 Task:  Click on Football In the Sunday Gridiron Challenge click on  Pick Sheet Add name Eli Johnson Team name Marlton Giants and  Email softage.1@softage.net 10 Points New York Jets 9 Points Seattle Seahawks 8 Points Minnesota Vikings 7 Points Green Bay Packers 6 Points Los Angeles Rams 5 Points Los Angeles Chargers 4 Points Pittsburgh Steelers 3 Points Baltimore Ravens 2 Points Cincinnati Bengals 1 Points Buffalo Bills Submit pick sheet
Action: Mouse moved to (538, 270)
Screenshot: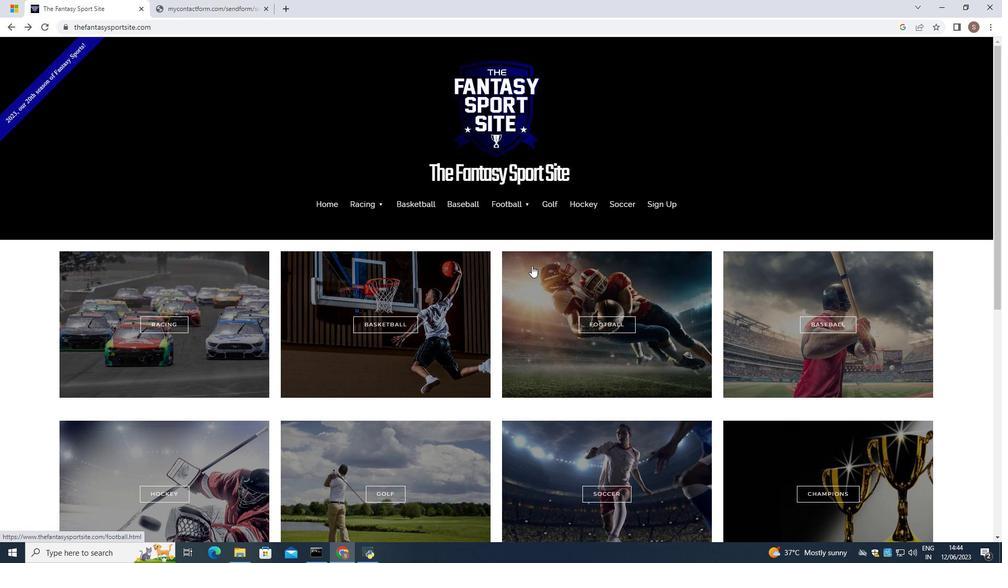
Action: Mouse pressed left at (538, 270)
Screenshot: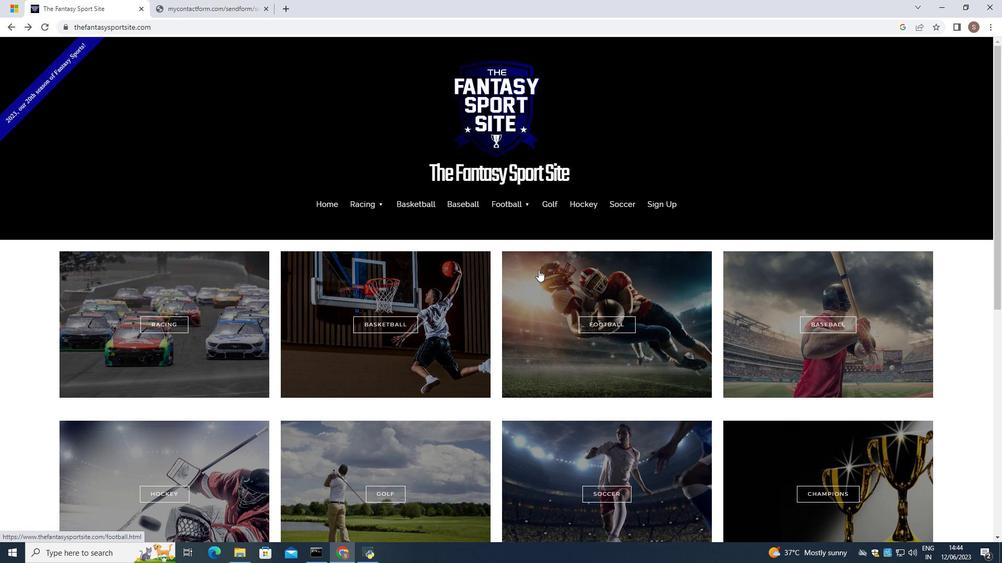 
Action: Mouse scrolled (538, 269) with delta (0, 0)
Screenshot: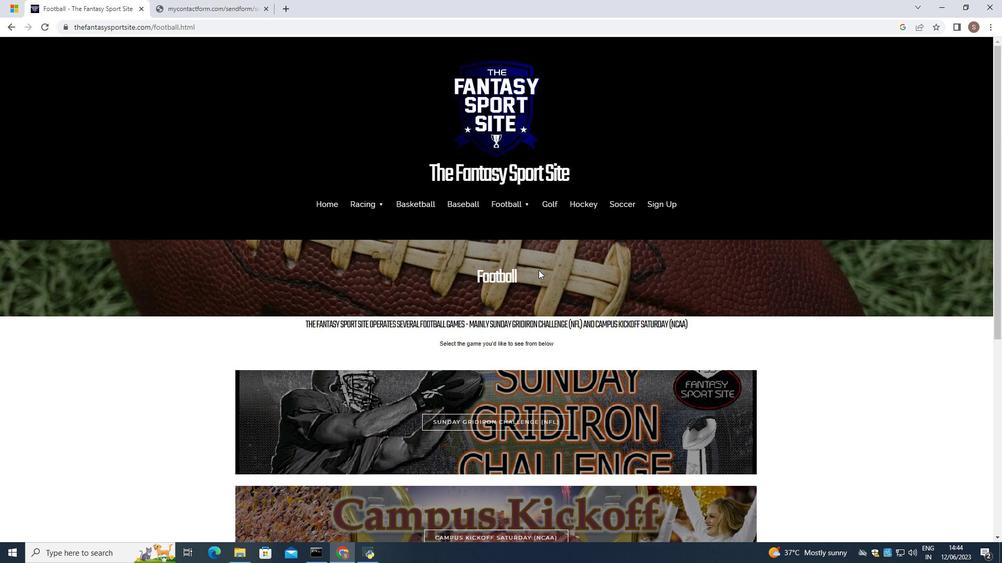 
Action: Mouse scrolled (538, 269) with delta (0, 0)
Screenshot: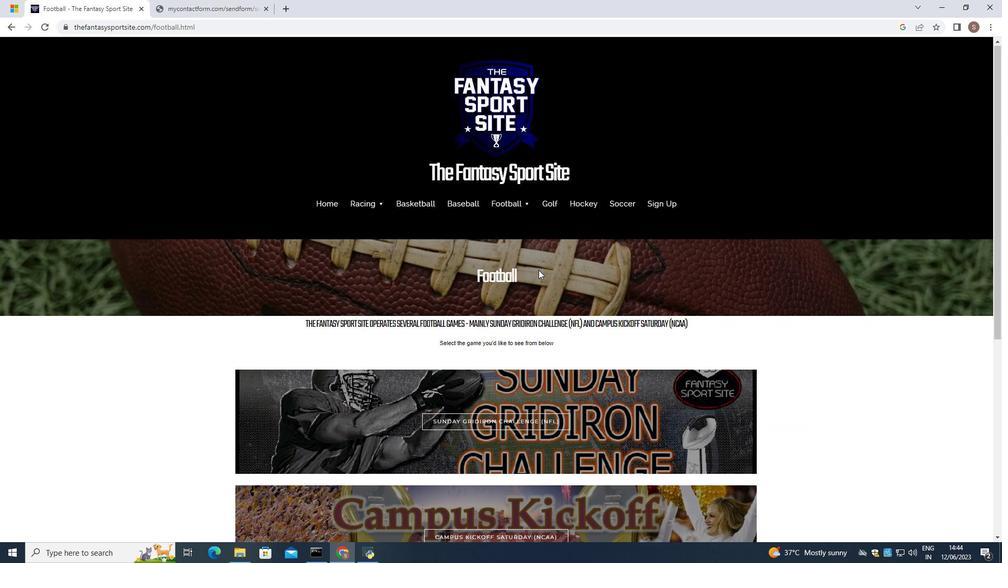 
Action: Mouse scrolled (538, 269) with delta (0, 0)
Screenshot: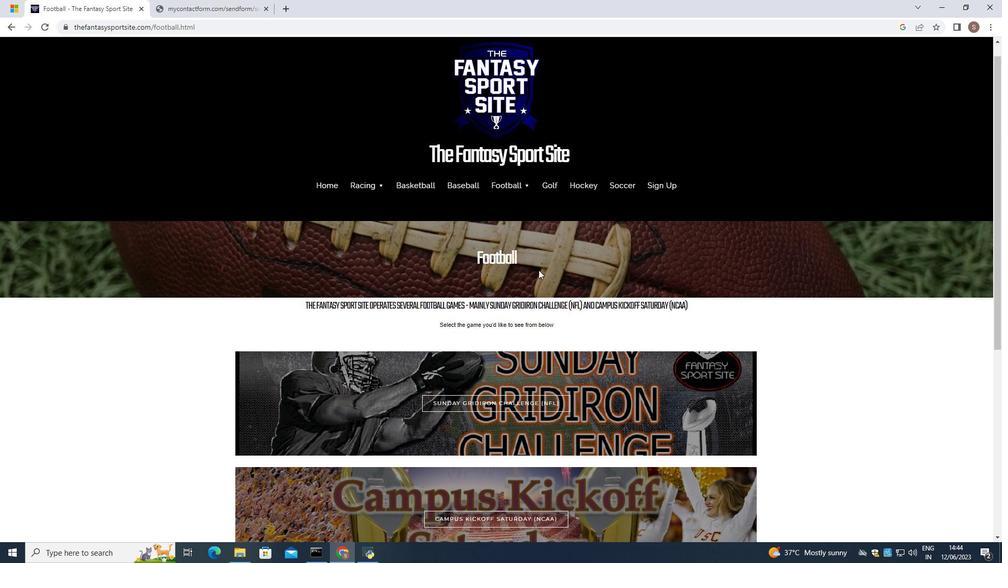 
Action: Mouse scrolled (538, 269) with delta (0, 0)
Screenshot: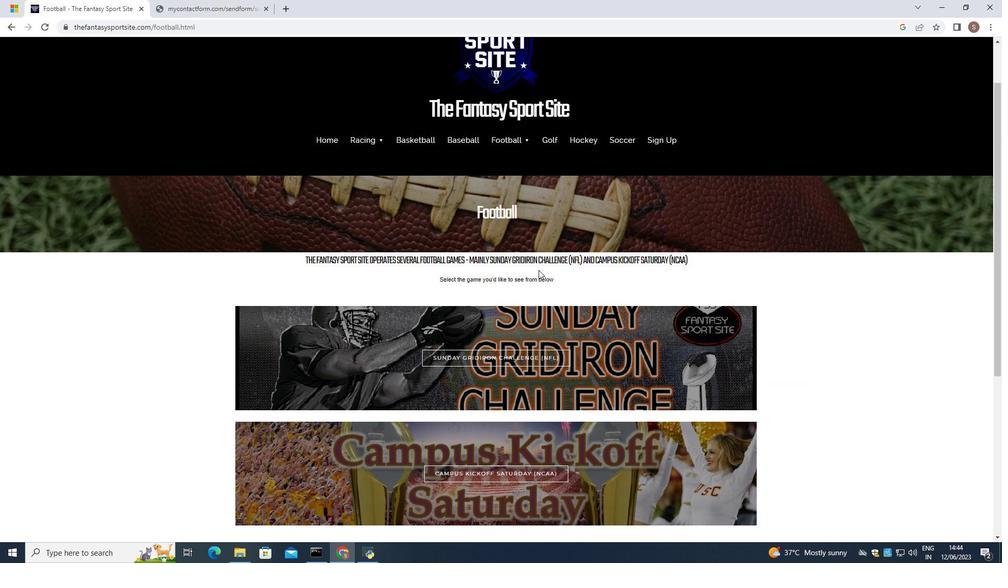 
Action: Mouse scrolled (538, 269) with delta (0, 0)
Screenshot: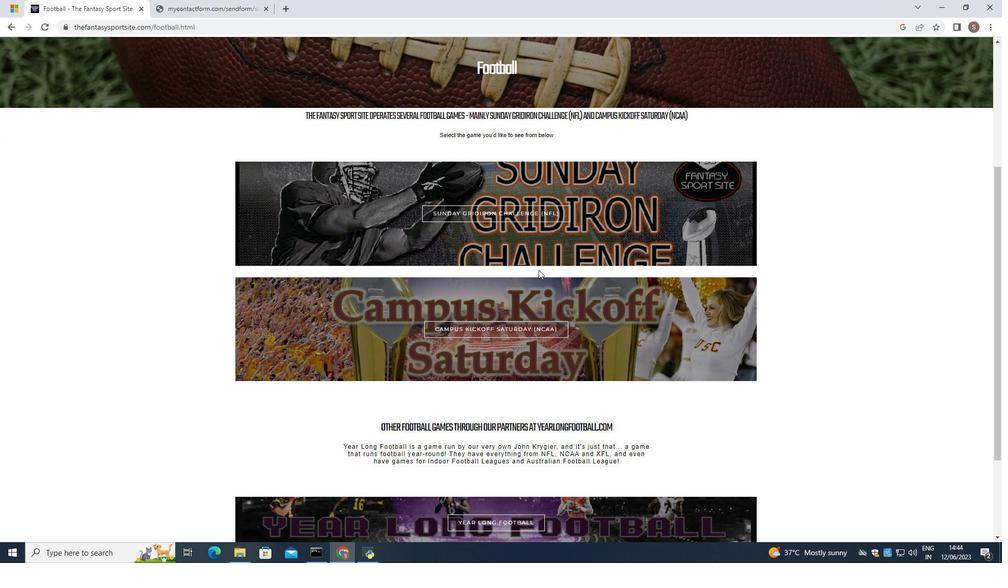 
Action: Mouse moved to (532, 161)
Screenshot: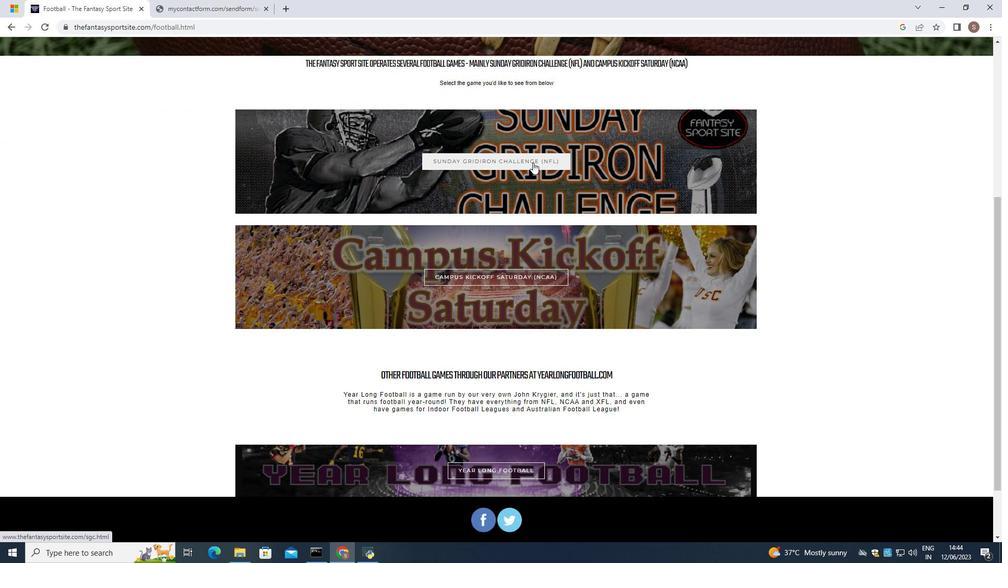 
Action: Mouse pressed left at (532, 161)
Screenshot: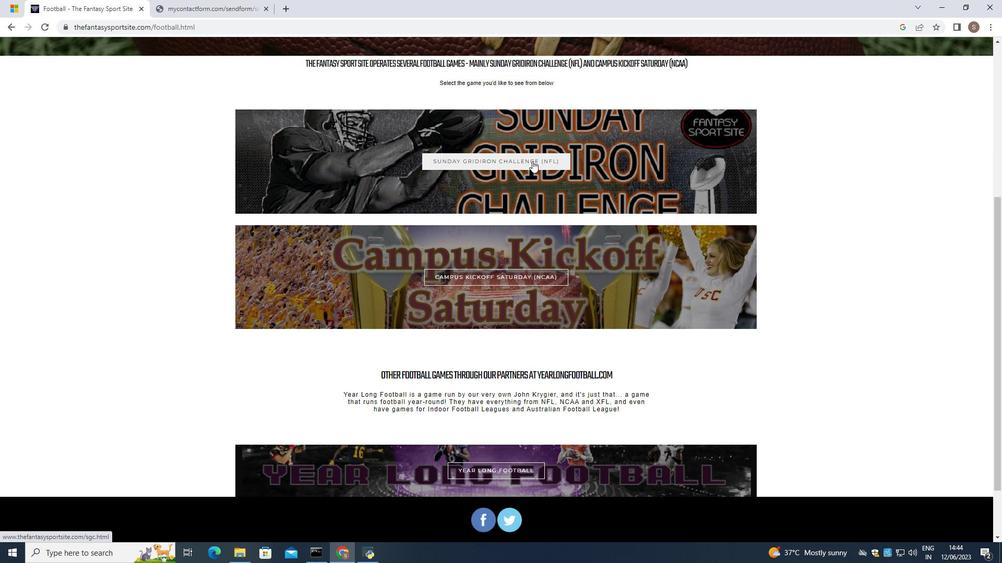 
Action: Mouse moved to (302, 461)
Screenshot: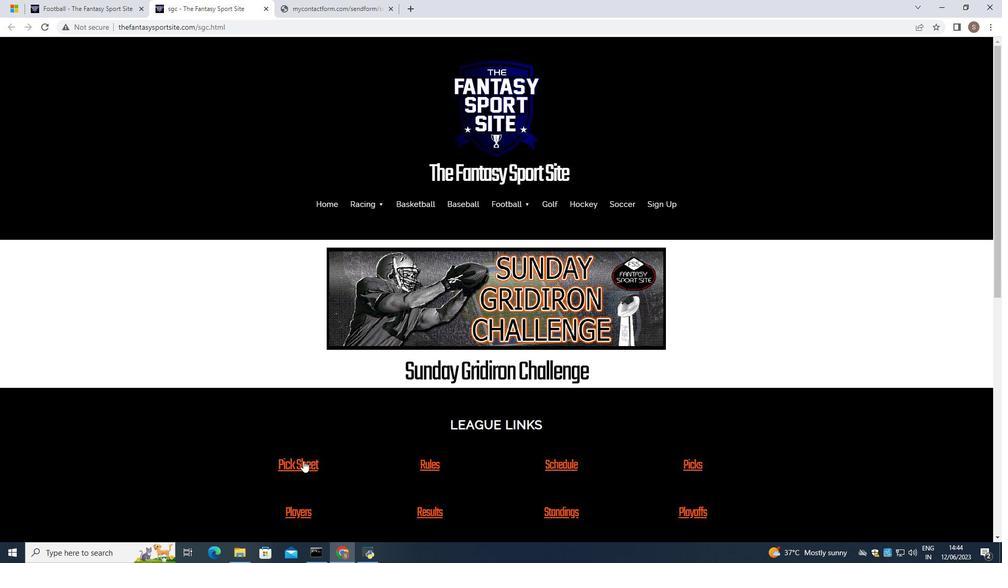 
Action: Mouse pressed left at (302, 461)
Screenshot: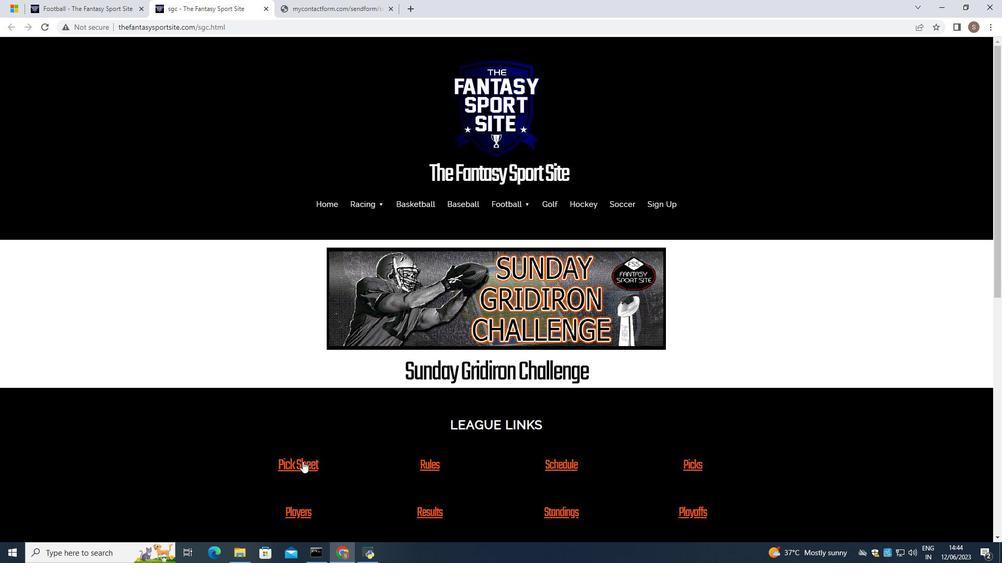 
Action: Mouse moved to (404, 387)
Screenshot: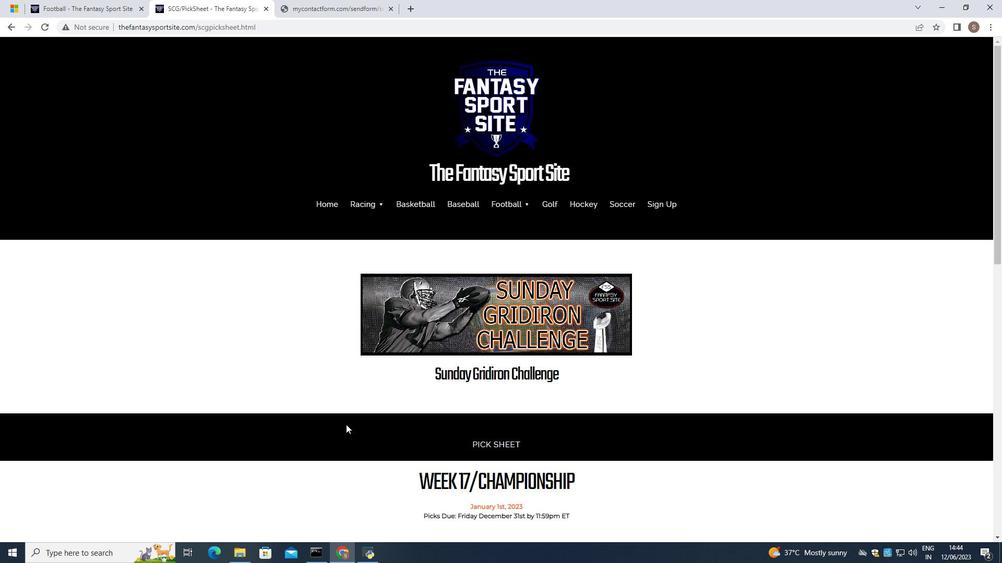
Action: Mouse scrolled (404, 386) with delta (0, 0)
Screenshot: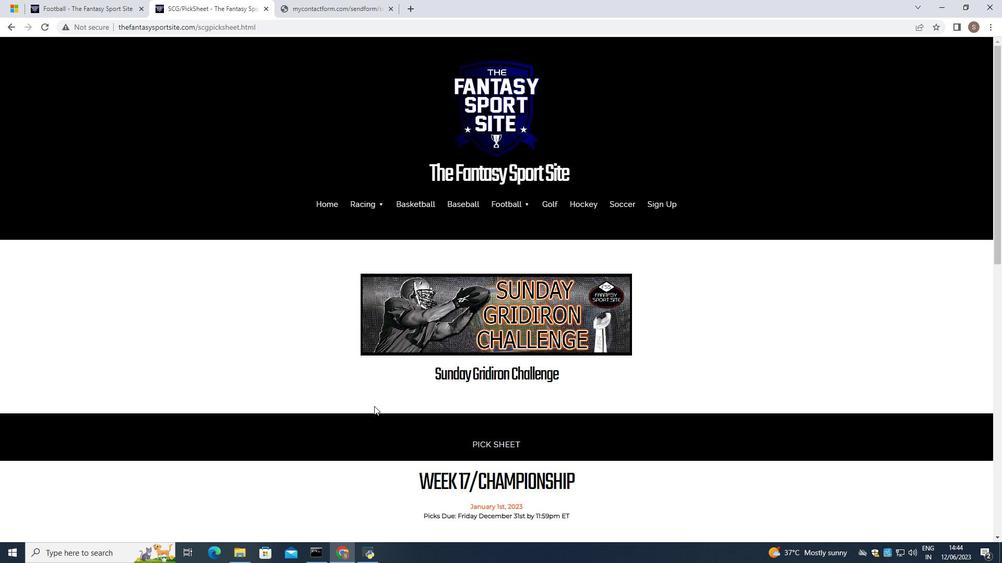
Action: Mouse scrolled (404, 386) with delta (0, 0)
Screenshot: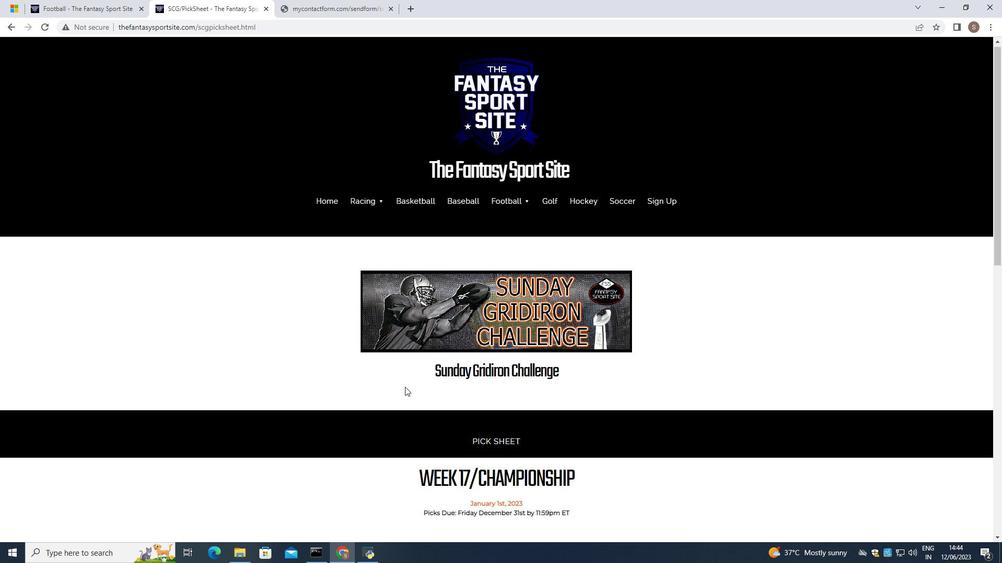 
Action: Mouse scrolled (404, 386) with delta (0, 0)
Screenshot: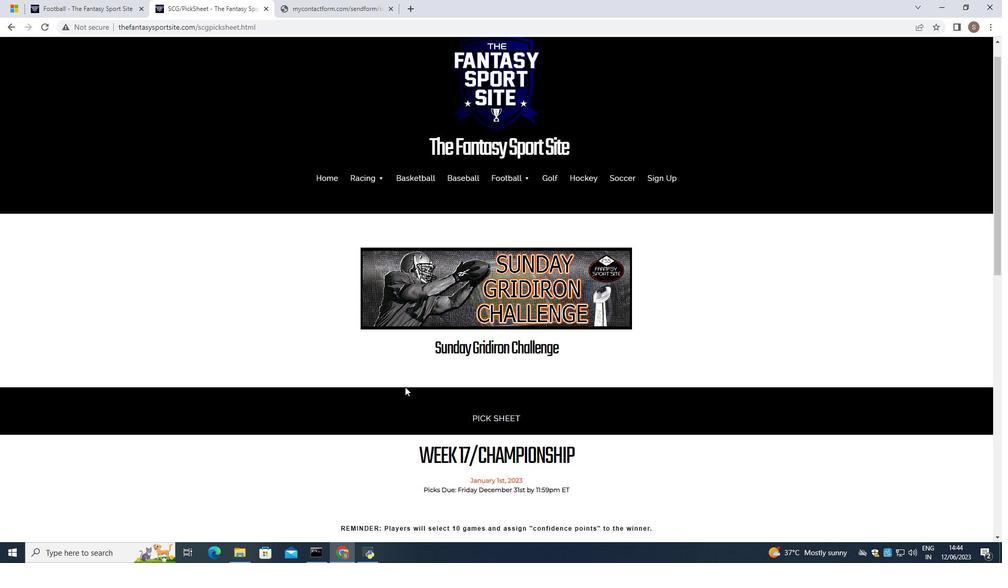 
Action: Mouse scrolled (404, 386) with delta (0, 0)
Screenshot: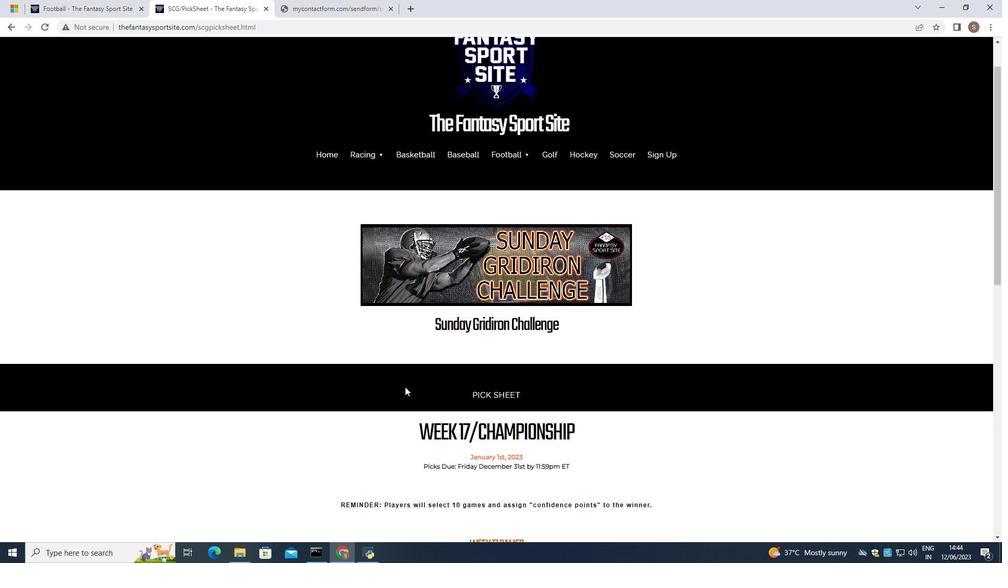
Action: Mouse scrolled (404, 386) with delta (0, 0)
Screenshot: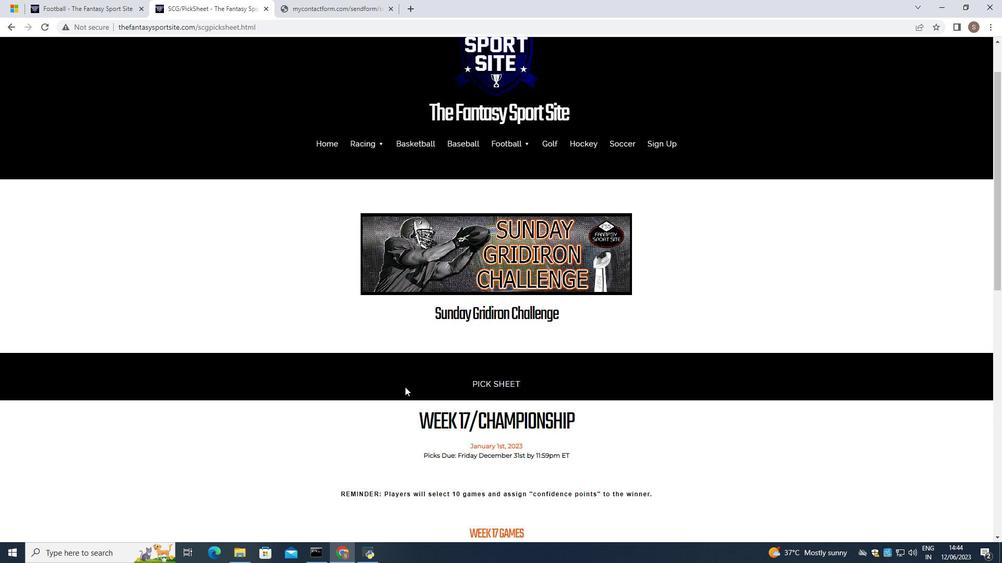 
Action: Mouse scrolled (404, 386) with delta (0, 0)
Screenshot: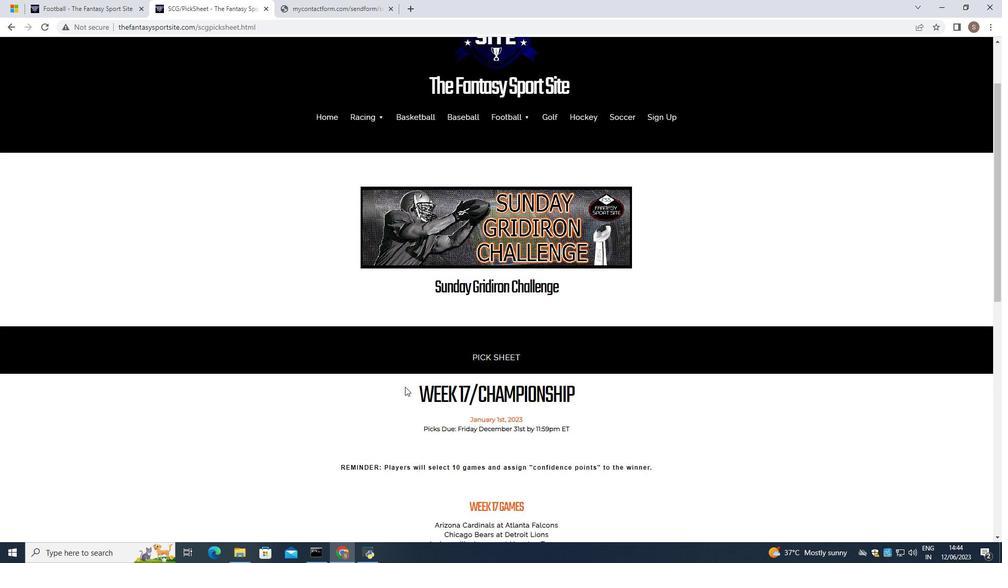 
Action: Mouse moved to (409, 382)
Screenshot: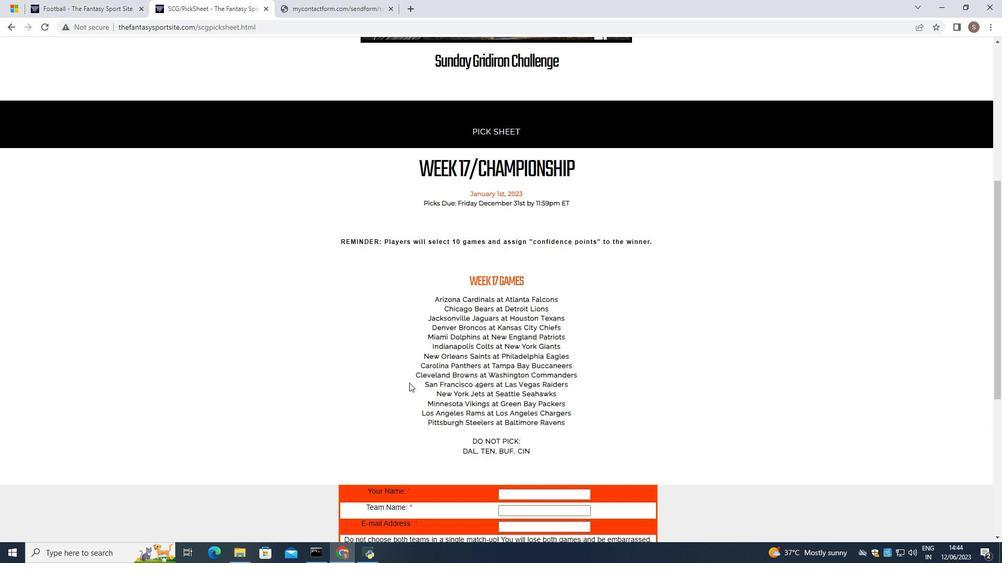 
Action: Mouse scrolled (409, 382) with delta (0, 0)
Screenshot: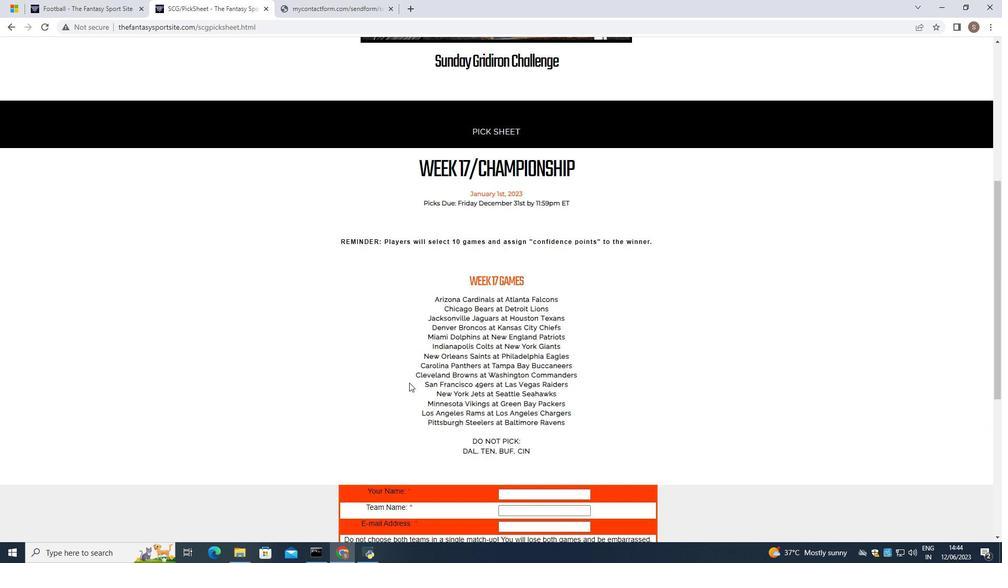 
Action: Mouse scrolled (409, 382) with delta (0, 0)
Screenshot: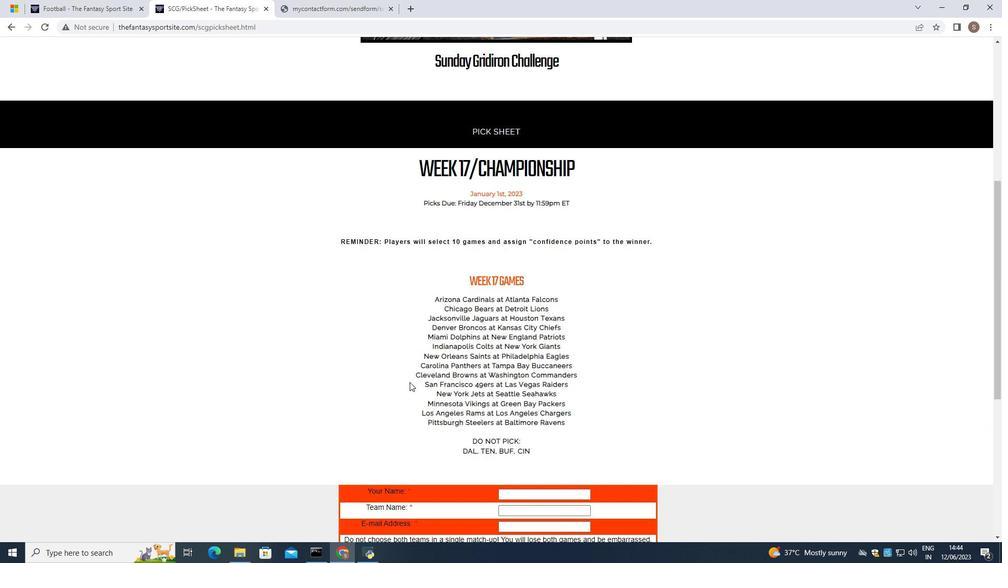 
Action: Mouse scrolled (409, 382) with delta (0, 0)
Screenshot: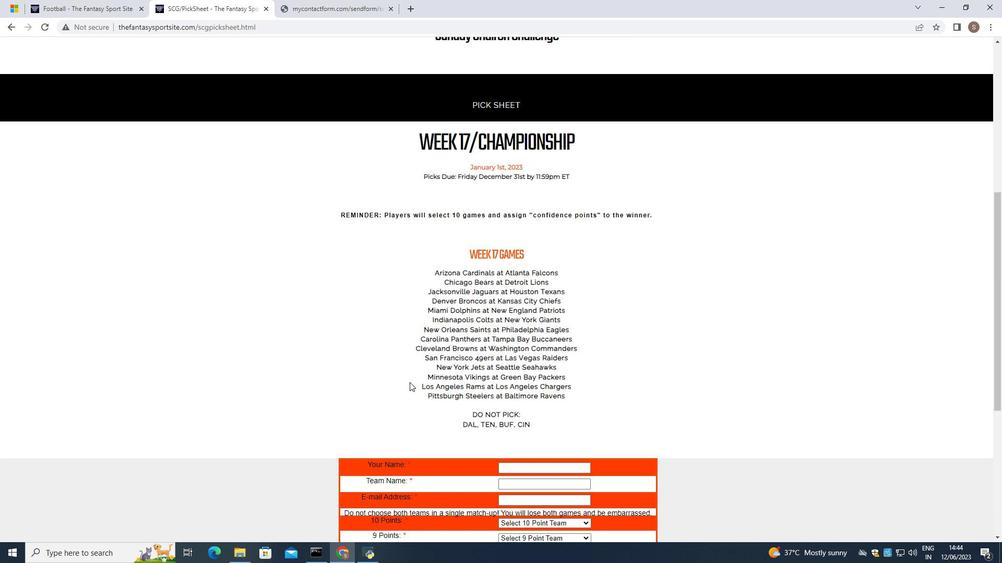 
Action: Mouse scrolled (409, 382) with delta (0, 0)
Screenshot: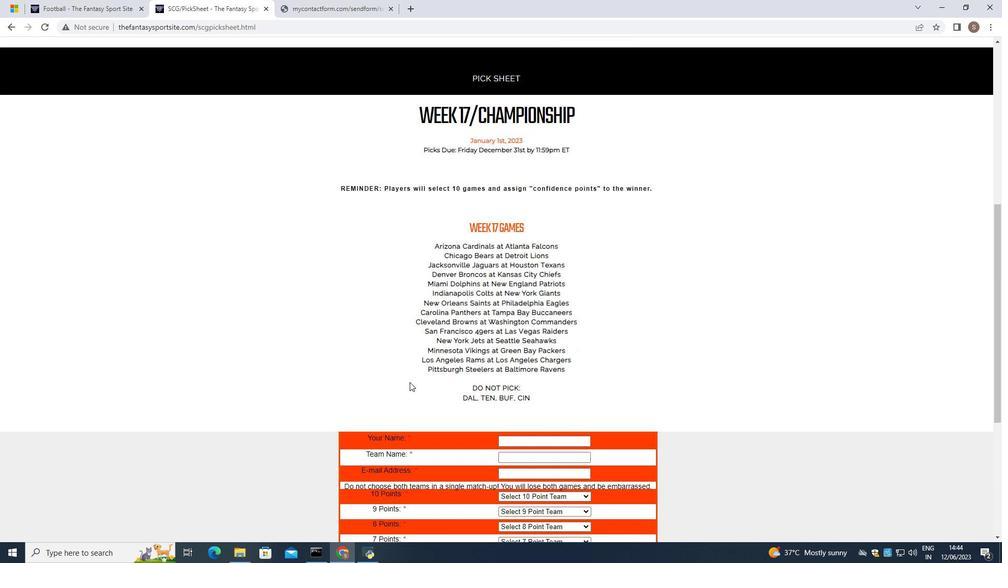 
Action: Mouse scrolled (409, 382) with delta (0, 0)
Screenshot: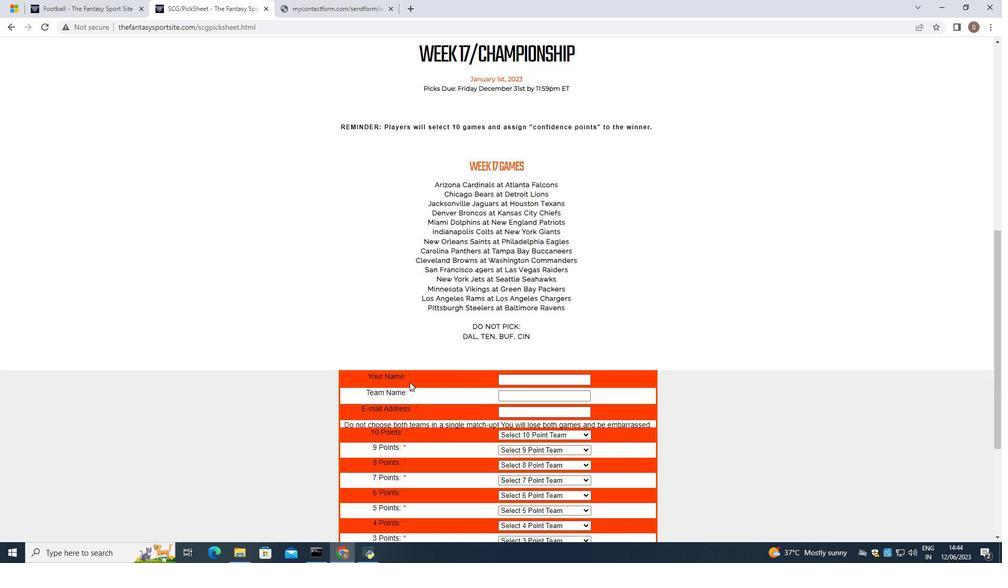 
Action: Mouse moved to (556, 237)
Screenshot: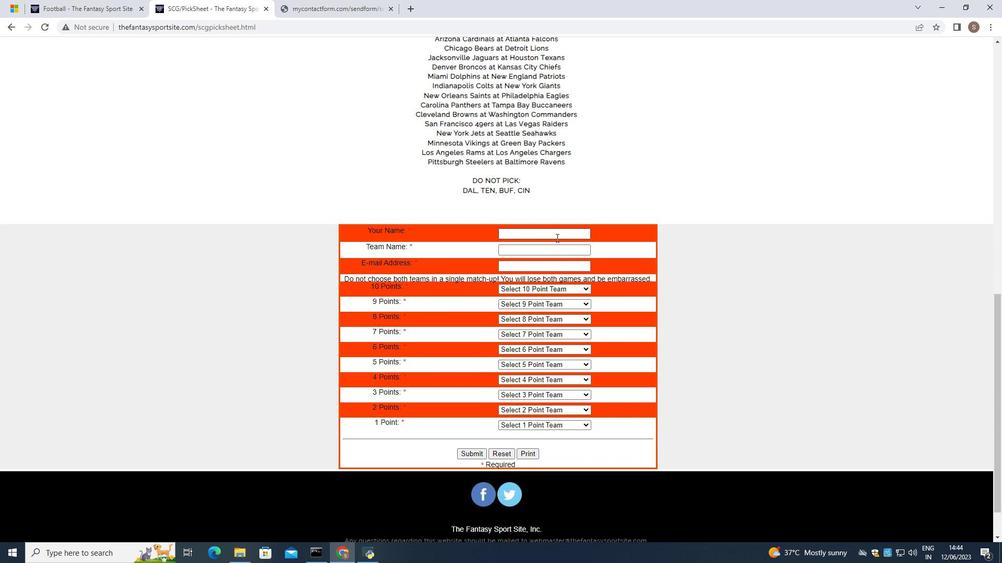 
Action: Mouse pressed left at (556, 237)
Screenshot: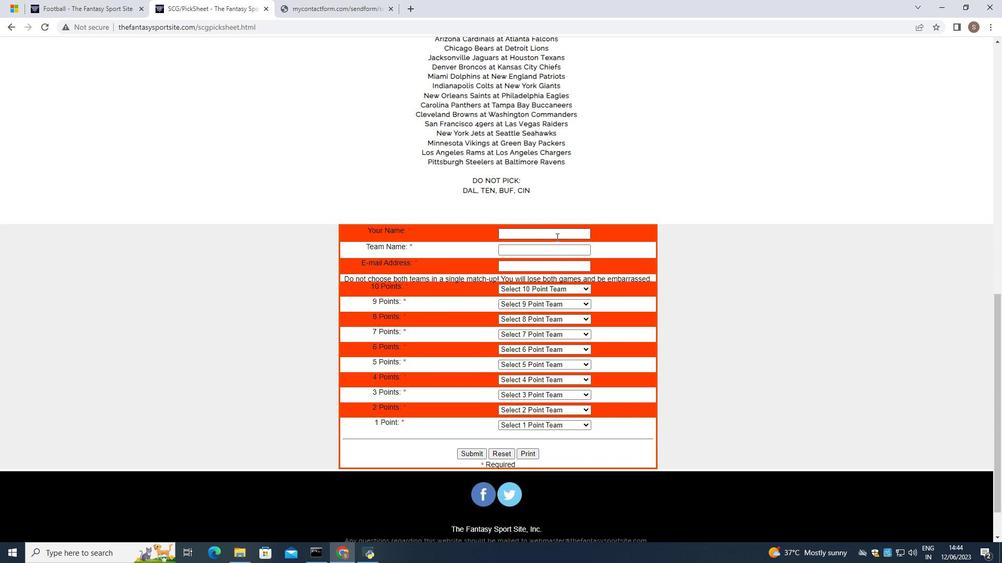 
Action: Key pressed <Key.shift><Key.shift><Key.shift><Key.shift>Eli<Key.space><Key.shift>Johnson
Screenshot: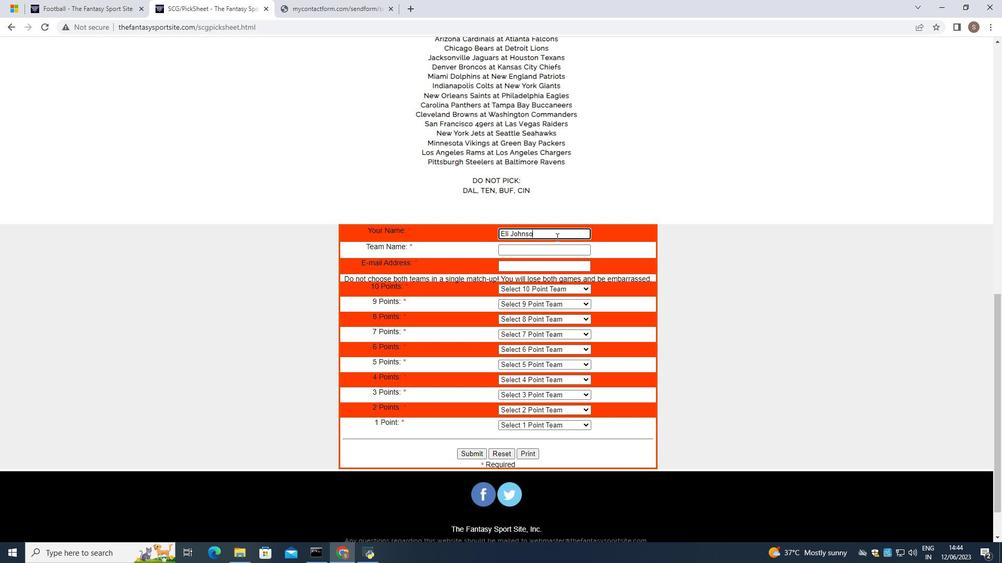 
Action: Mouse moved to (551, 248)
Screenshot: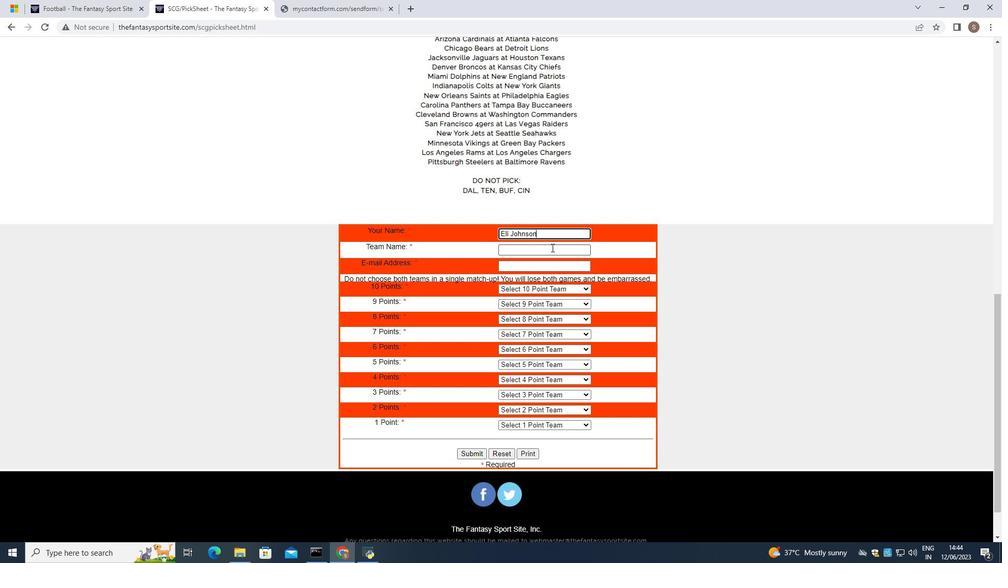 
Action: Mouse pressed left at (551, 248)
Screenshot: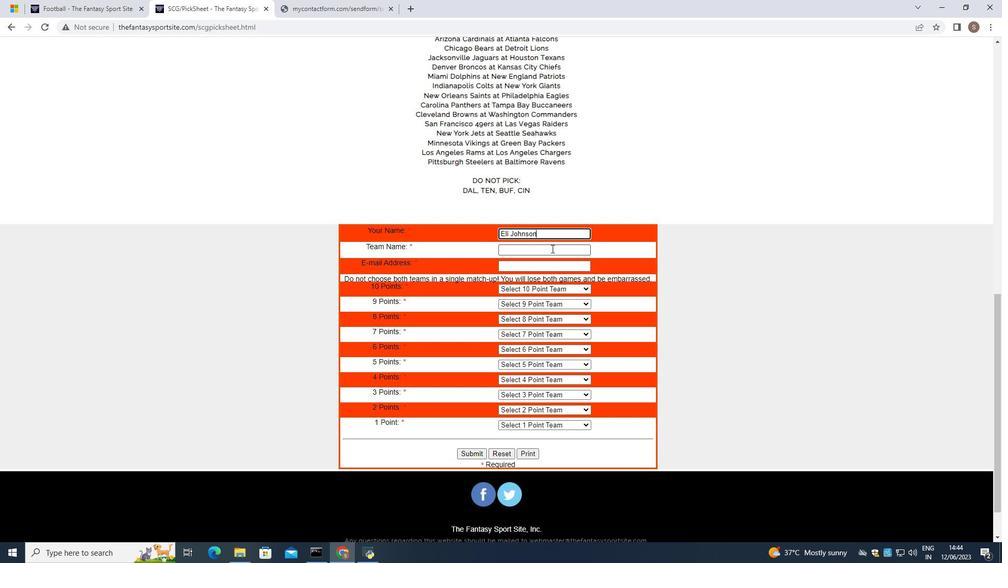 
Action: Key pressed <Key.shift>Marlton<Key.space><Key.shift>Giants
Screenshot: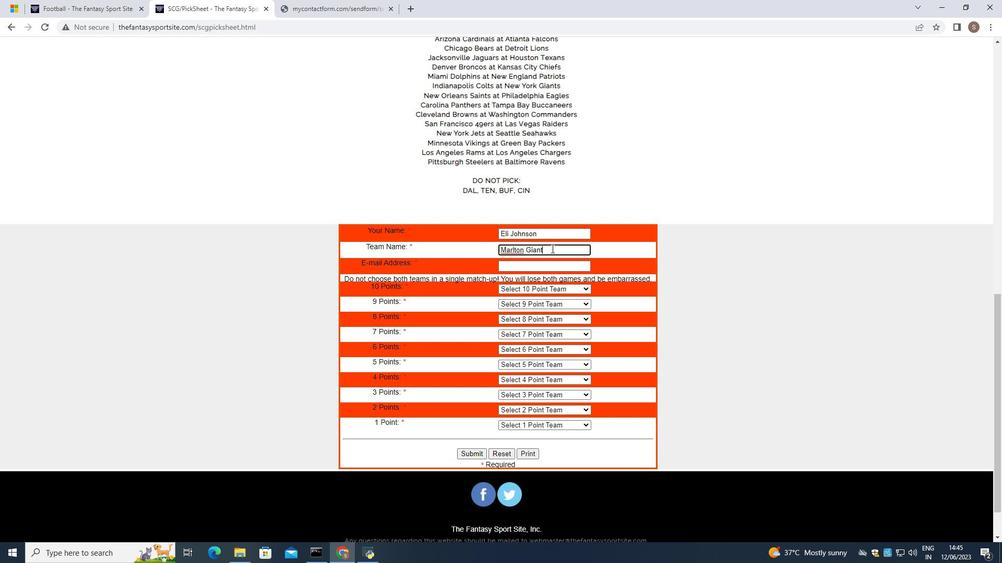 
Action: Mouse moved to (563, 269)
Screenshot: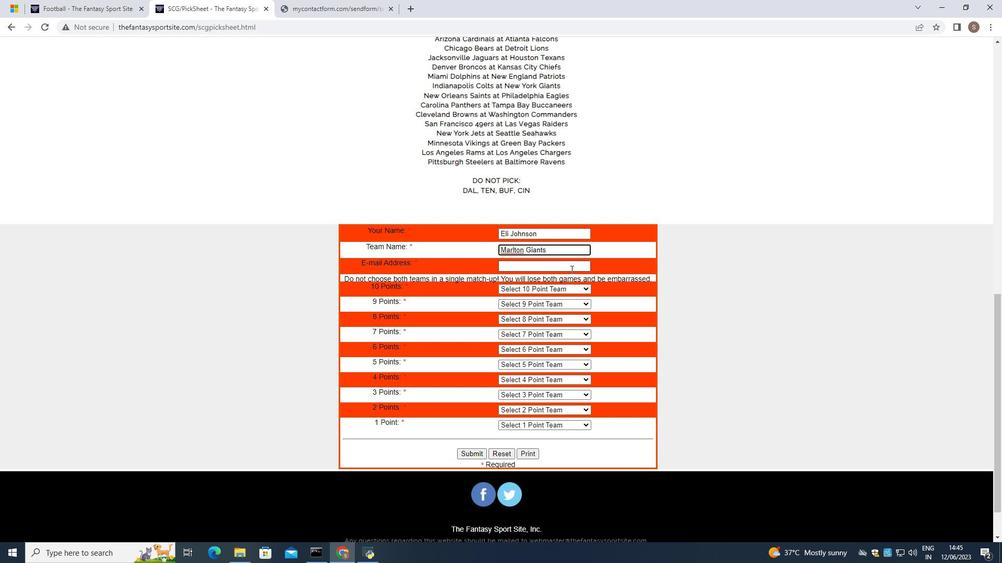 
Action: Mouse pressed left at (563, 269)
Screenshot: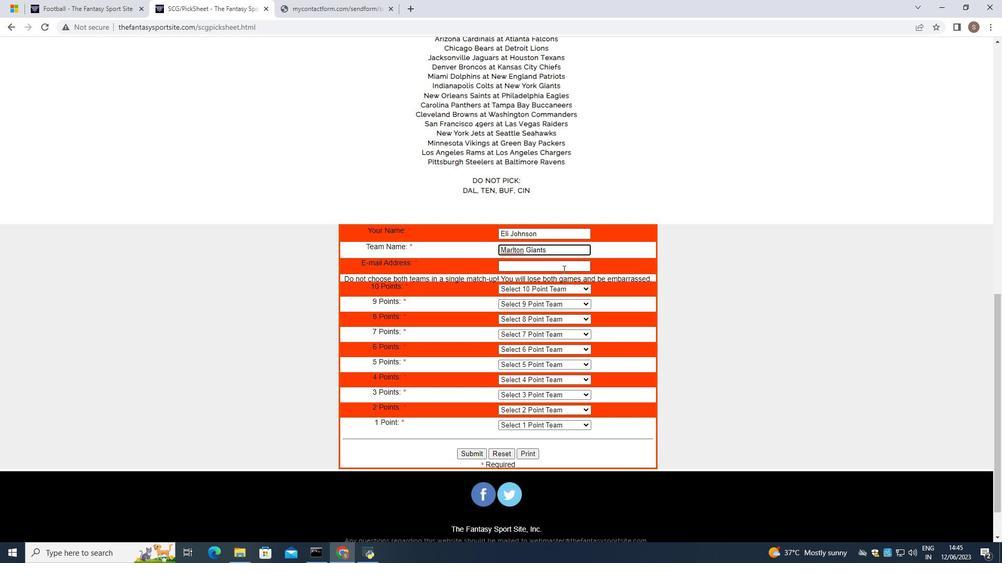 
Action: Key pressed softage.1
Screenshot: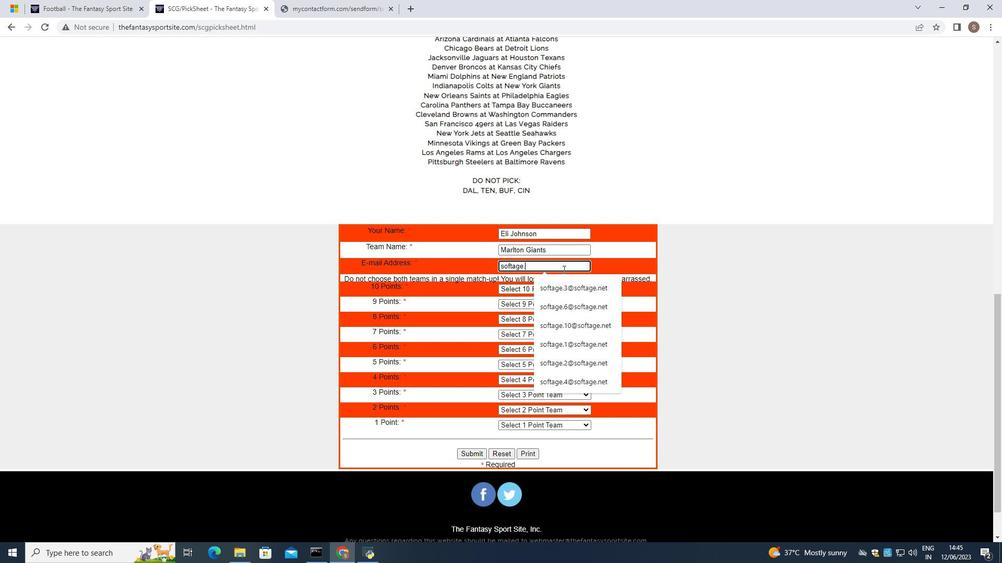 
Action: Mouse moved to (559, 307)
Screenshot: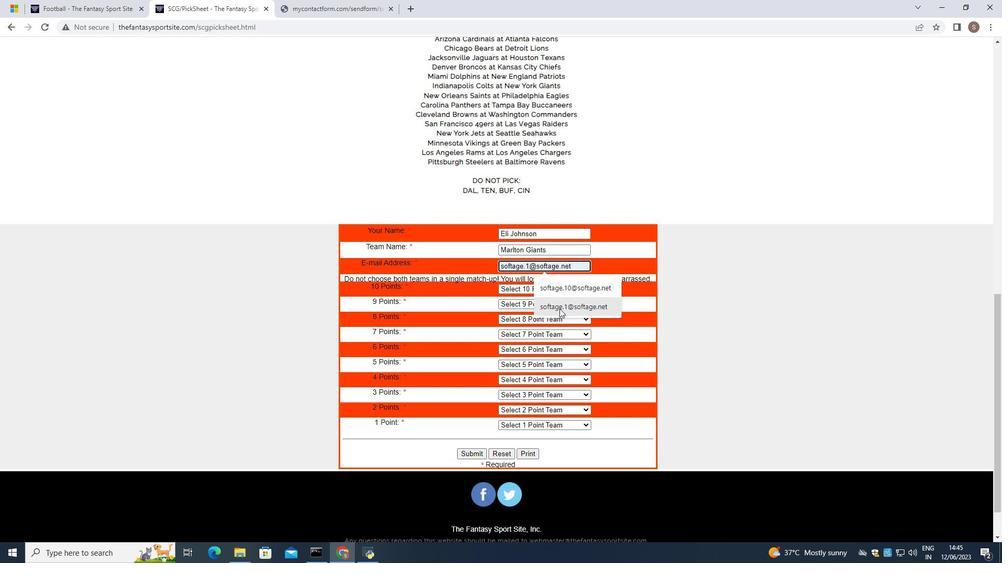 
Action: Mouse pressed left at (559, 307)
Screenshot: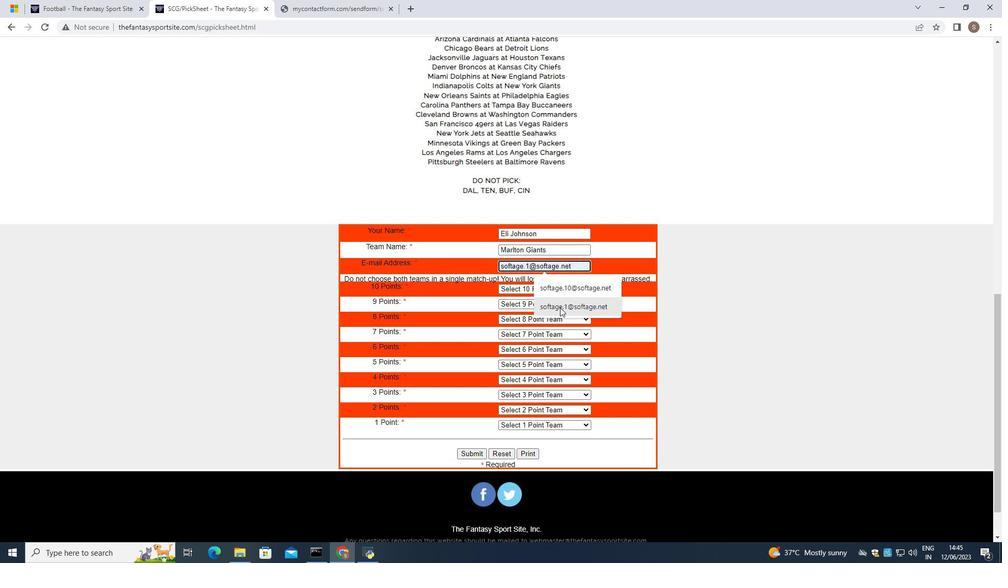 
Action: Mouse moved to (580, 292)
Screenshot: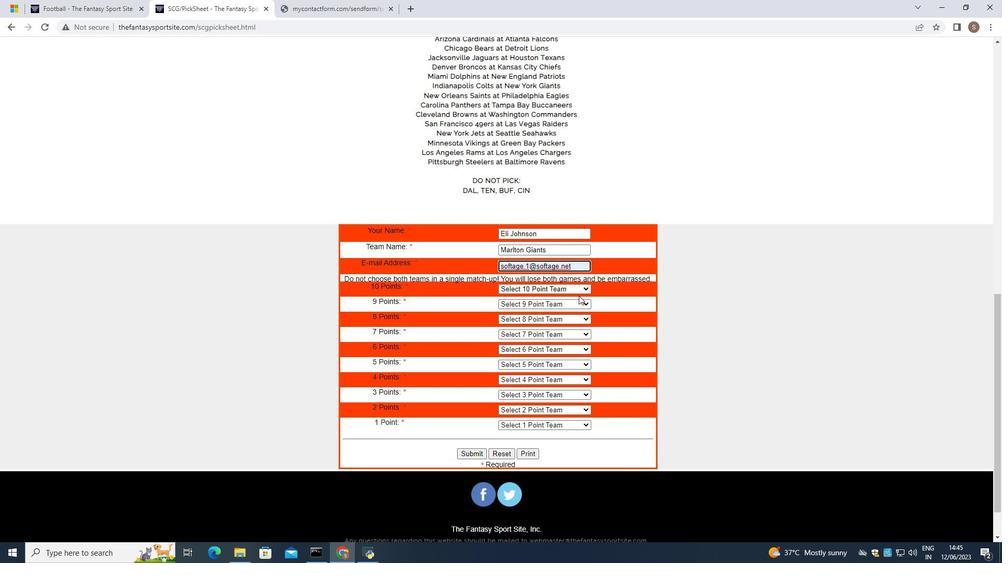 
Action: Mouse pressed left at (580, 292)
Screenshot: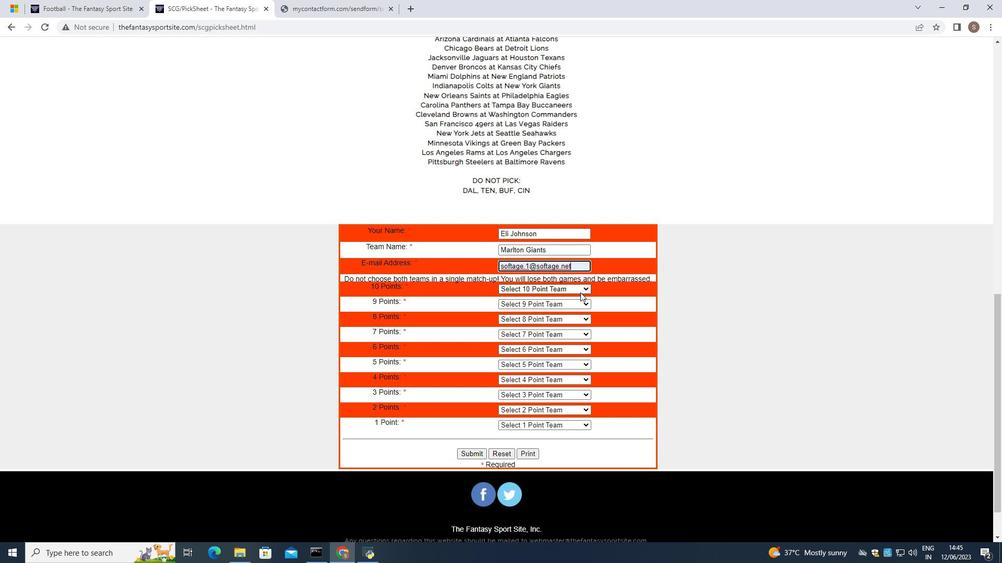 
Action: Mouse moved to (545, 461)
Screenshot: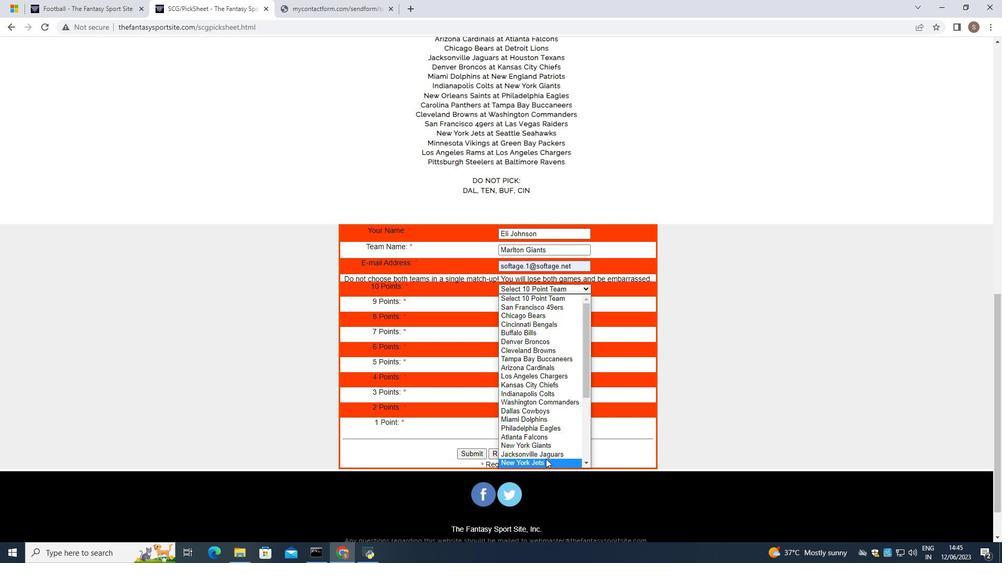 
Action: Mouse pressed left at (545, 461)
Screenshot: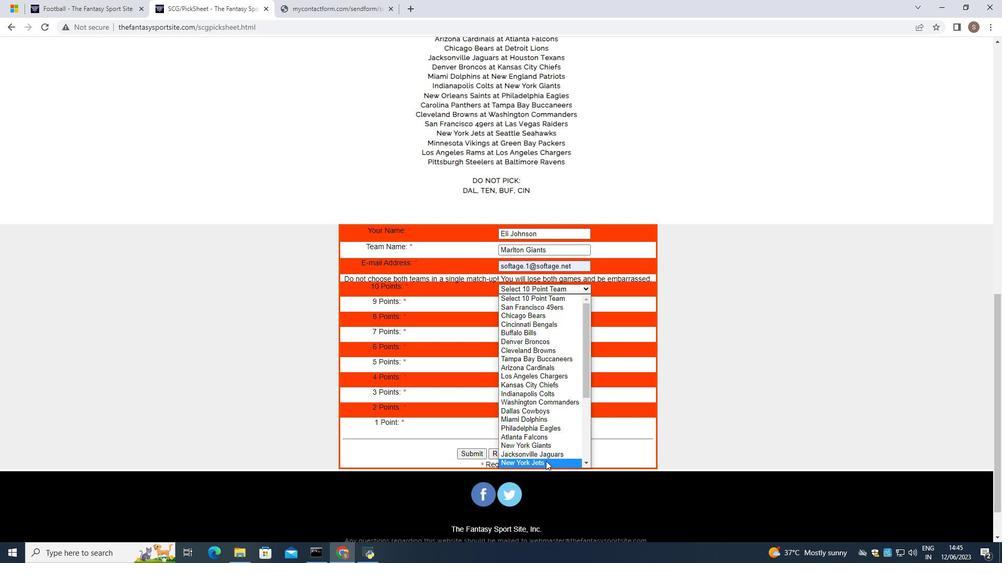 
Action: Mouse moved to (580, 305)
Screenshot: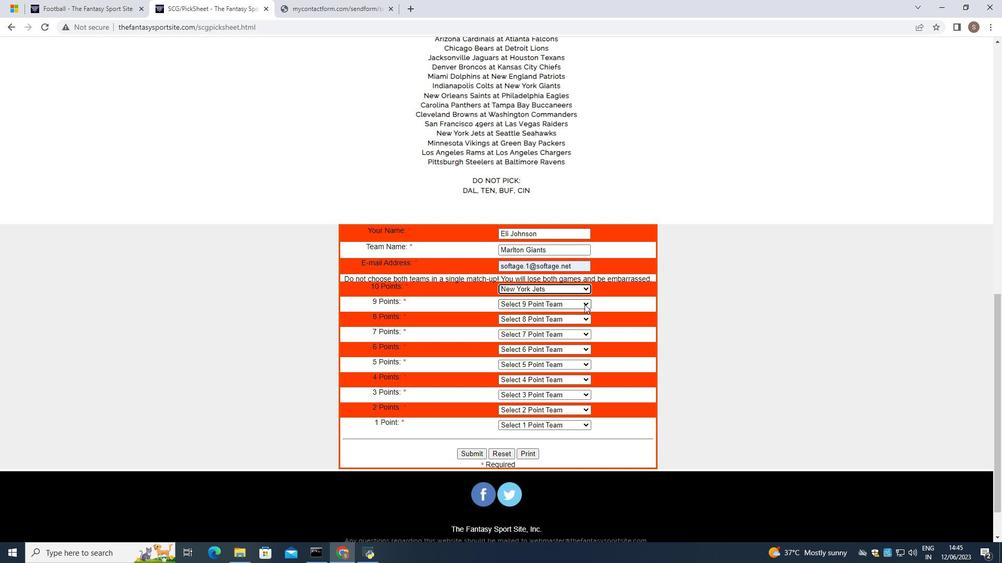 
Action: Mouse pressed left at (580, 305)
Screenshot: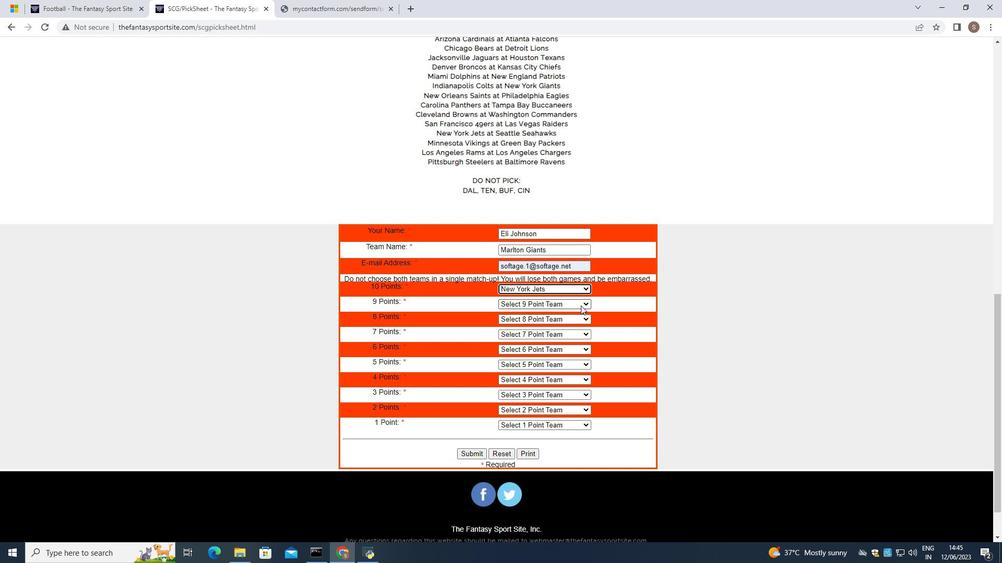 
Action: Mouse moved to (573, 395)
Screenshot: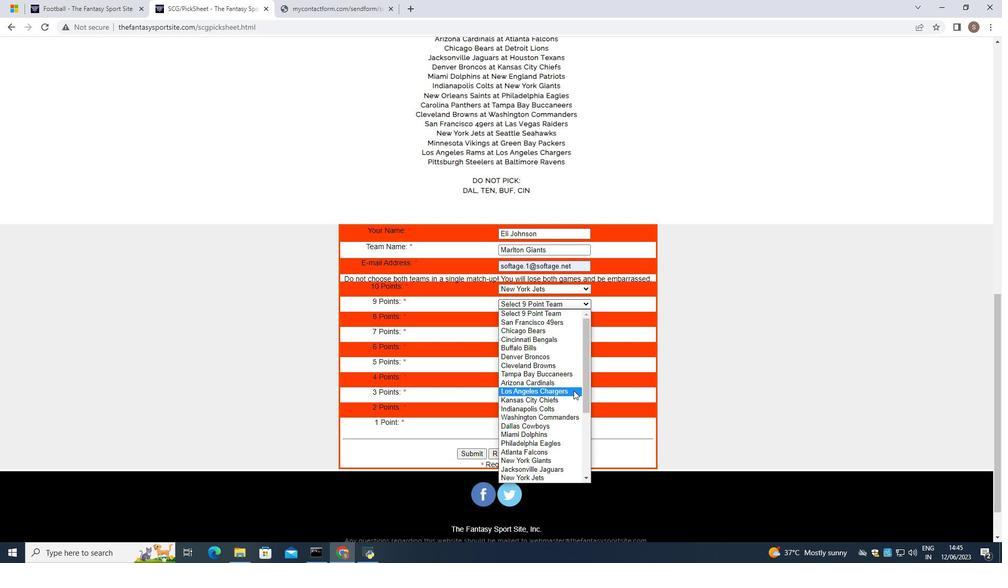
Action: Mouse scrolled (573, 394) with delta (0, 0)
Screenshot: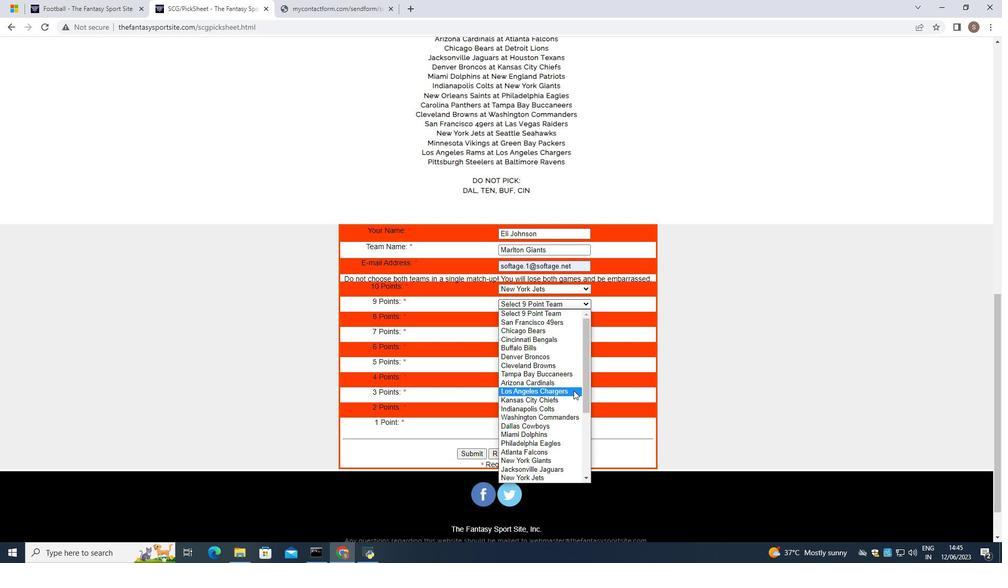 
Action: Mouse moved to (573, 397)
Screenshot: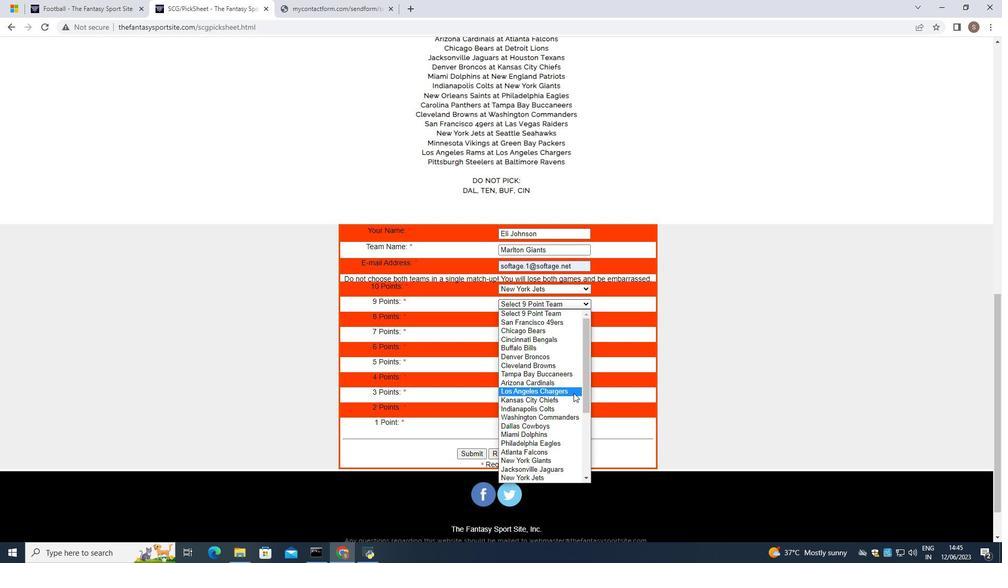 
Action: Mouse scrolled (573, 396) with delta (0, 0)
Screenshot: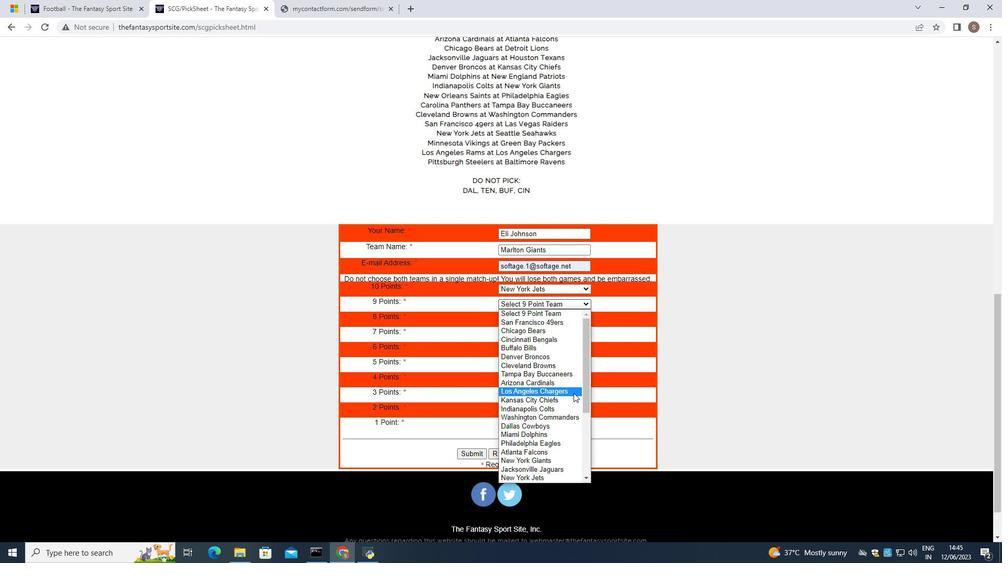 
Action: Mouse scrolled (573, 396) with delta (0, 0)
Screenshot: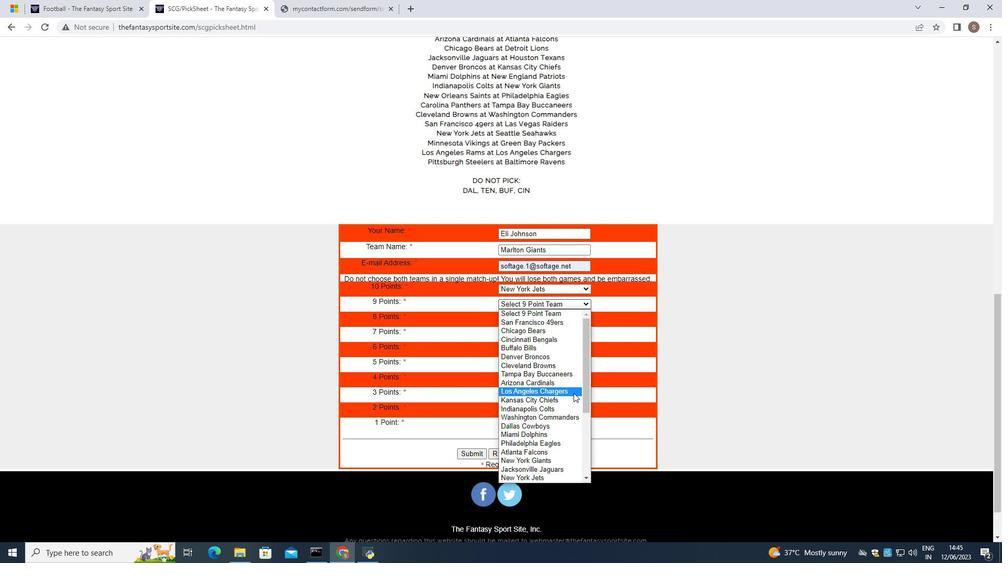 
Action: Mouse scrolled (573, 396) with delta (0, 0)
Screenshot: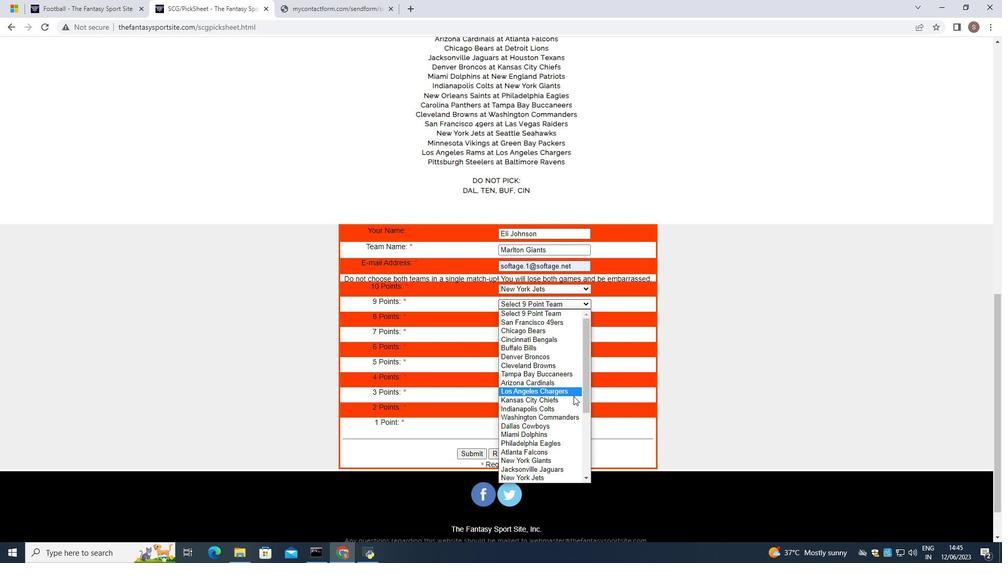 
Action: Mouse scrolled (573, 396) with delta (0, 0)
Screenshot: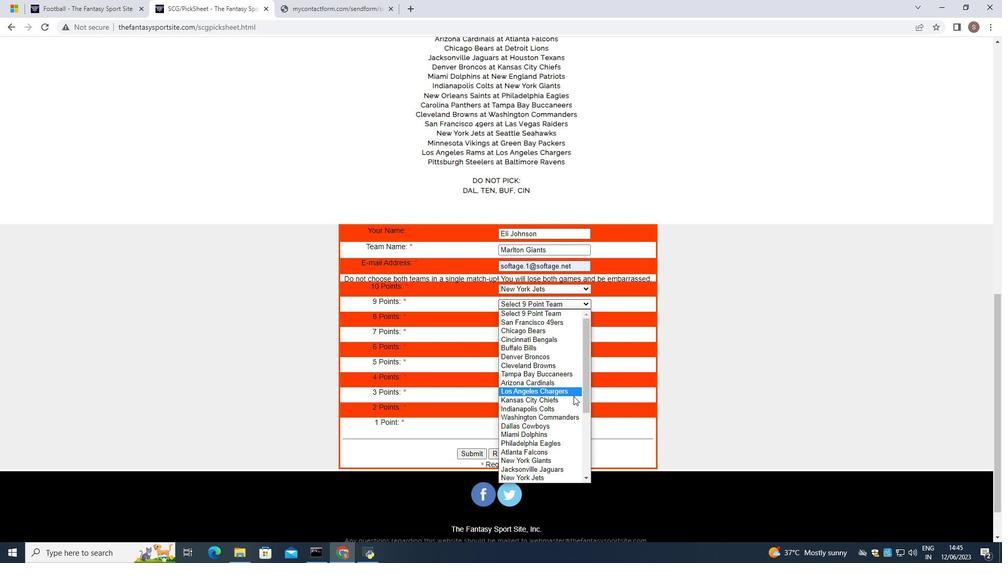 
Action: Mouse scrolled (573, 396) with delta (0, 0)
Screenshot: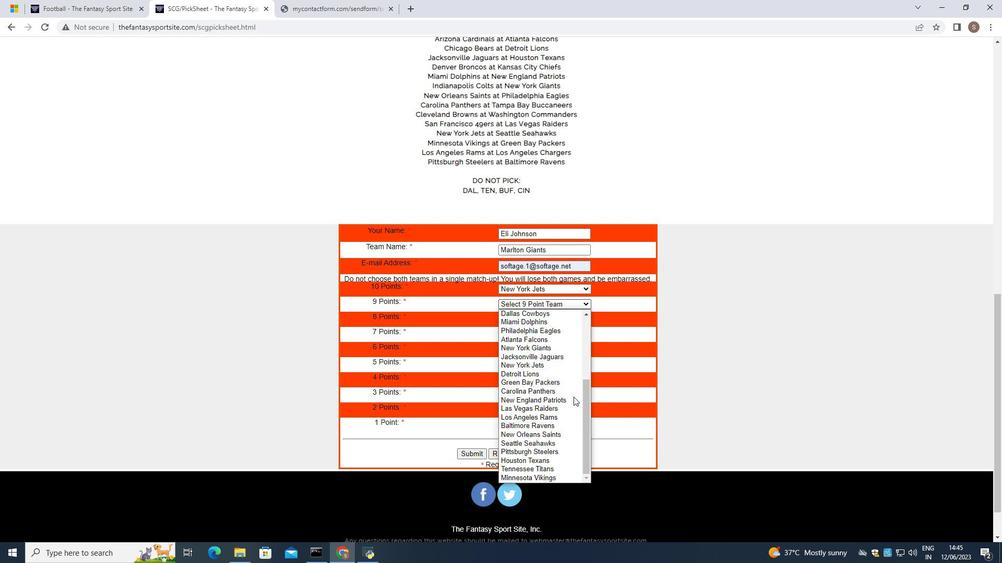 
Action: Mouse moved to (536, 444)
Screenshot: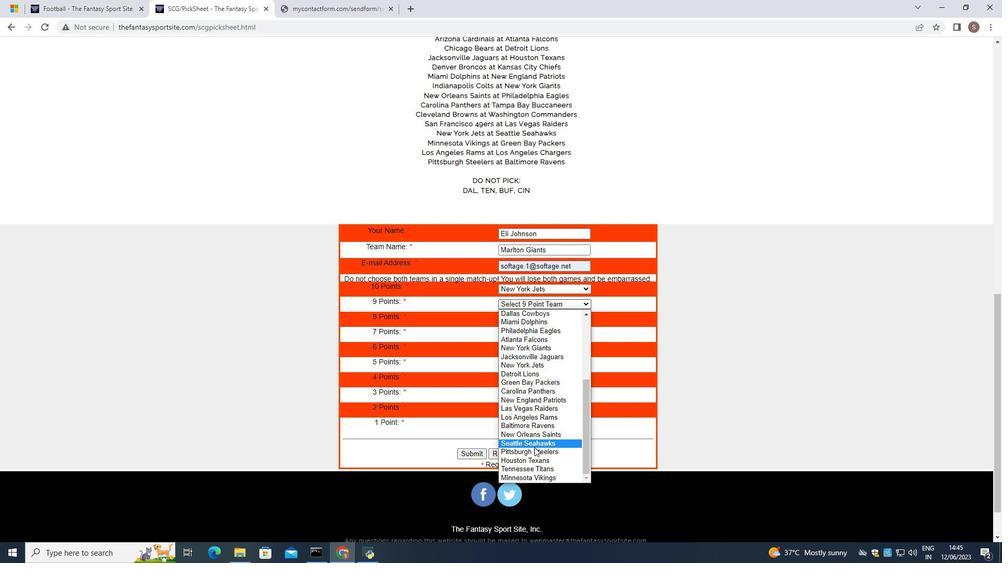 
Action: Mouse pressed left at (536, 444)
Screenshot: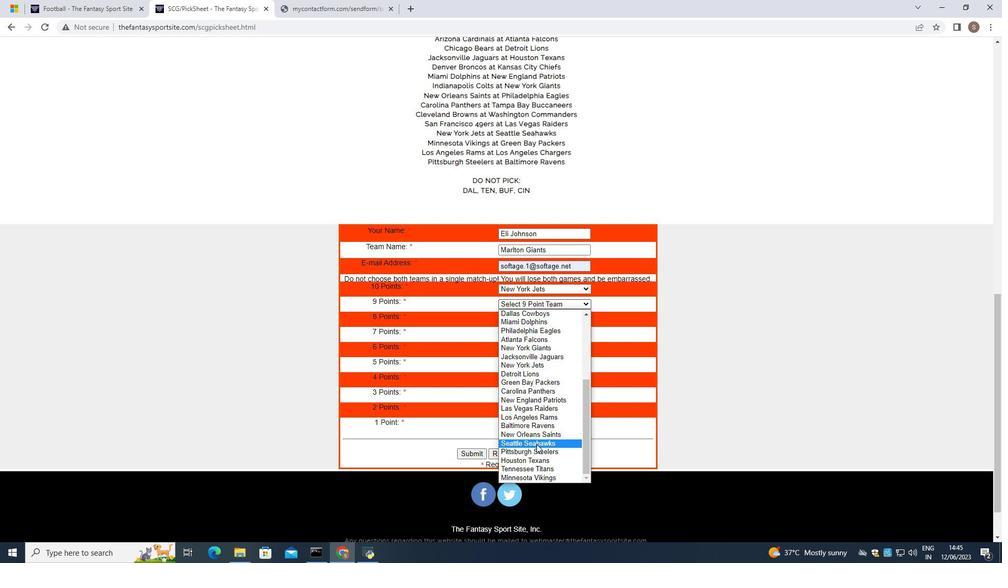 
Action: Mouse moved to (569, 319)
Screenshot: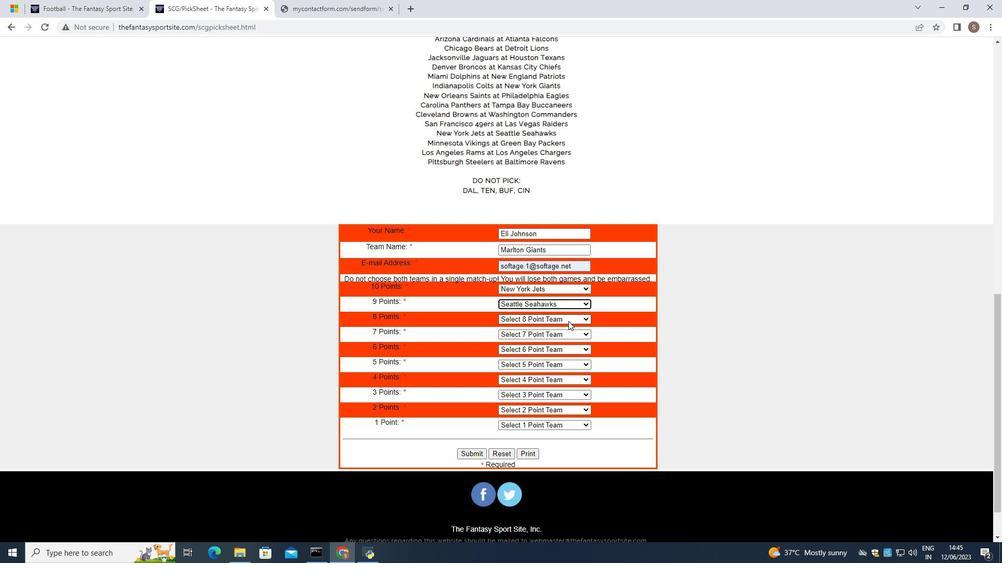 
Action: Mouse pressed left at (569, 319)
Screenshot: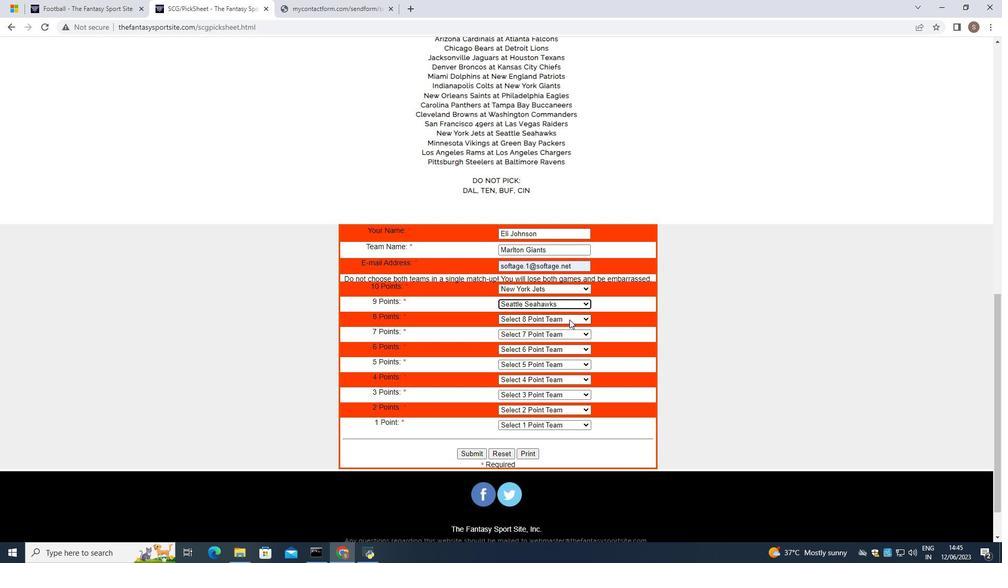 
Action: Mouse moved to (560, 400)
Screenshot: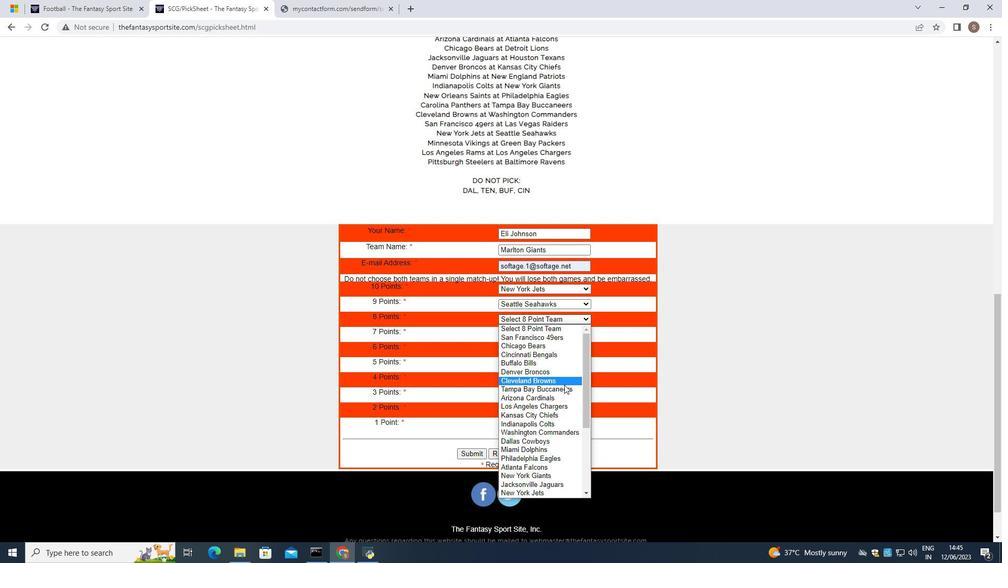 
Action: Mouse scrolled (560, 399) with delta (0, 0)
Screenshot: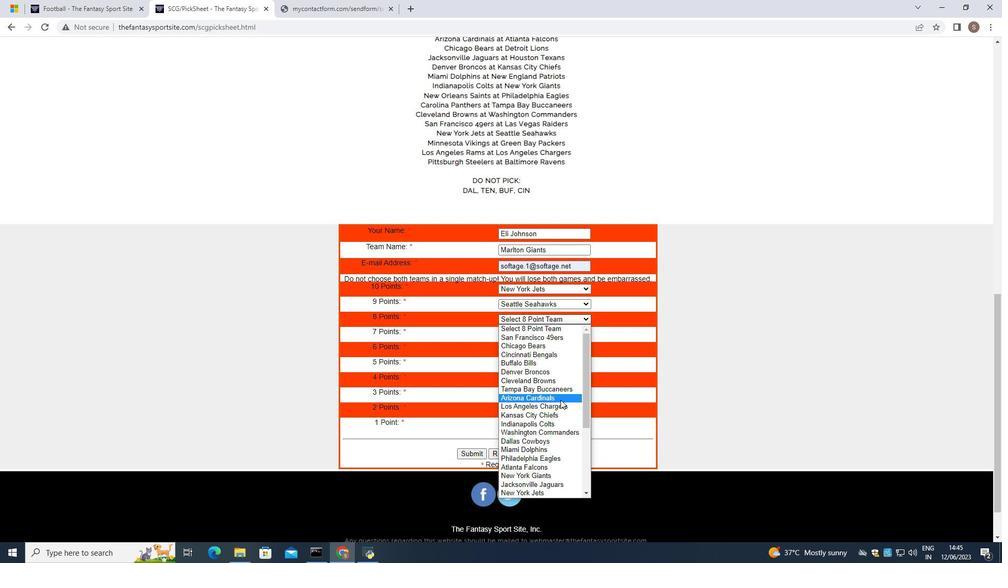 
Action: Mouse scrolled (560, 399) with delta (0, 0)
Screenshot: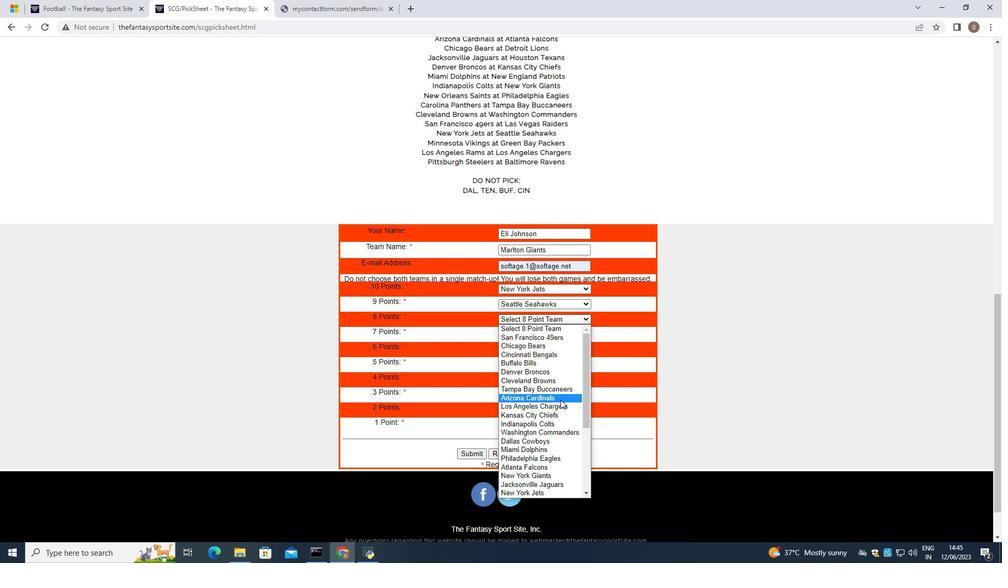 
Action: Mouse moved to (560, 400)
Screenshot: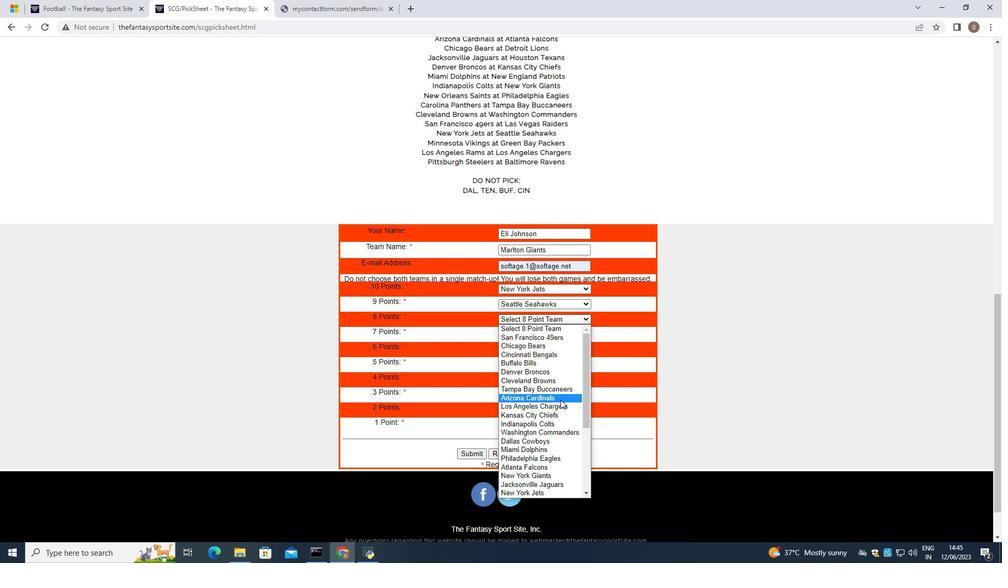 
Action: Mouse scrolled (560, 399) with delta (0, 0)
Screenshot: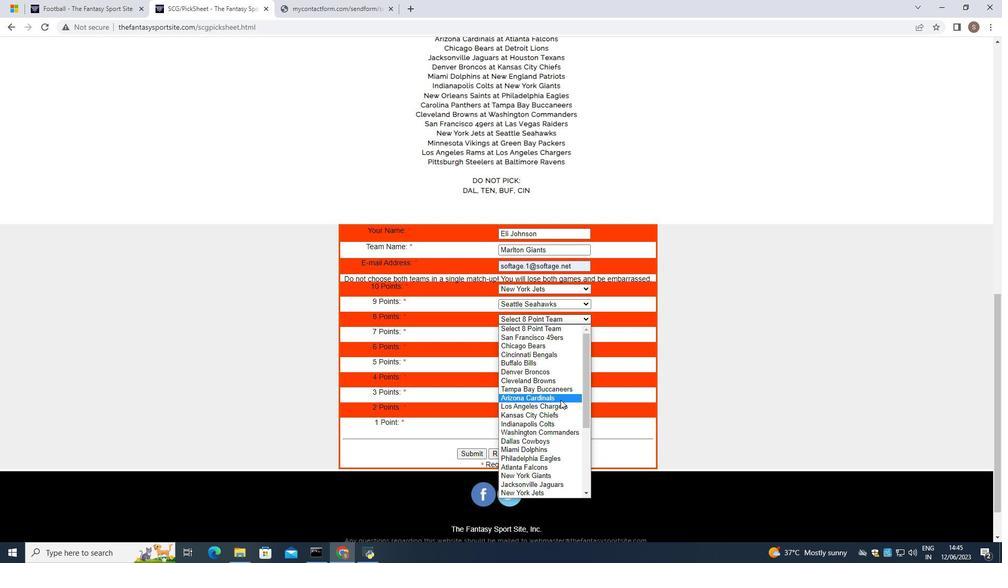 
Action: Mouse scrolled (560, 399) with delta (0, 0)
Screenshot: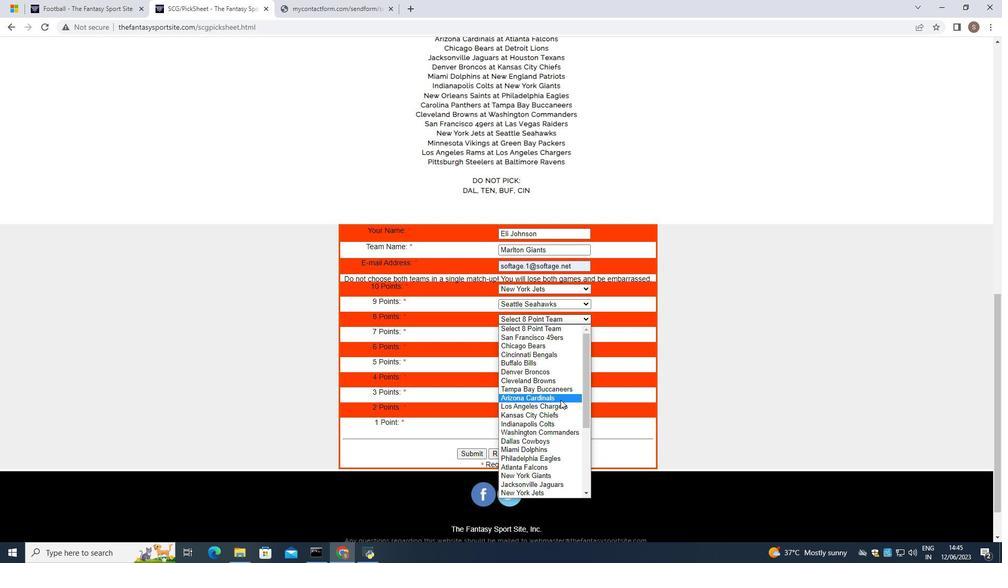 
Action: Mouse scrolled (560, 399) with delta (0, 0)
Screenshot: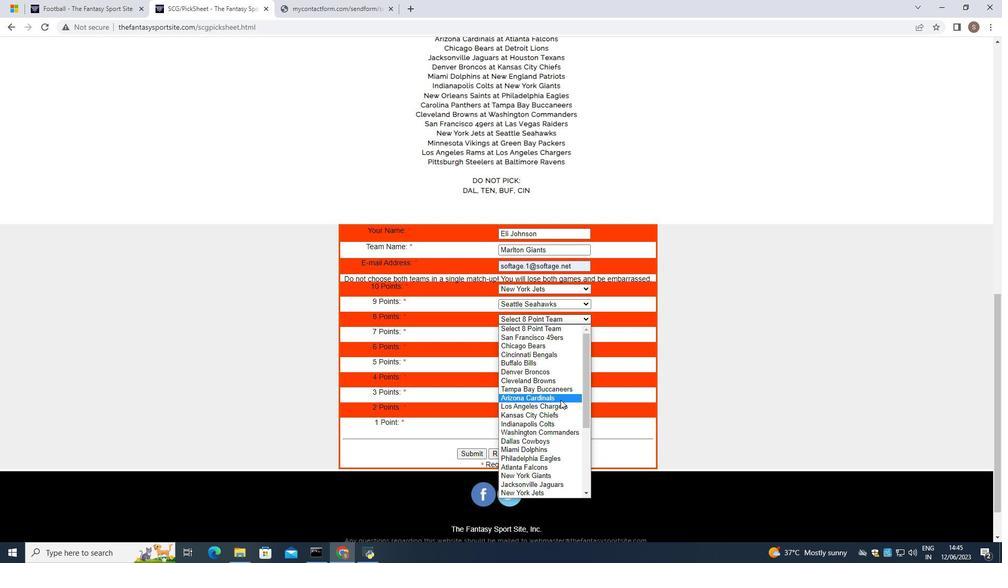 
Action: Mouse scrolled (560, 399) with delta (0, 0)
Screenshot: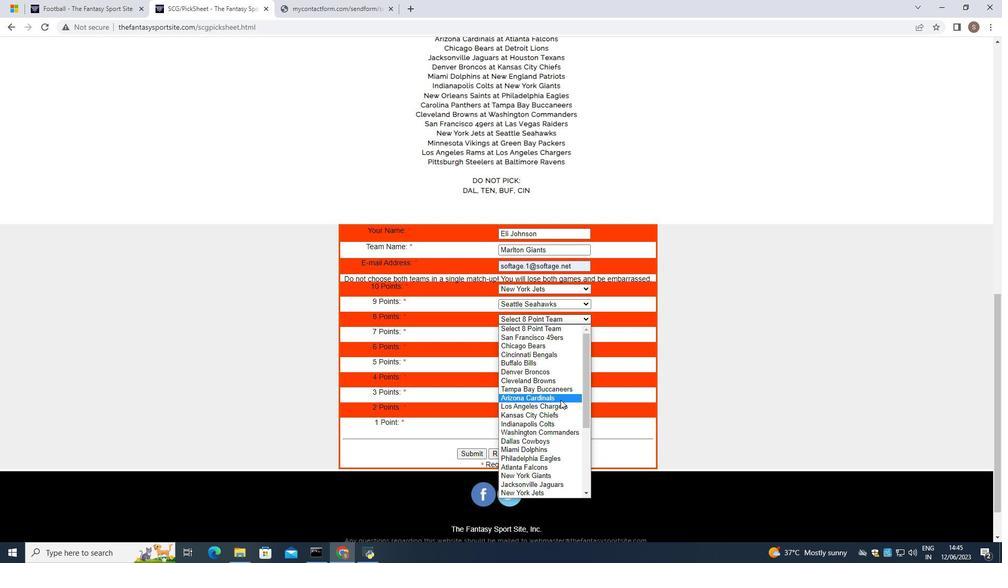 
Action: Mouse scrolled (560, 399) with delta (0, 0)
Screenshot: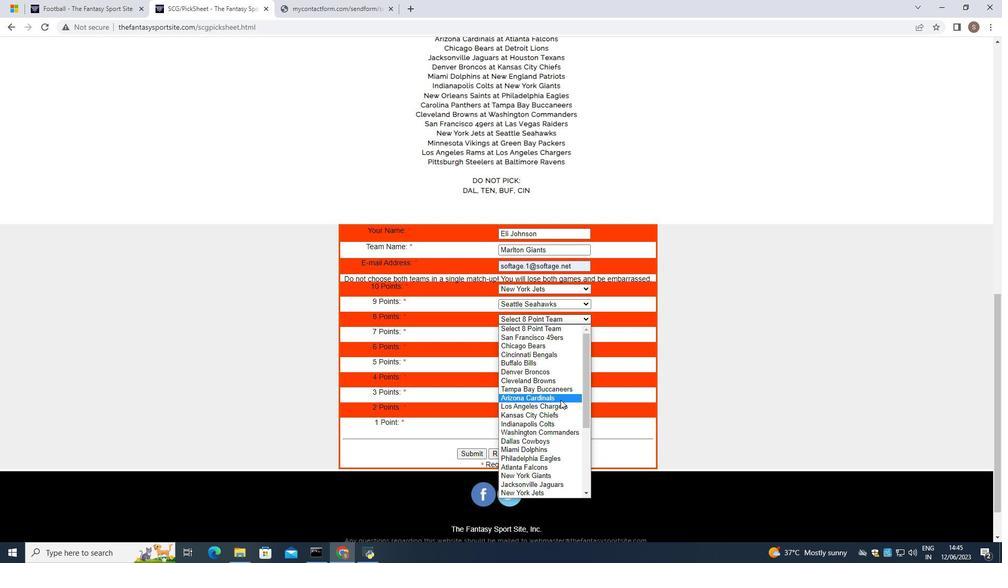 
Action: Mouse scrolled (560, 399) with delta (0, 0)
Screenshot: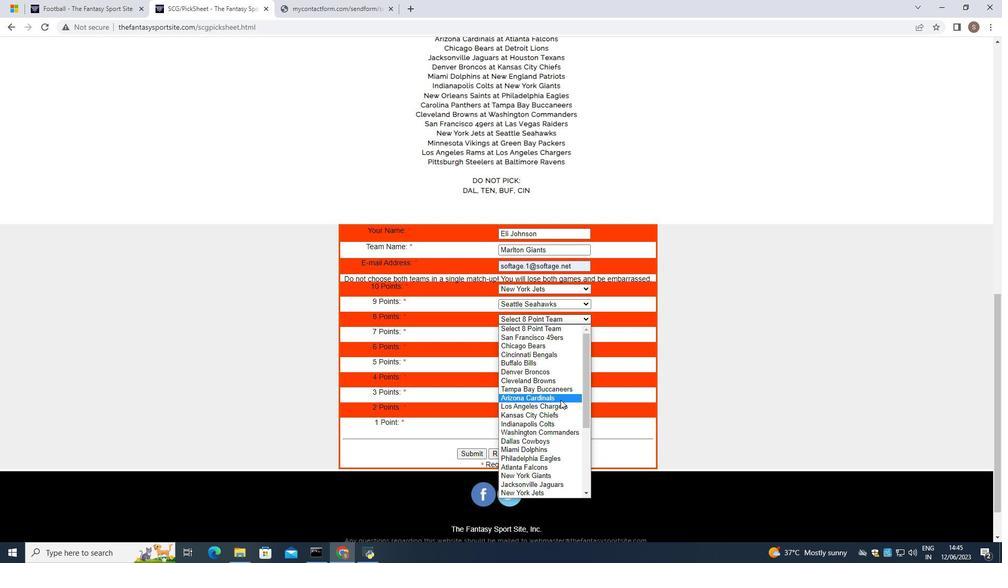 
Action: Mouse scrolled (560, 399) with delta (0, 0)
Screenshot: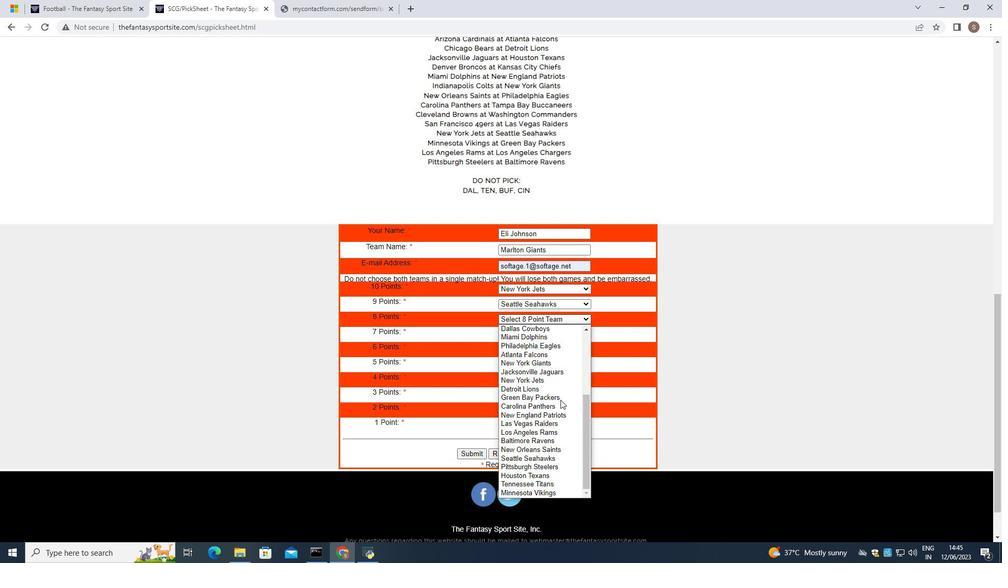 
Action: Mouse scrolled (560, 399) with delta (0, 0)
Screenshot: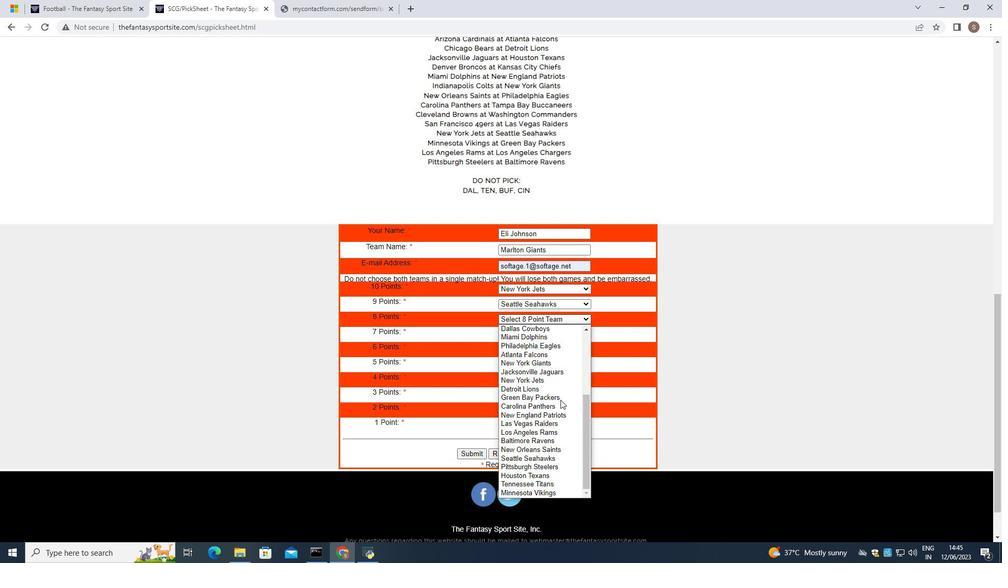 
Action: Mouse moved to (551, 492)
Screenshot: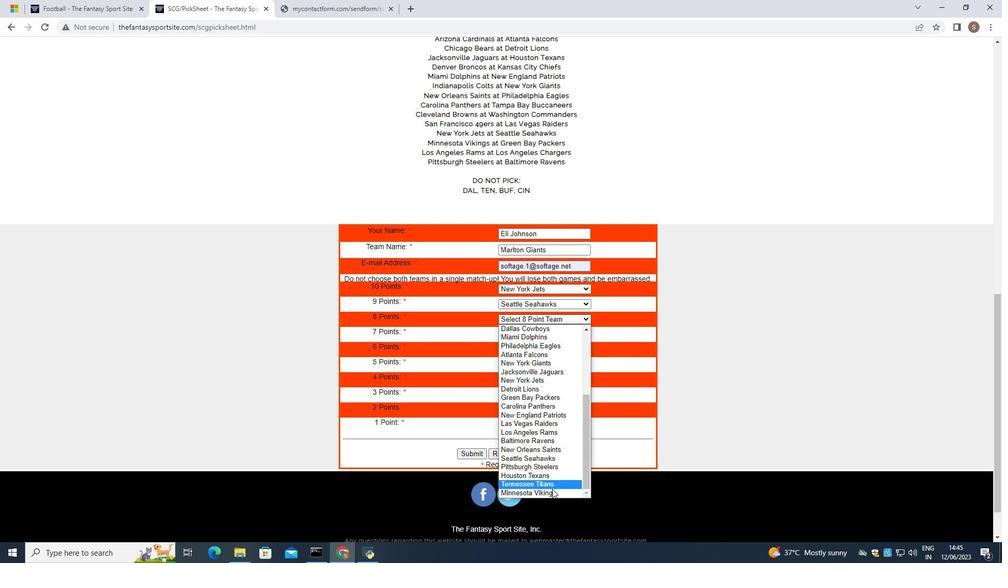 
Action: Mouse pressed left at (551, 492)
Screenshot: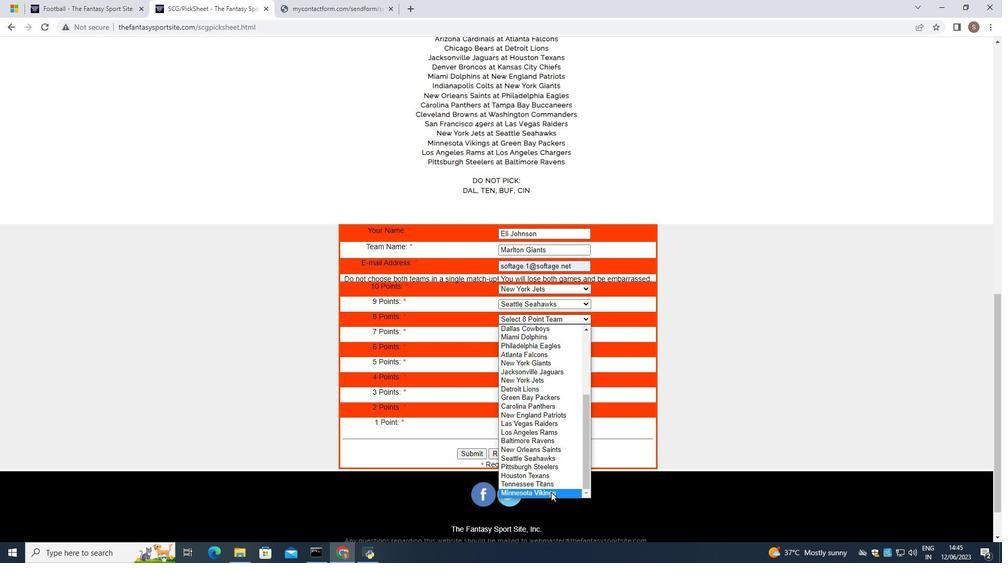 
Action: Mouse moved to (567, 331)
Screenshot: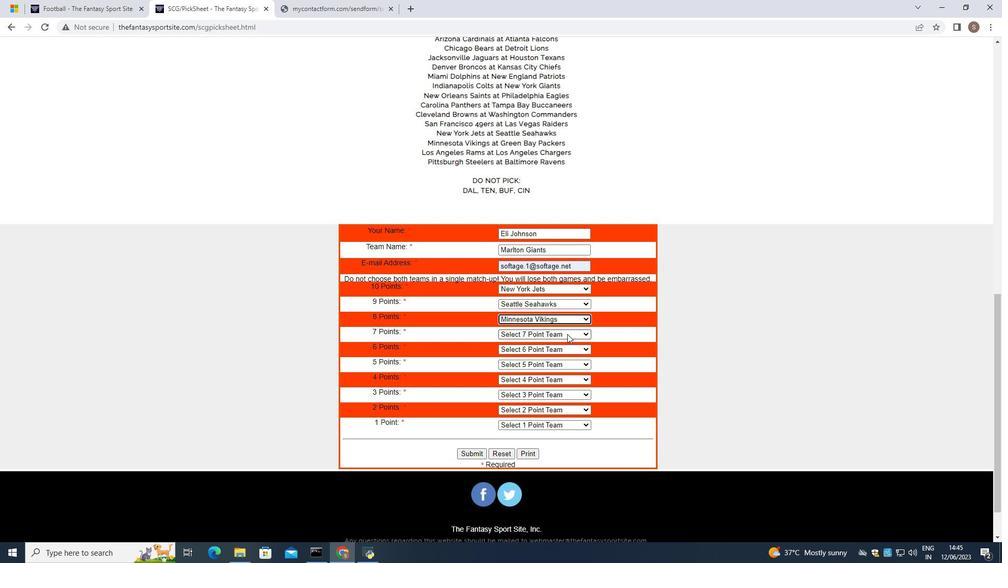 
Action: Mouse pressed left at (567, 331)
Screenshot: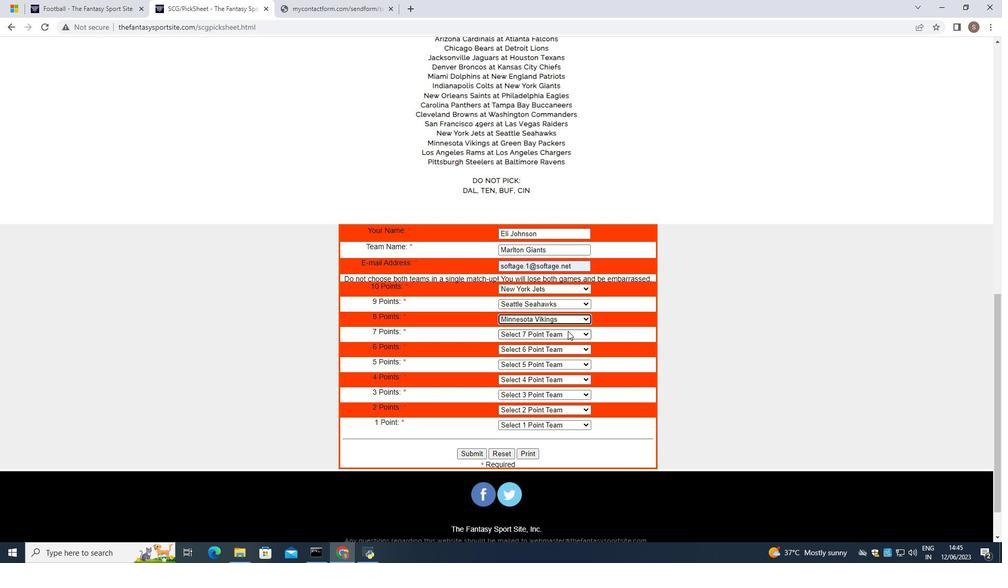 
Action: Mouse moved to (553, 432)
Screenshot: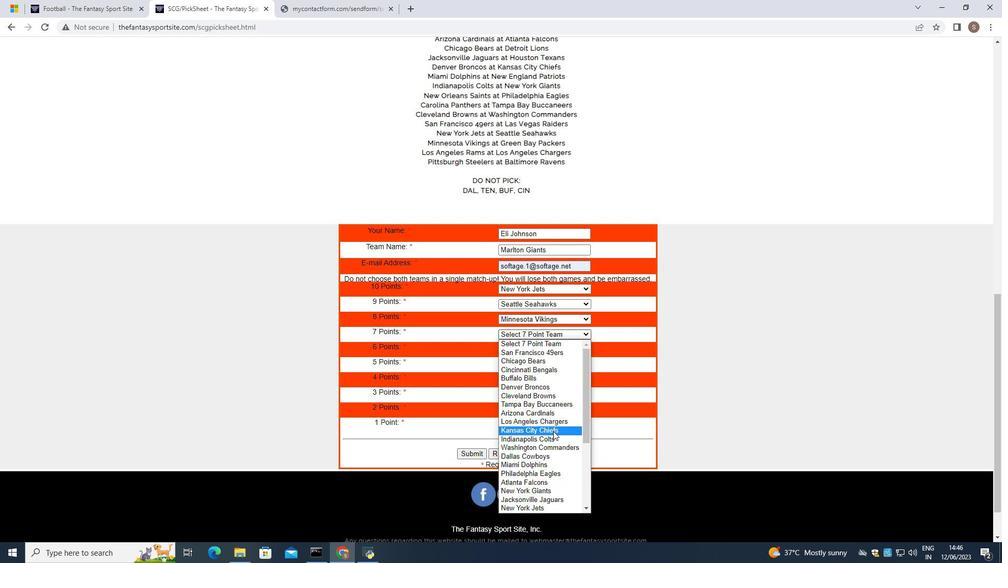 
Action: Mouse scrolled (553, 431) with delta (0, 0)
Screenshot: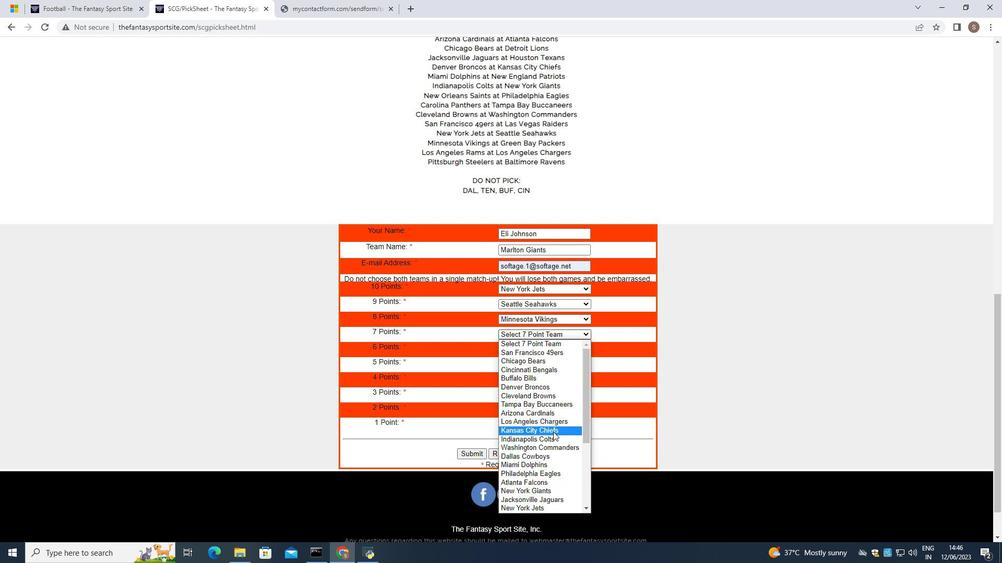 
Action: Mouse scrolled (553, 431) with delta (0, 0)
Screenshot: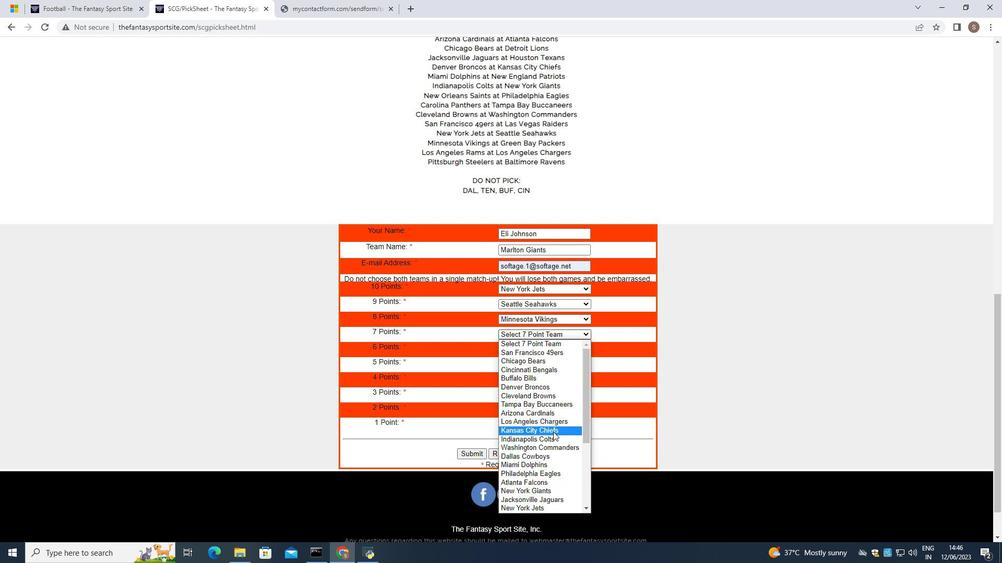 
Action: Mouse scrolled (553, 431) with delta (0, 0)
Screenshot: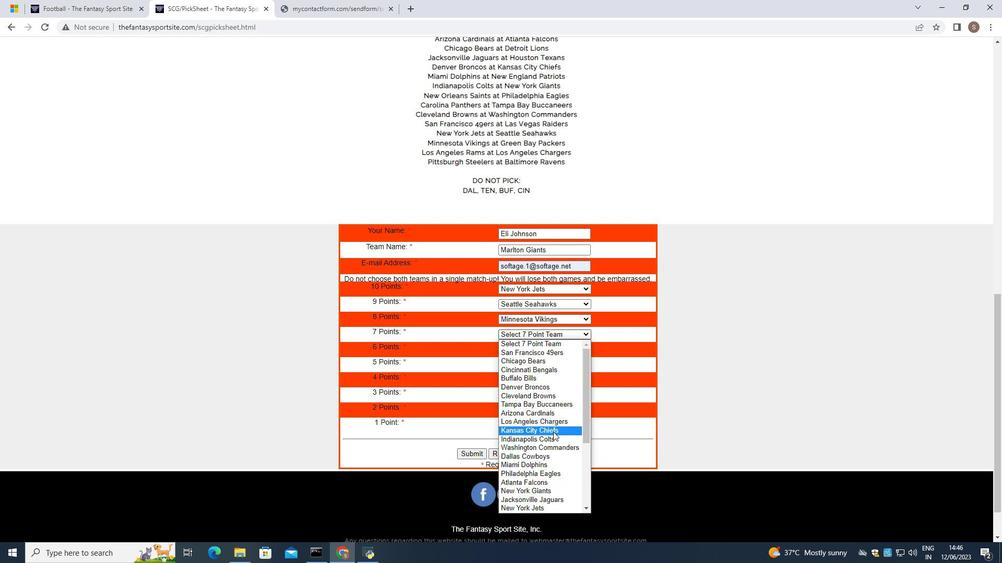 
Action: Mouse scrolled (553, 431) with delta (0, 0)
Screenshot: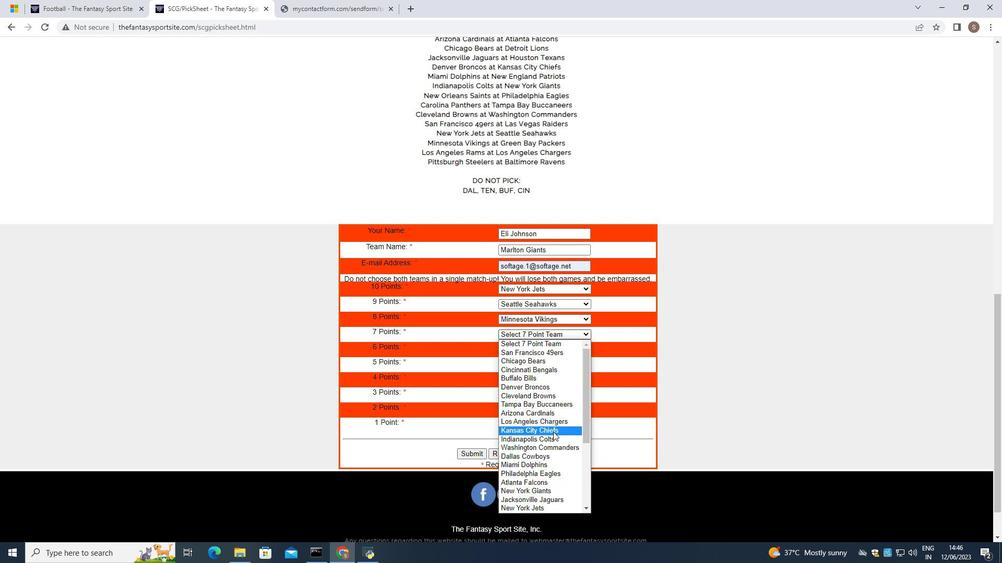 
Action: Mouse scrolled (553, 431) with delta (0, 0)
Screenshot: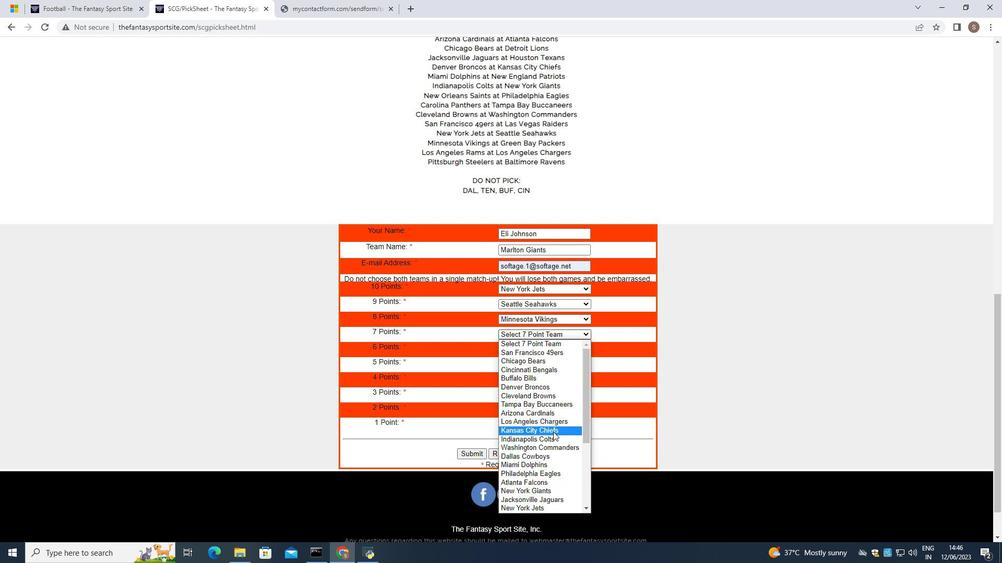 
Action: Mouse scrolled (553, 431) with delta (0, 0)
Screenshot: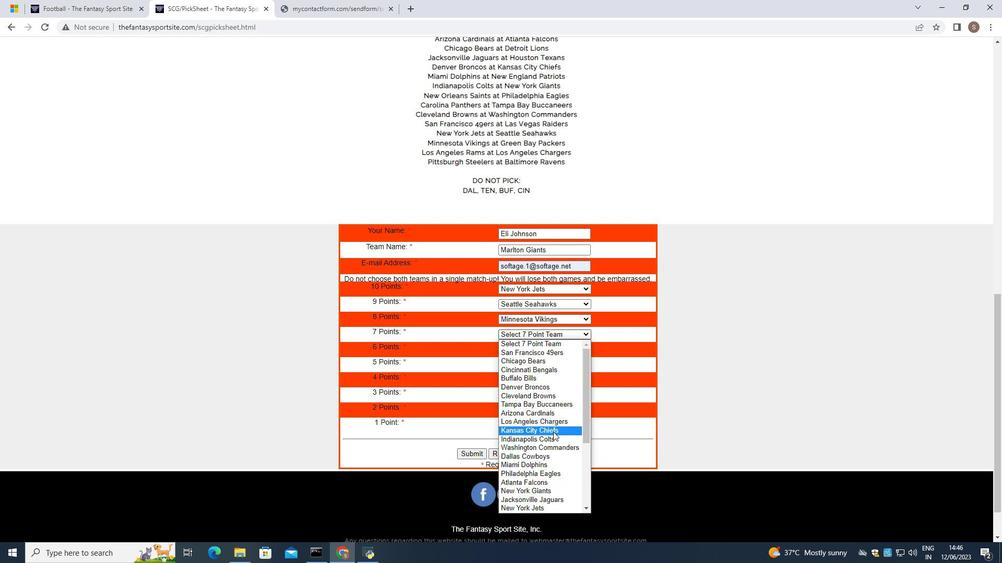 
Action: Mouse scrolled (553, 431) with delta (0, 0)
Screenshot: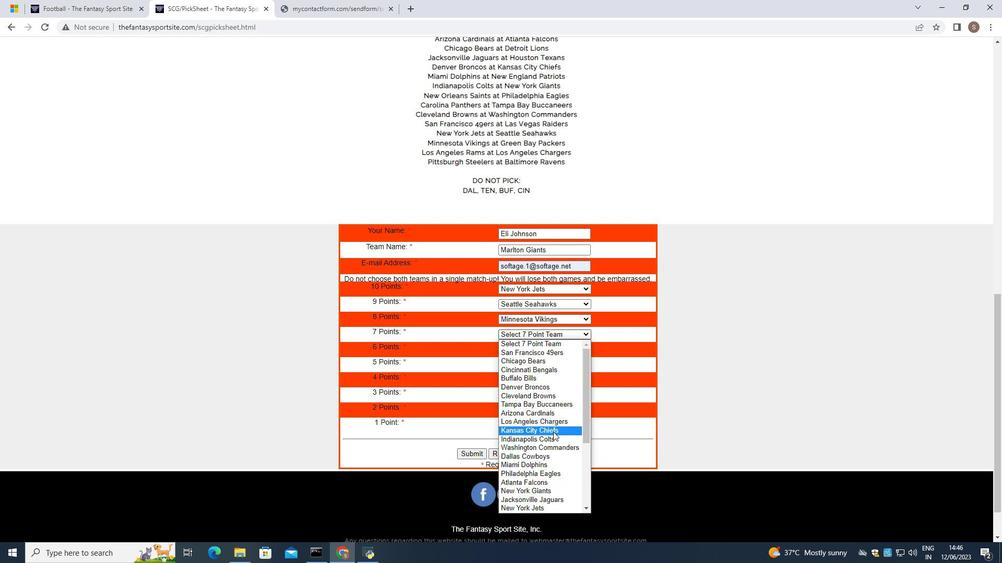 
Action: Mouse scrolled (553, 431) with delta (0, 0)
Screenshot: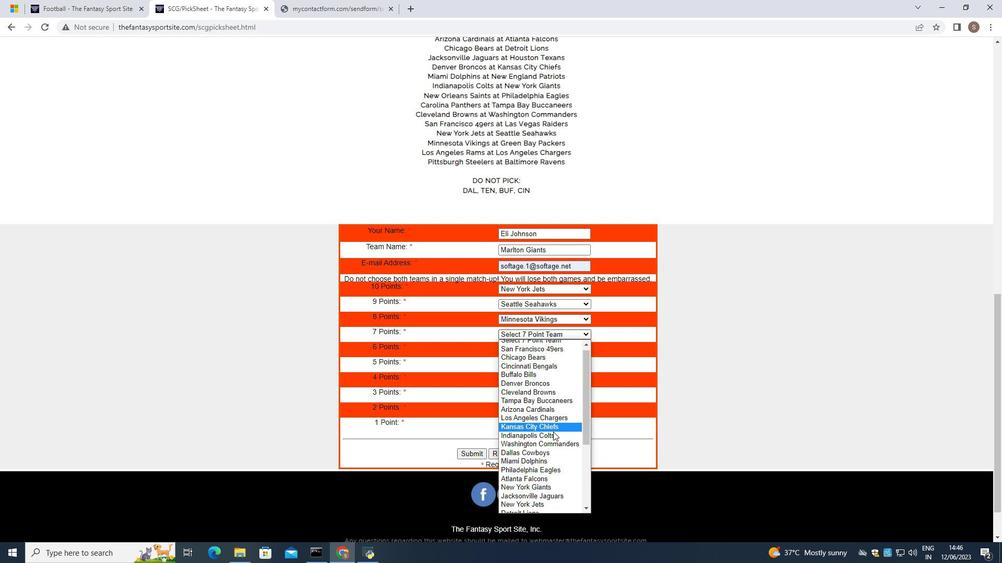 
Action: Mouse moved to (560, 409)
Screenshot: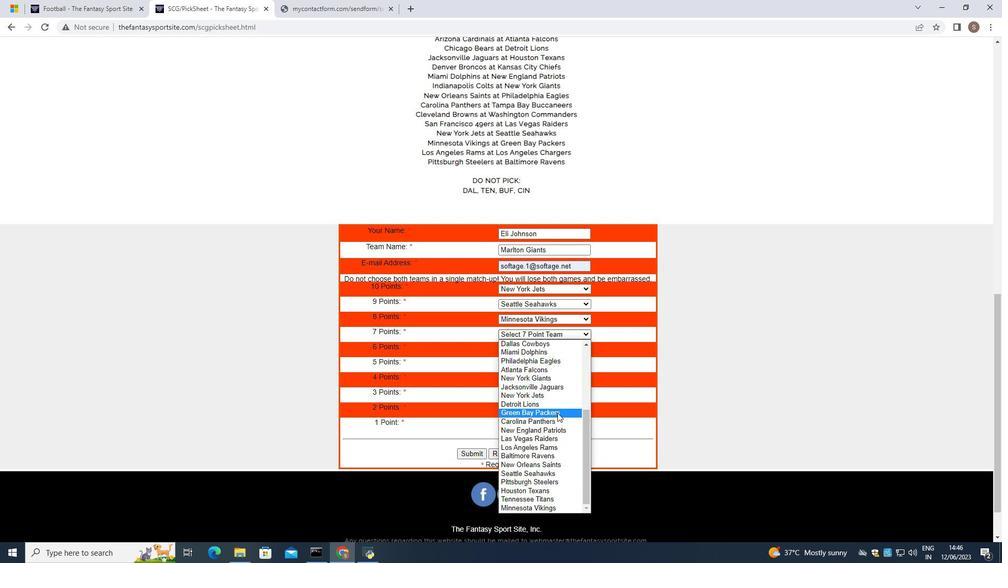 
Action: Mouse pressed left at (560, 409)
Screenshot: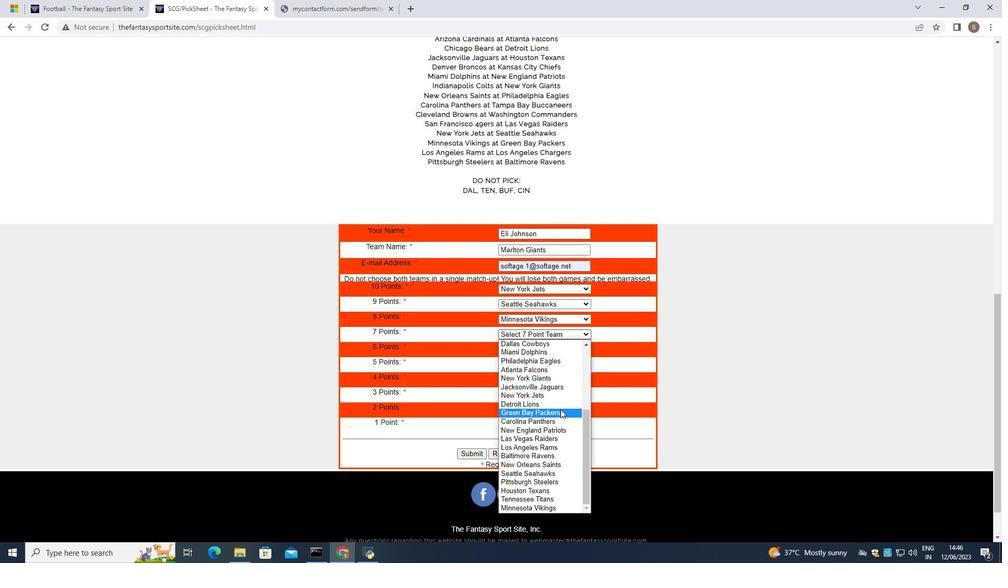 
Action: Mouse moved to (570, 350)
Screenshot: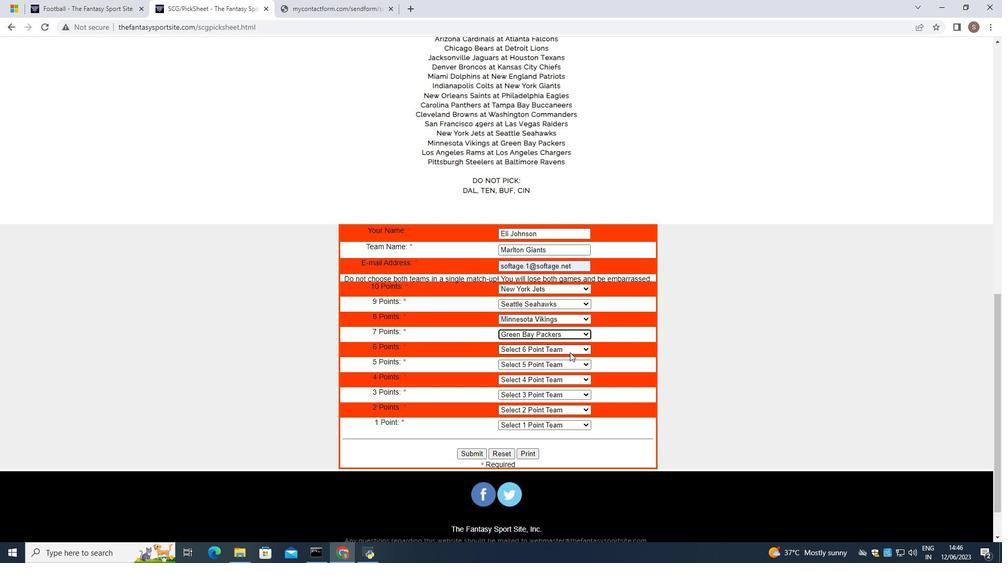 
Action: Mouse pressed left at (570, 350)
Screenshot: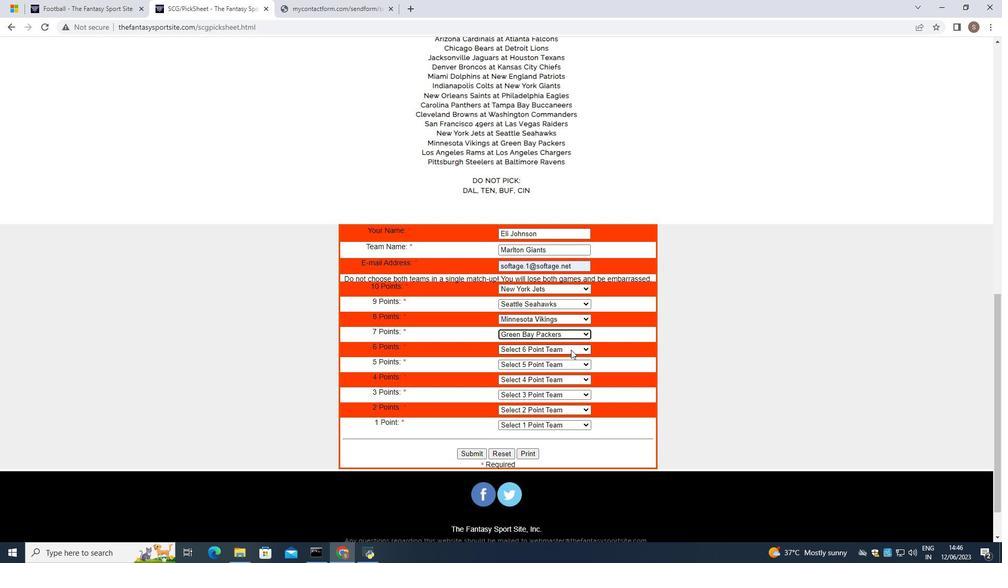 
Action: Mouse moved to (551, 433)
Screenshot: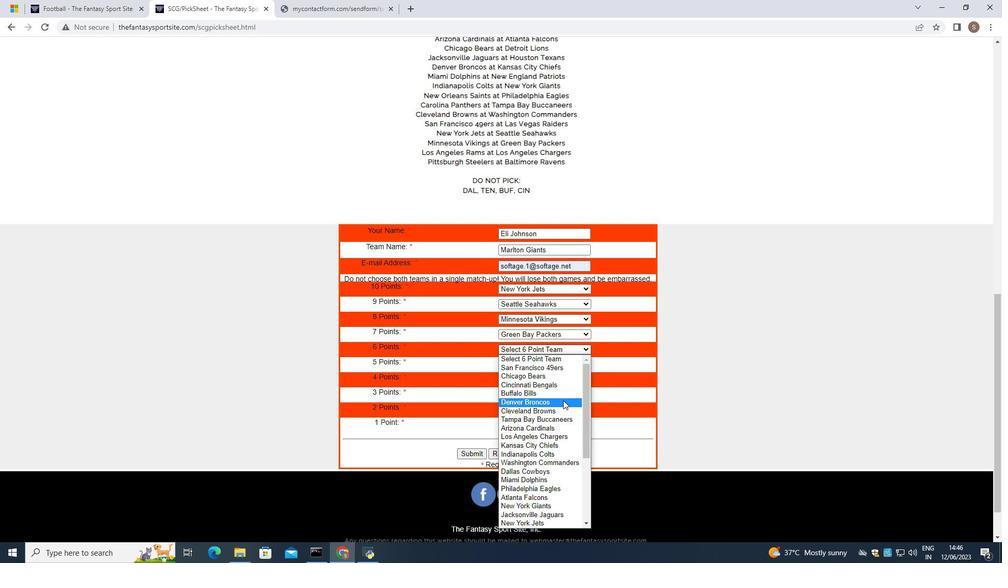 
Action: Mouse scrolled (551, 432) with delta (0, 0)
Screenshot: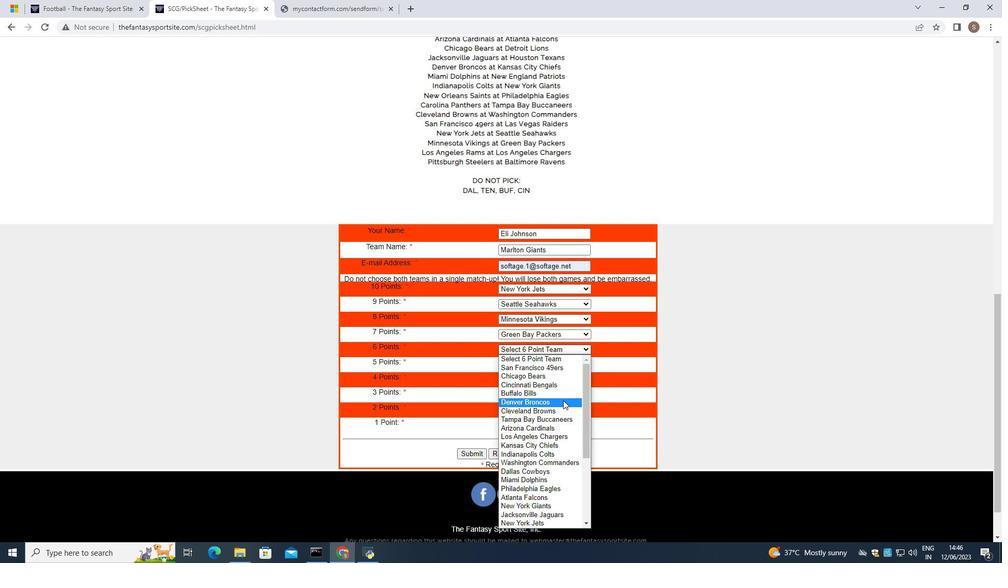 
Action: Mouse moved to (551, 440)
Screenshot: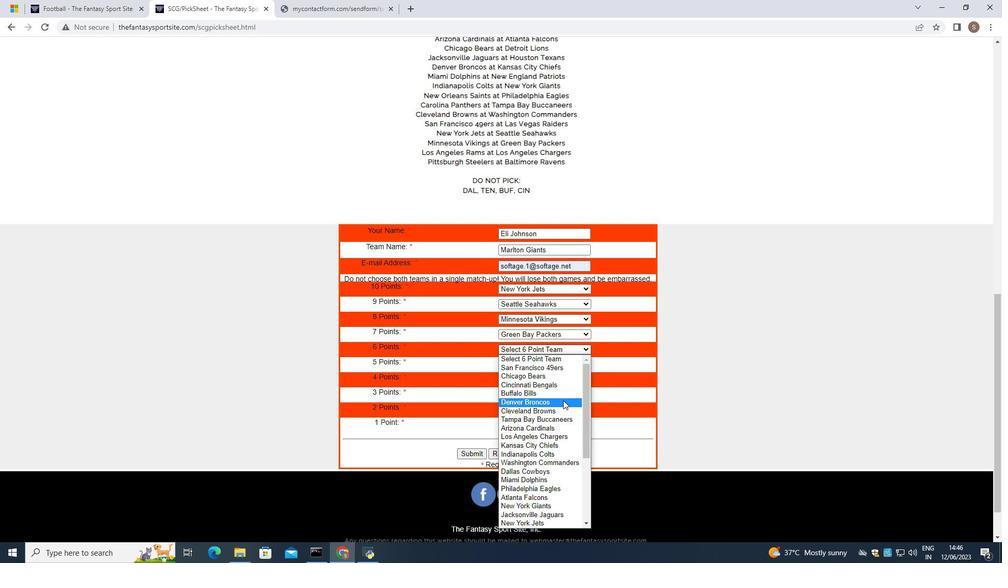 
Action: Mouse scrolled (551, 439) with delta (0, 0)
Screenshot: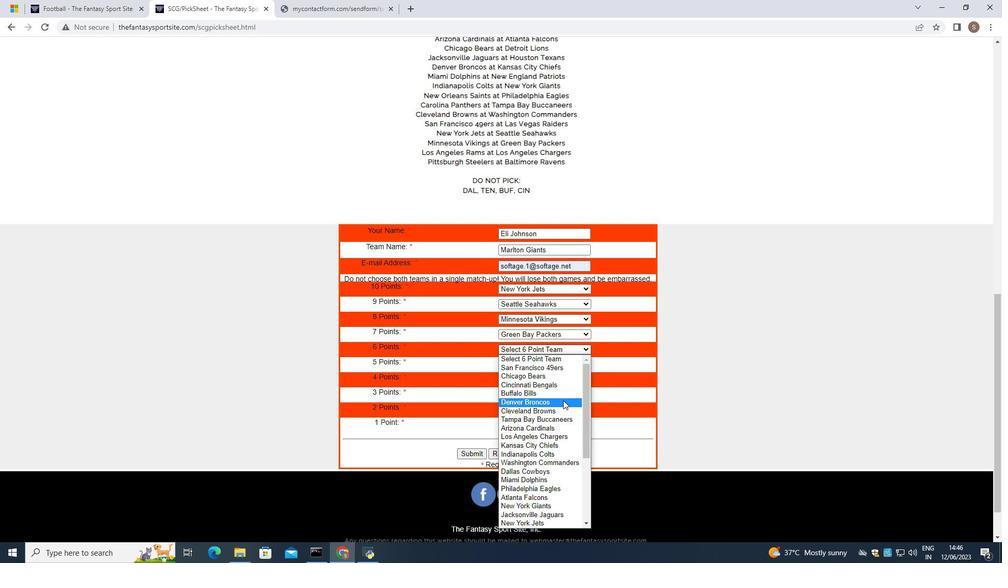 
Action: Mouse moved to (552, 443)
Screenshot: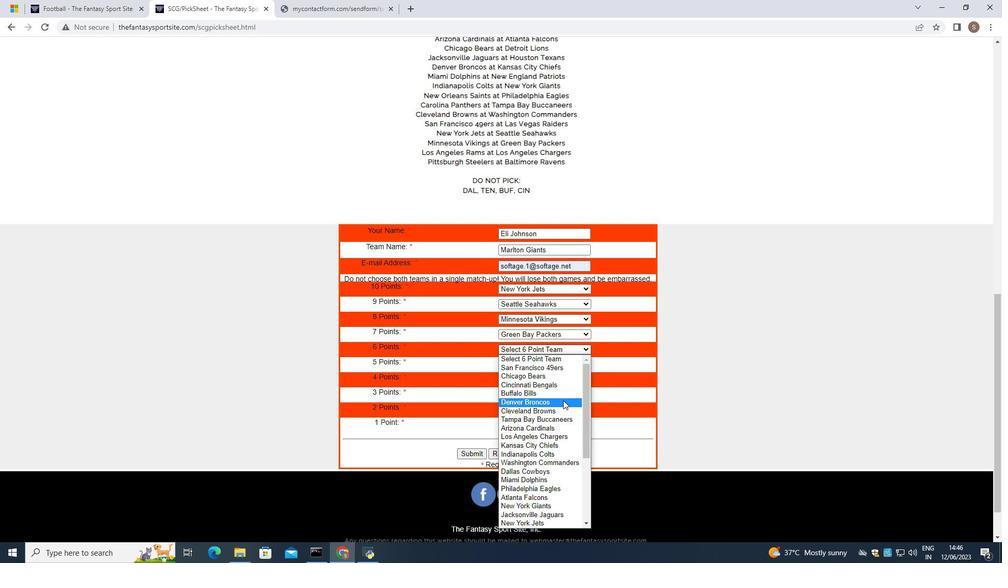 
Action: Mouse scrolled (552, 443) with delta (0, 0)
Screenshot: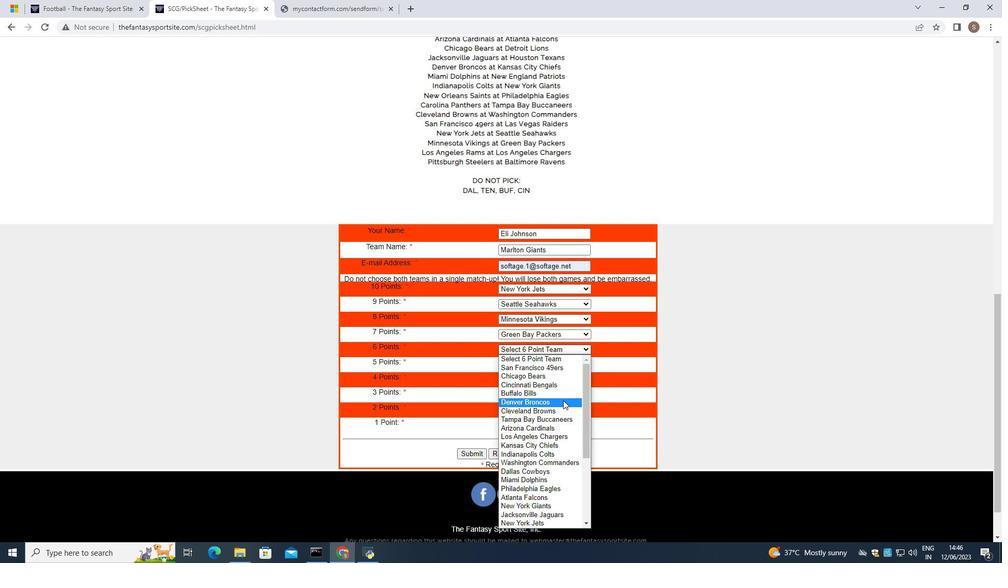 
Action: Mouse moved to (552, 443)
Screenshot: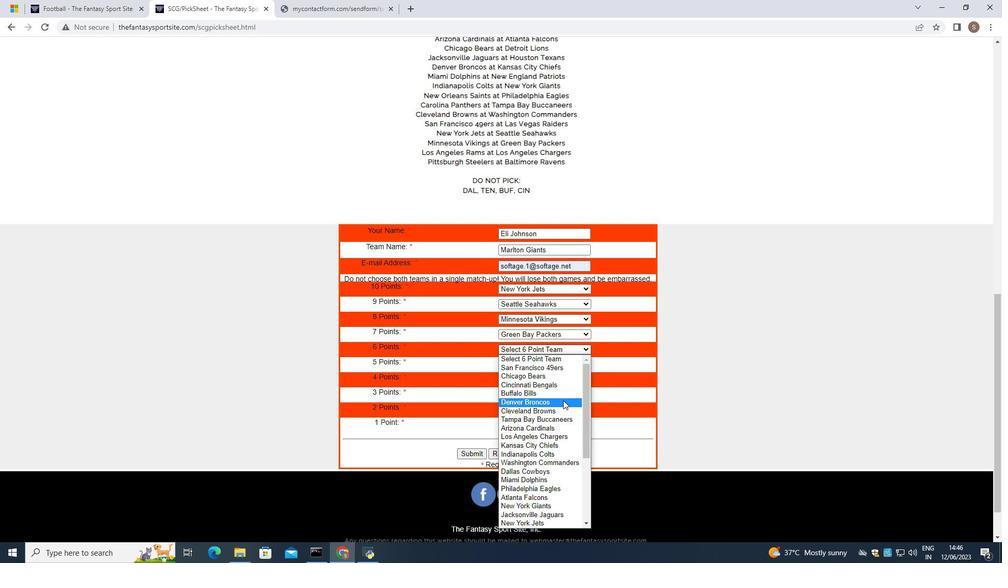 
Action: Mouse scrolled (552, 443) with delta (0, 0)
Screenshot: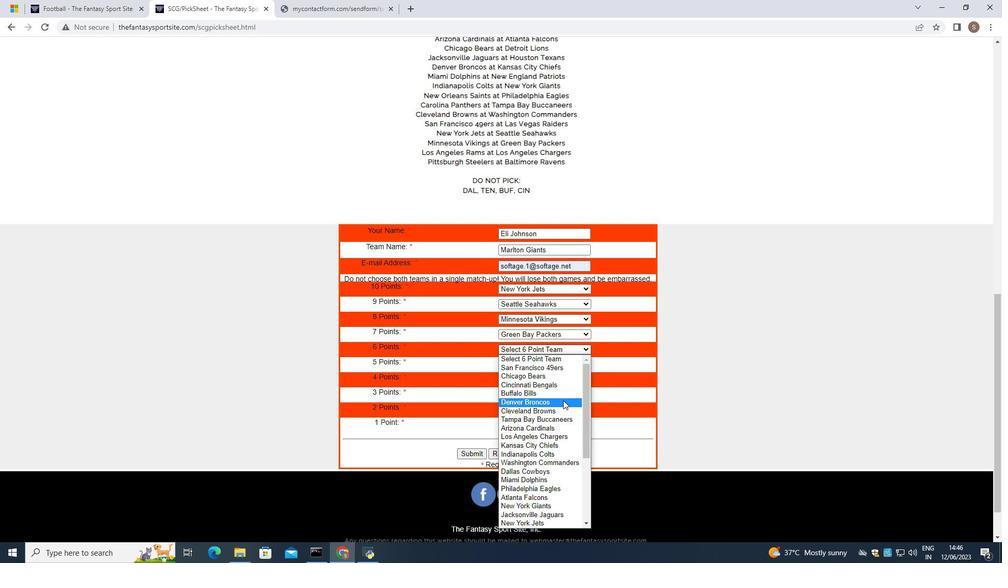 
Action: Mouse scrolled (552, 443) with delta (0, 0)
Screenshot: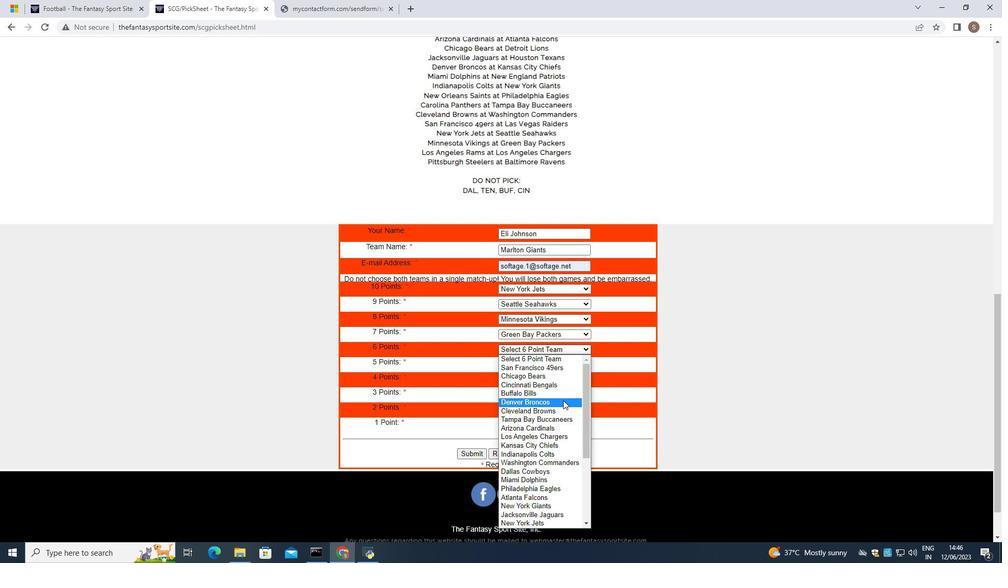 
Action: Mouse scrolled (552, 443) with delta (0, 0)
Screenshot: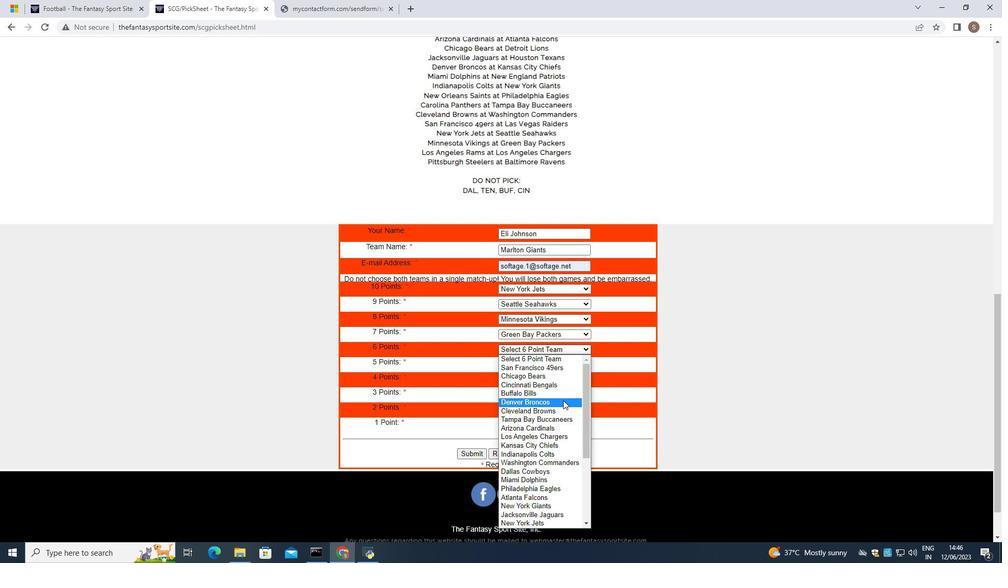 
Action: Mouse scrolled (552, 443) with delta (0, 0)
Screenshot: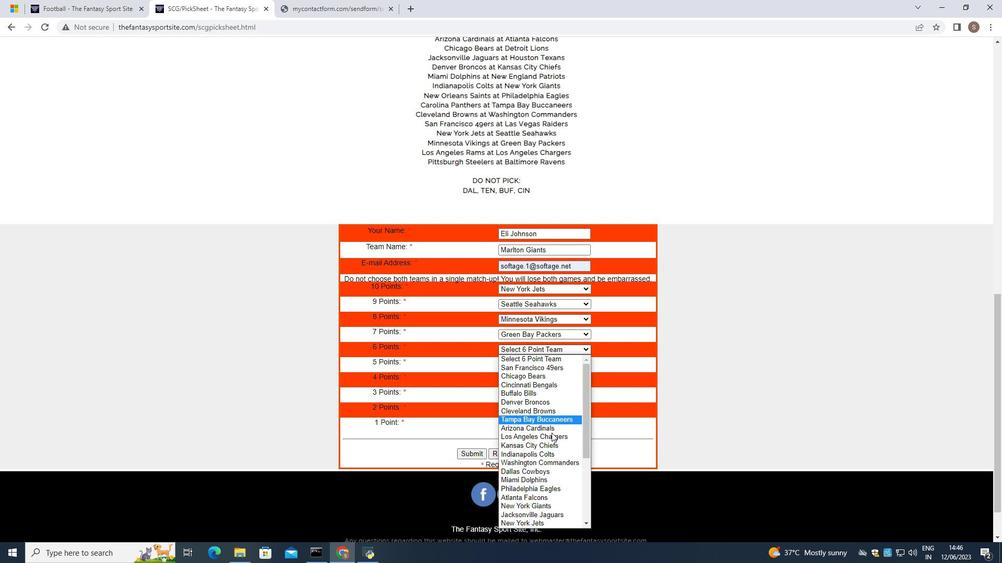 
Action: Mouse moved to (552, 444)
Screenshot: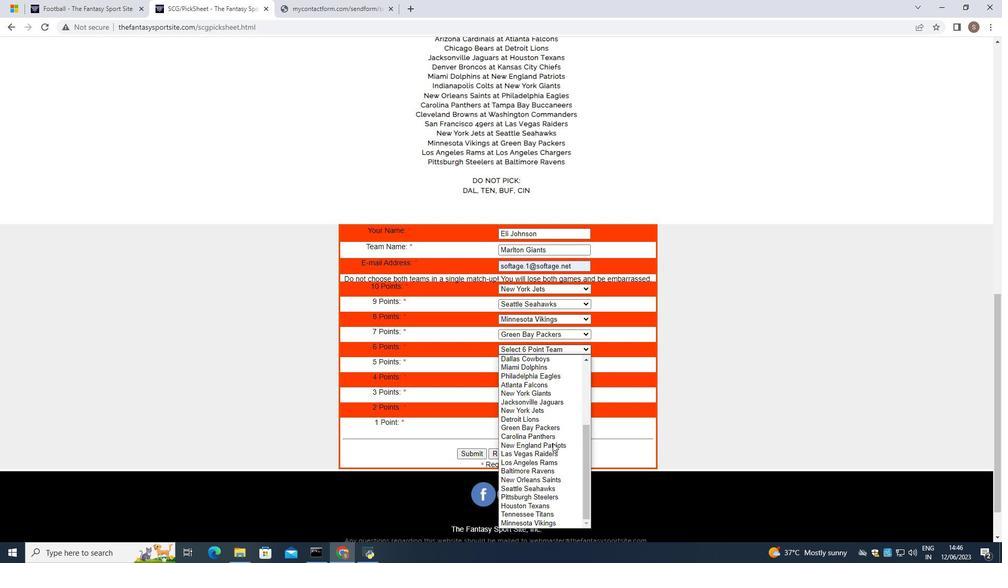 
Action: Mouse scrolled (552, 444) with delta (0, 0)
Screenshot: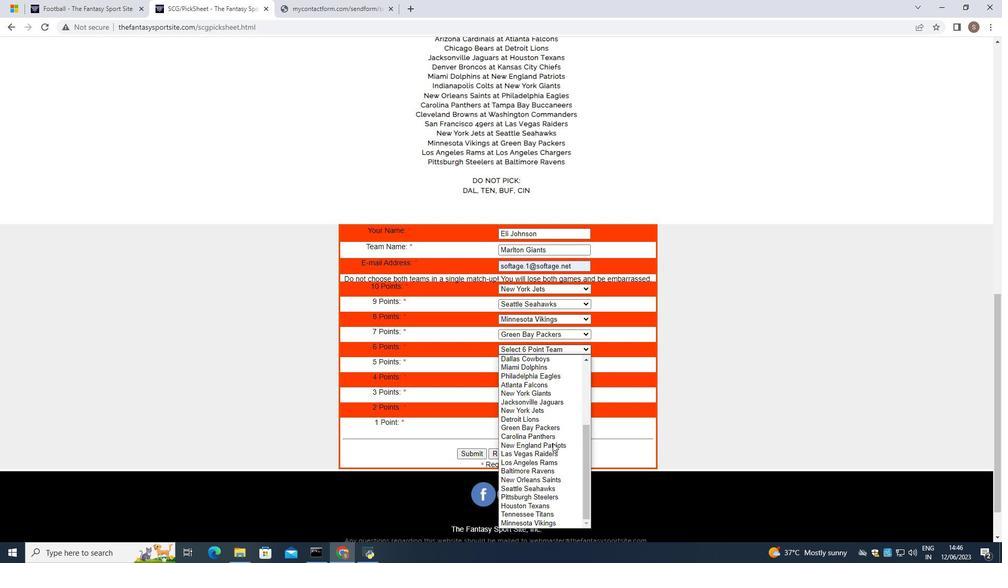 
Action: Mouse scrolled (552, 444) with delta (0, 0)
Screenshot: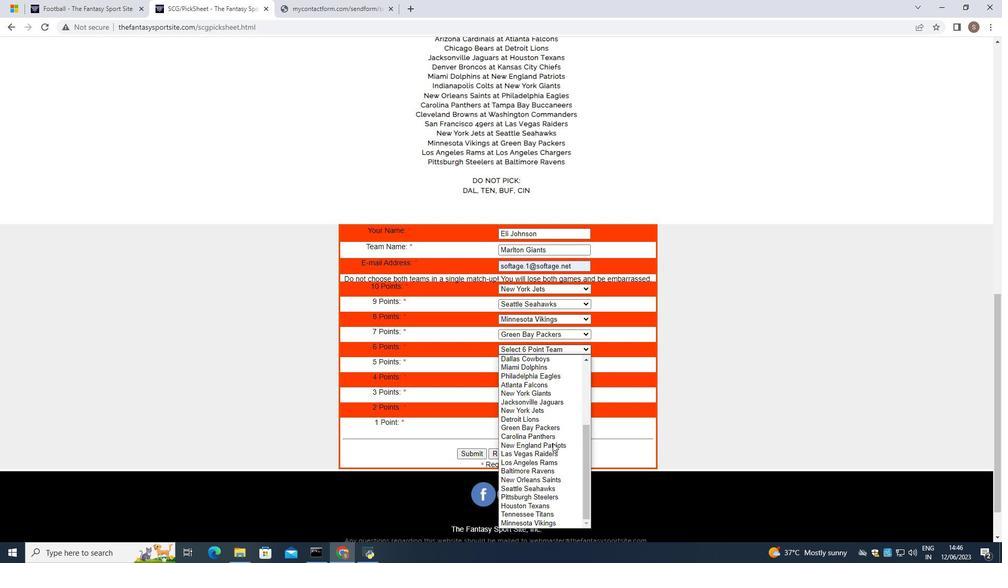 
Action: Mouse moved to (552, 445)
Screenshot: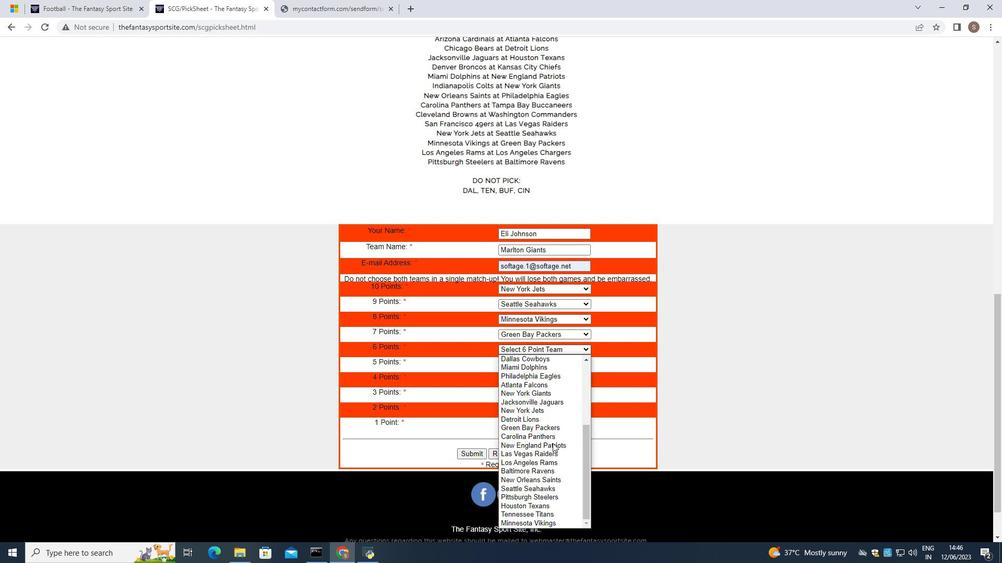
Action: Mouse scrolled (552, 444) with delta (0, 0)
Screenshot: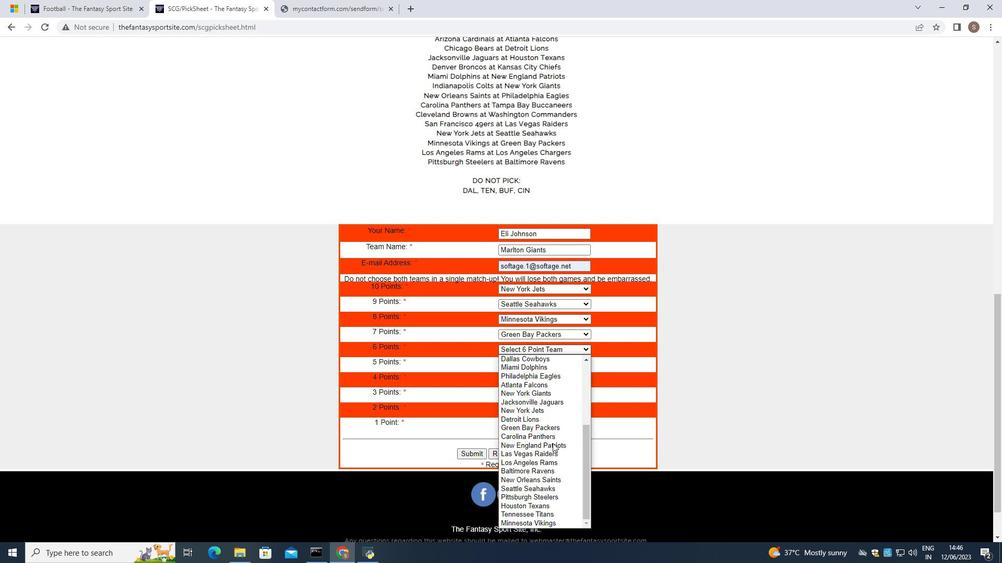 
Action: Mouse scrolled (552, 444) with delta (0, 0)
Screenshot: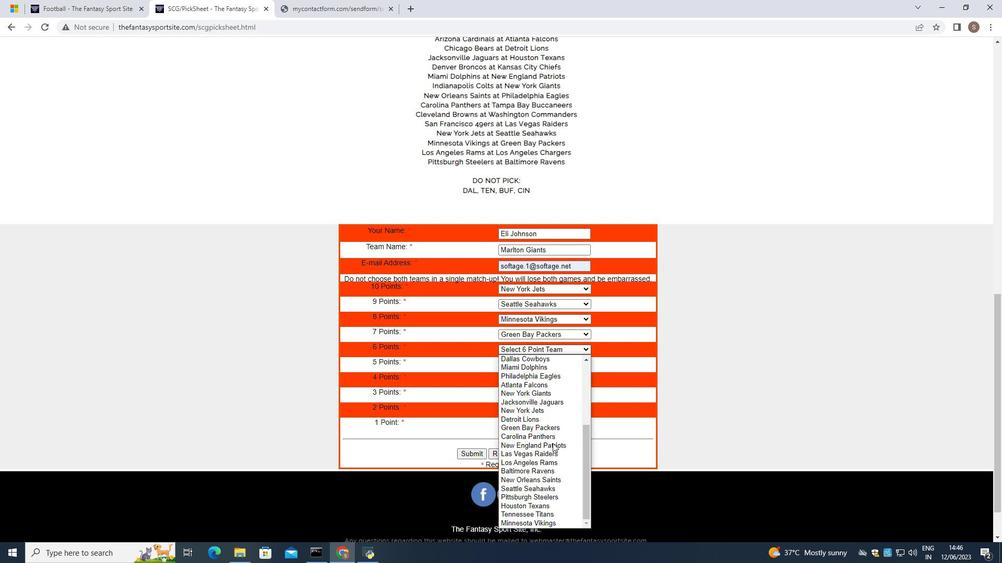 
Action: Mouse scrolled (552, 444) with delta (0, 0)
Screenshot: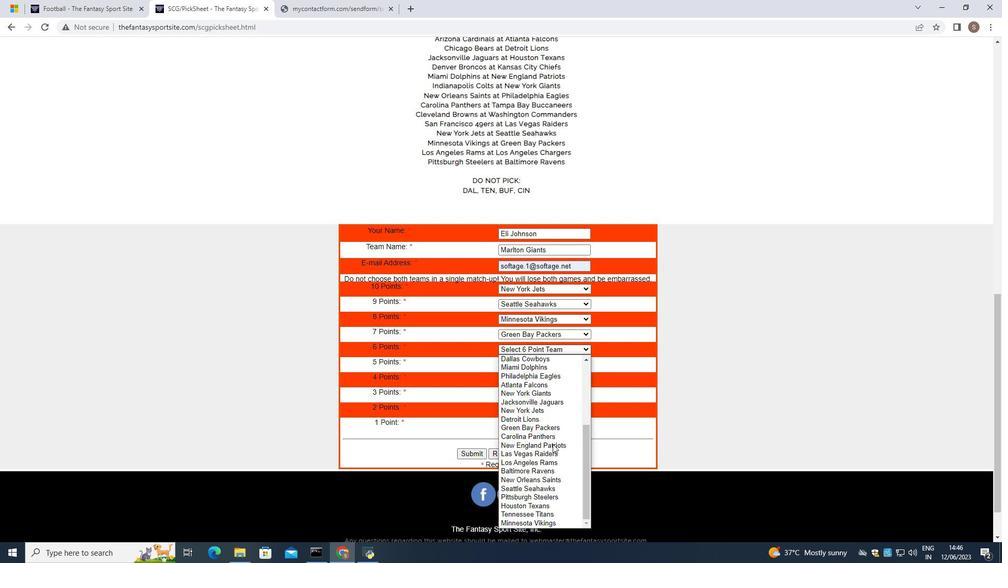 
Action: Mouse scrolled (552, 444) with delta (0, 0)
Screenshot: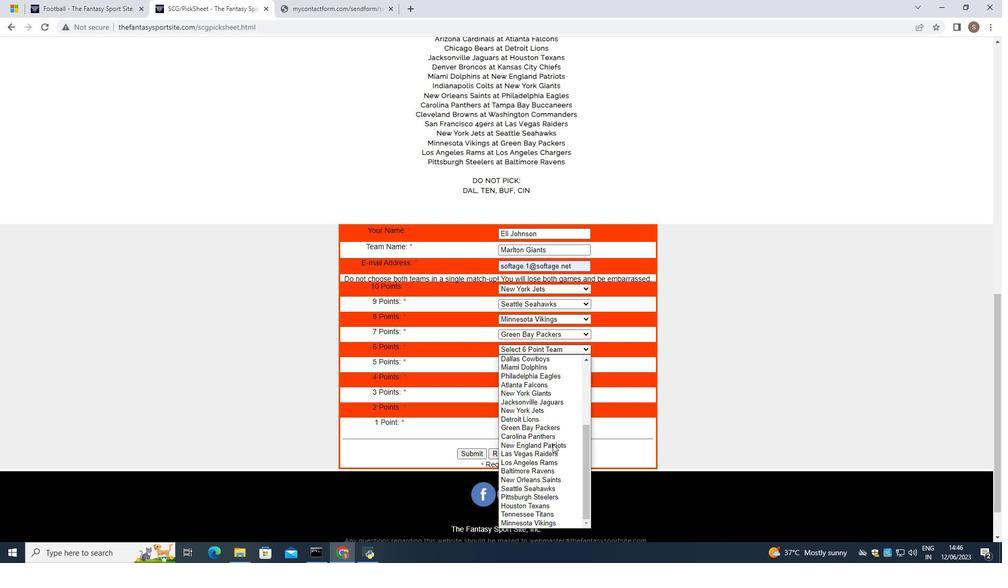 
Action: Mouse moved to (553, 459)
Screenshot: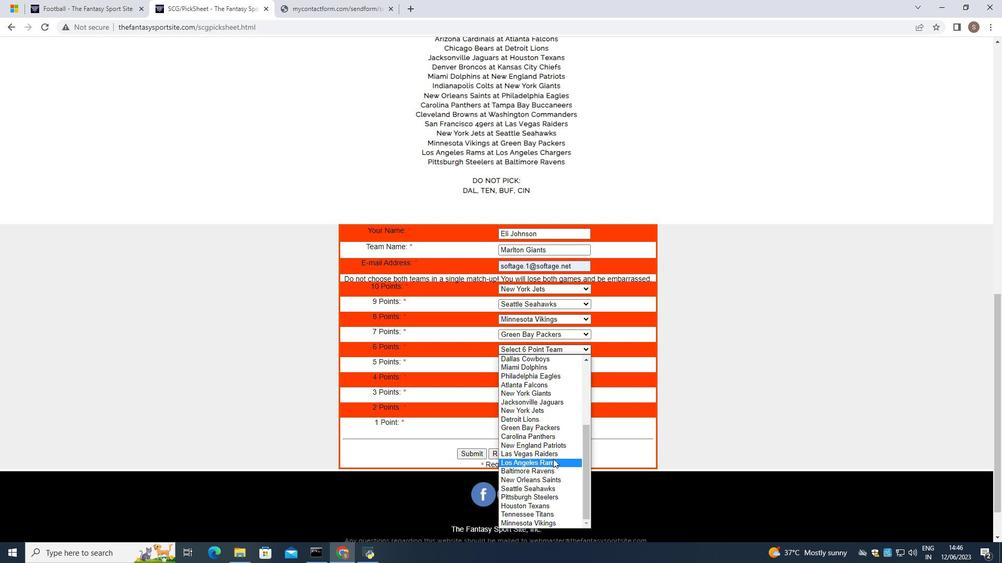 
Action: Mouse pressed left at (553, 459)
Screenshot: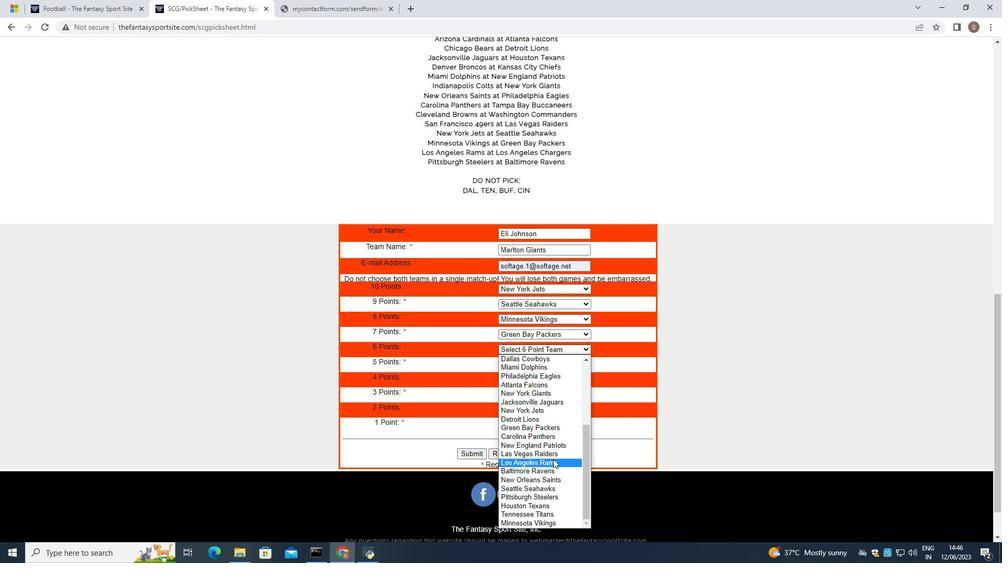 
Action: Mouse moved to (563, 363)
Screenshot: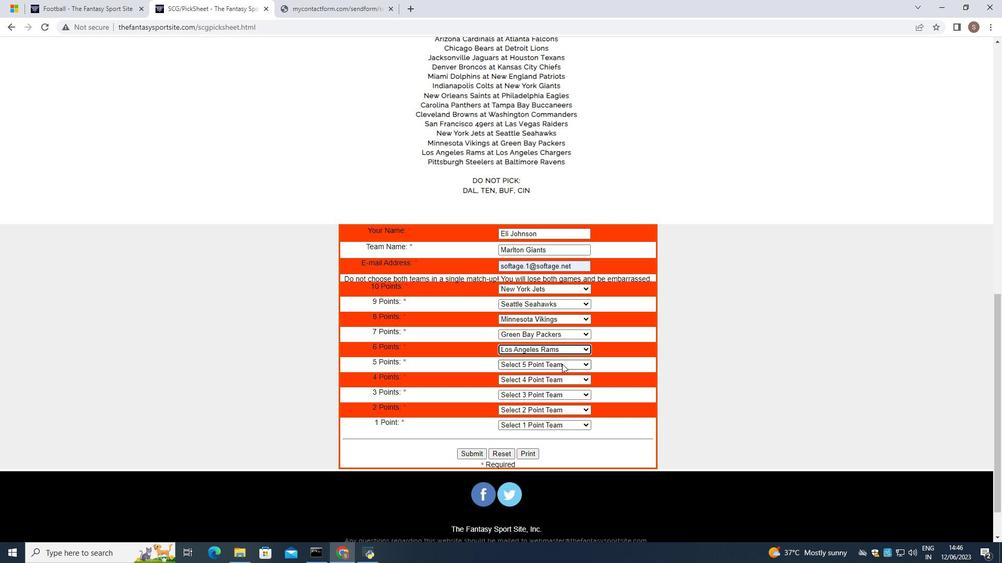 
Action: Mouse pressed left at (563, 363)
Screenshot: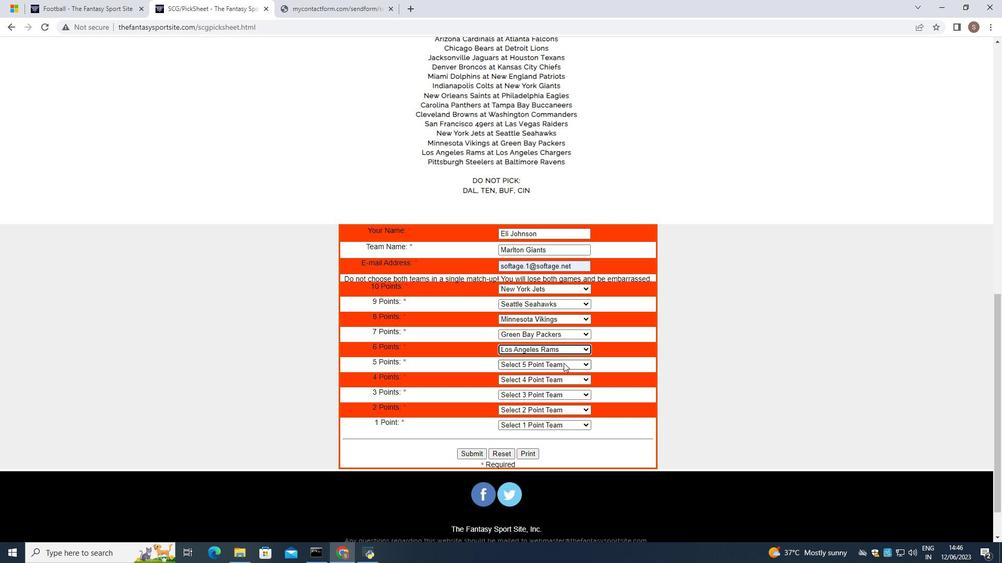 
Action: Mouse moved to (565, 290)
Screenshot: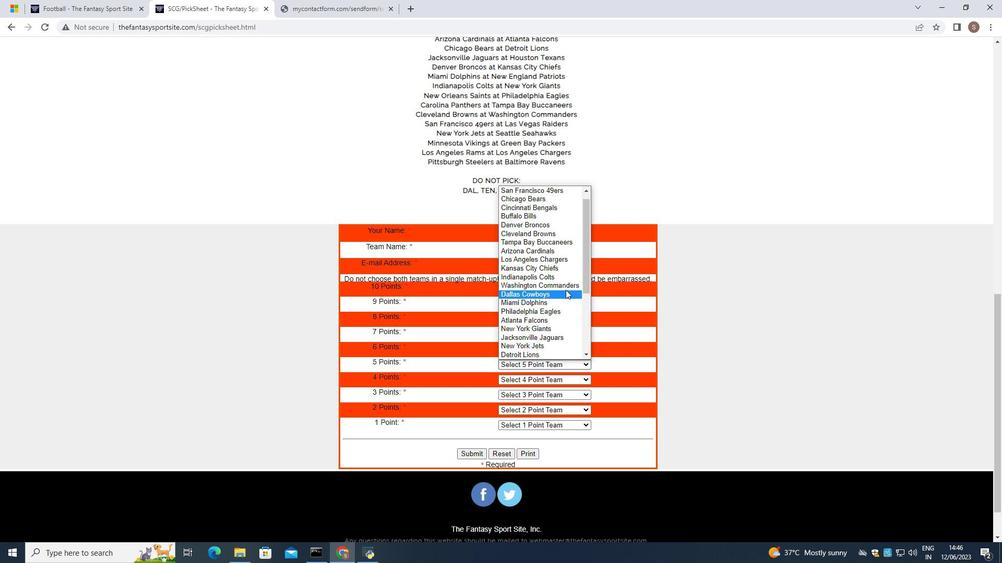 
Action: Mouse scrolled (565, 289) with delta (0, 0)
Screenshot: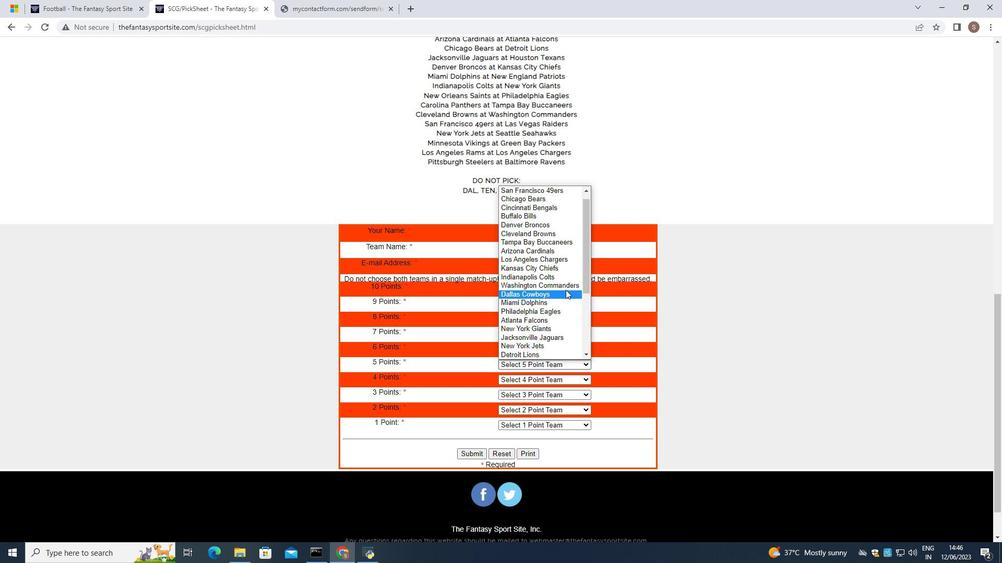 
Action: Mouse moved to (565, 291)
Screenshot: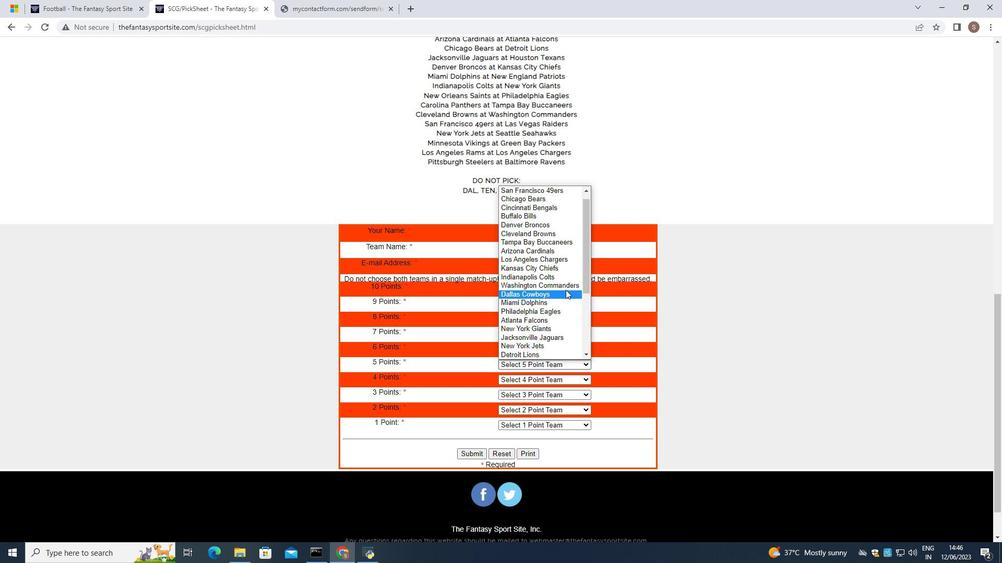 
Action: Mouse scrolled (565, 290) with delta (0, 0)
Screenshot: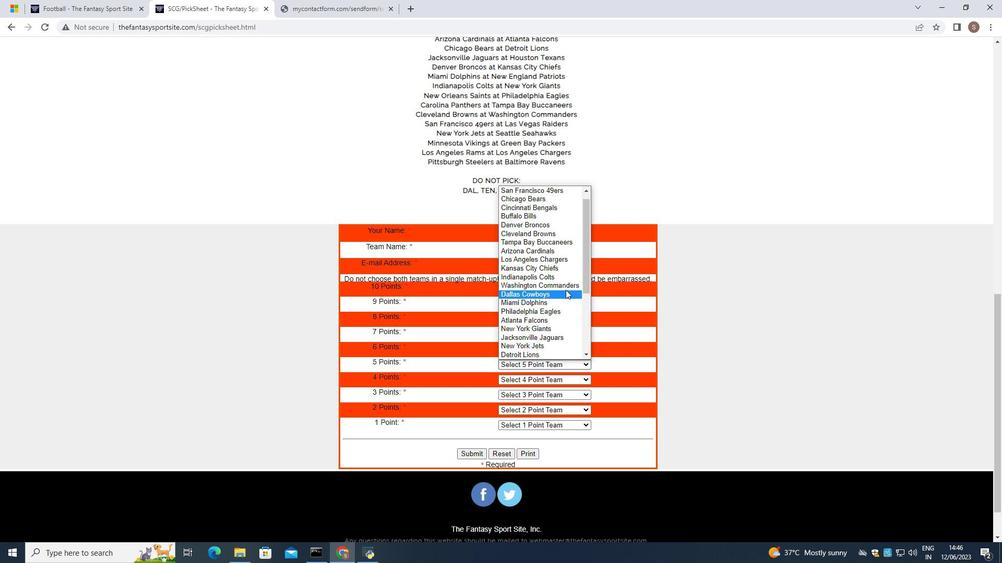 
Action: Mouse scrolled (565, 290) with delta (0, 0)
Screenshot: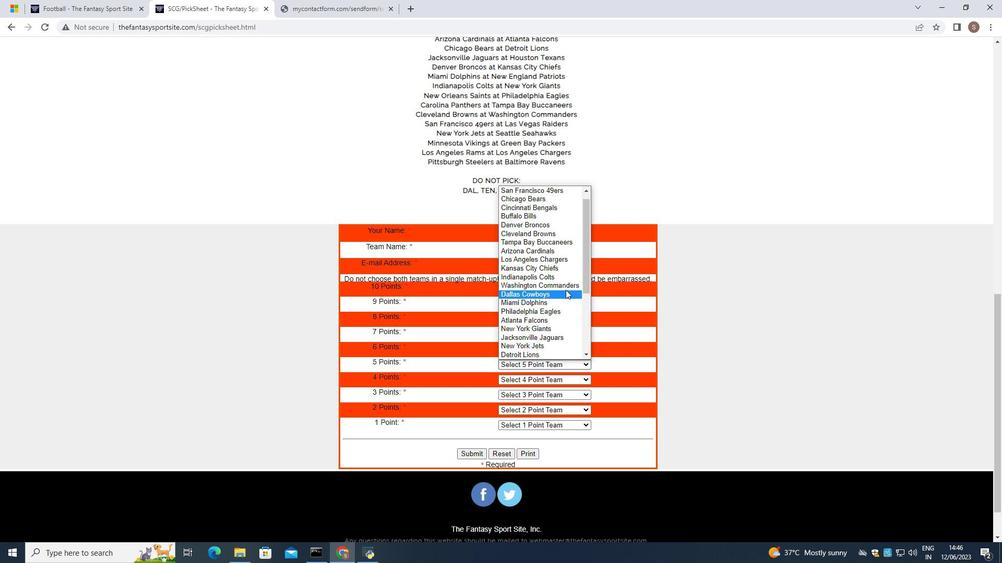
Action: Mouse scrolled (565, 290) with delta (0, 0)
Screenshot: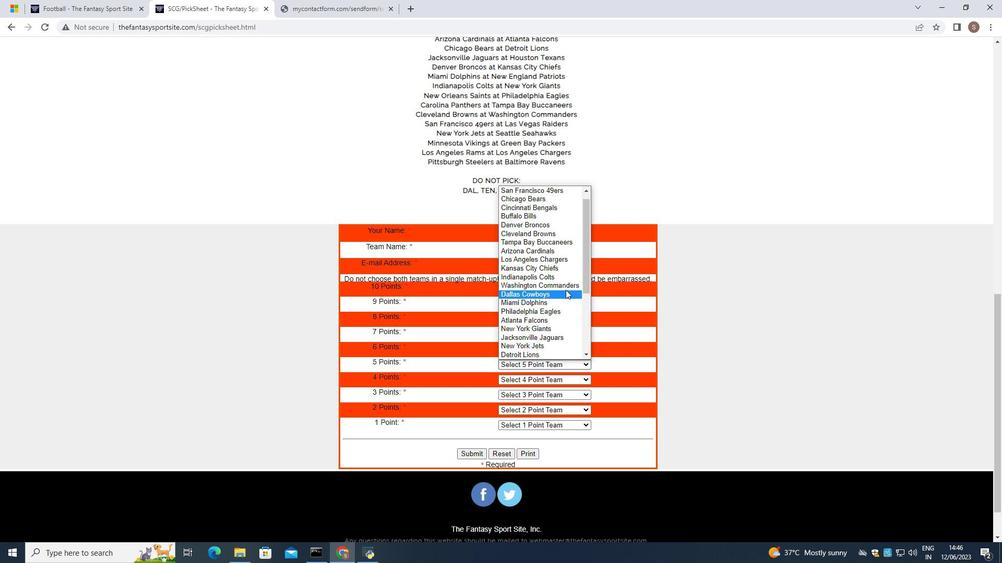 
Action: Mouse scrolled (565, 290) with delta (0, 0)
Screenshot: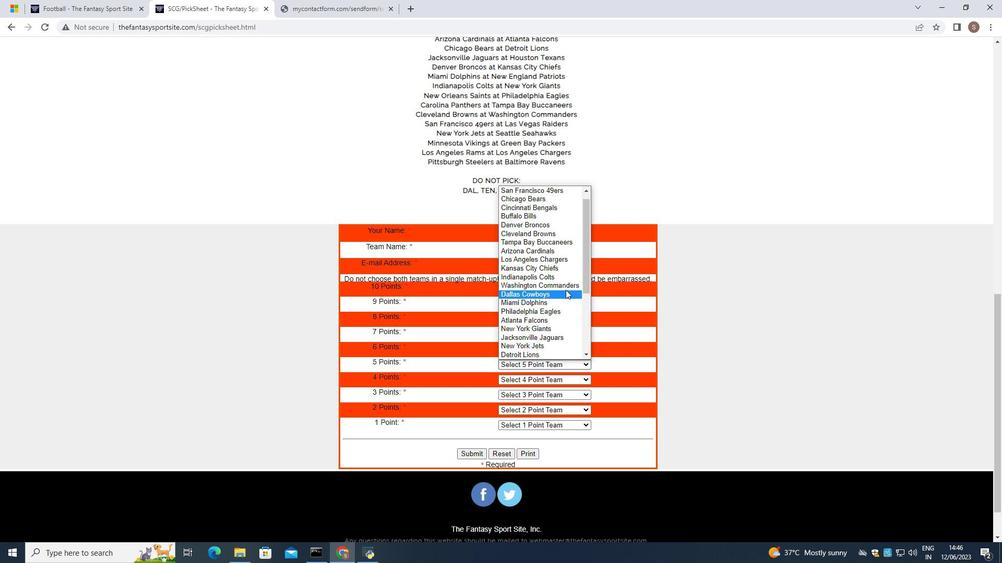 
Action: Mouse scrolled (565, 290) with delta (0, 0)
Screenshot: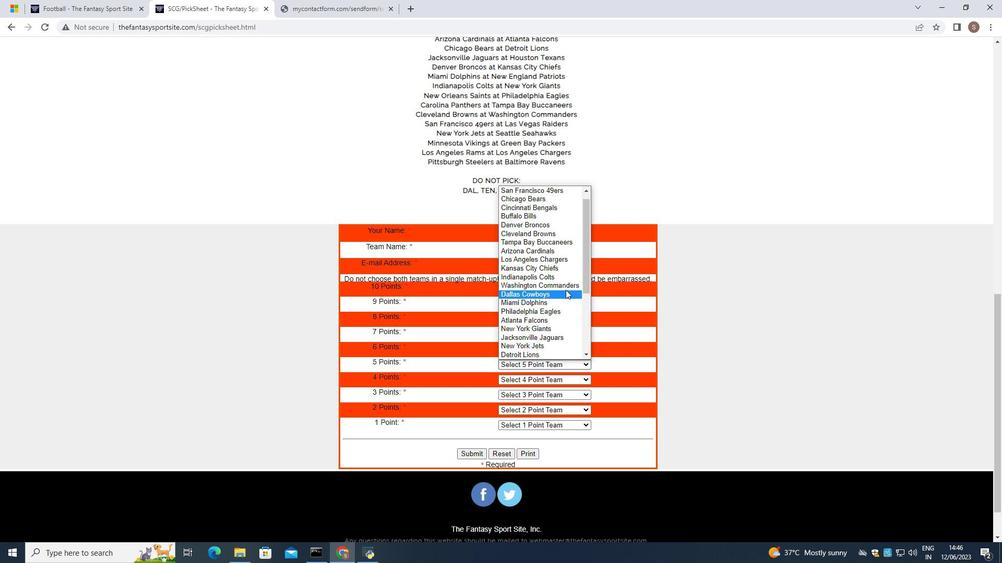 
Action: Mouse scrolled (565, 290) with delta (0, 0)
Screenshot: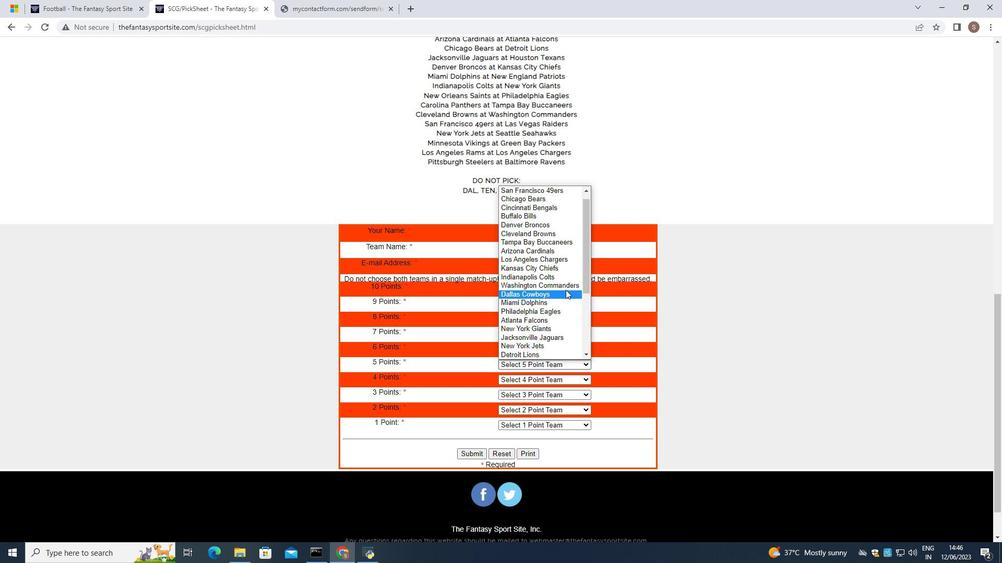 
Action: Mouse moved to (567, 303)
Screenshot: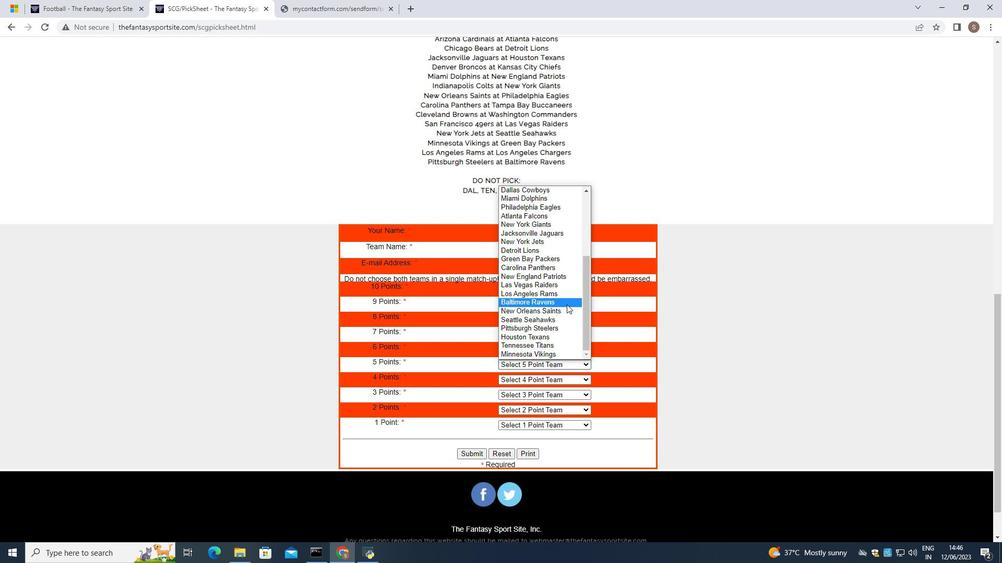 
Action: Mouse scrolled (567, 304) with delta (0, 0)
Screenshot: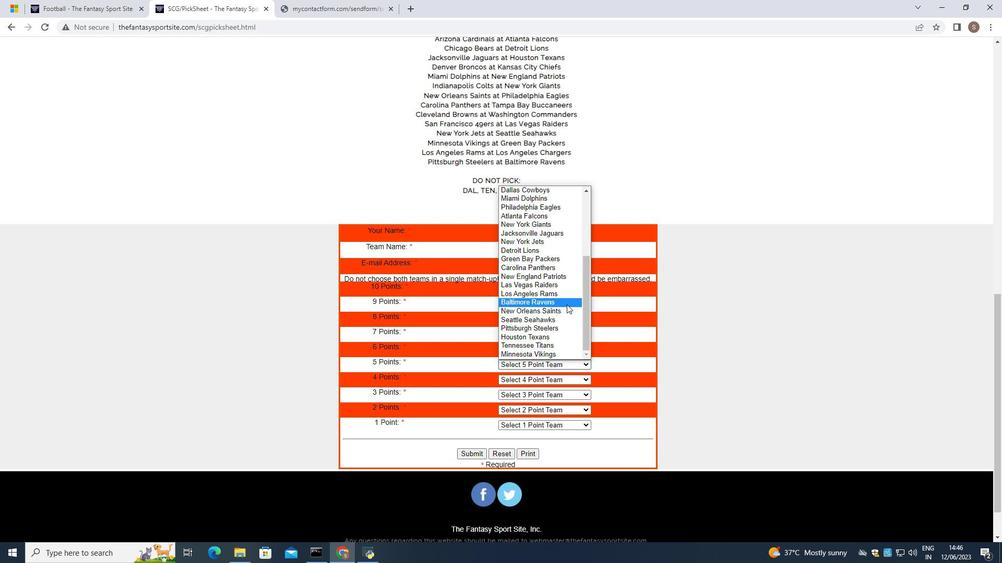 
Action: Mouse scrolled (567, 304) with delta (0, 0)
Screenshot: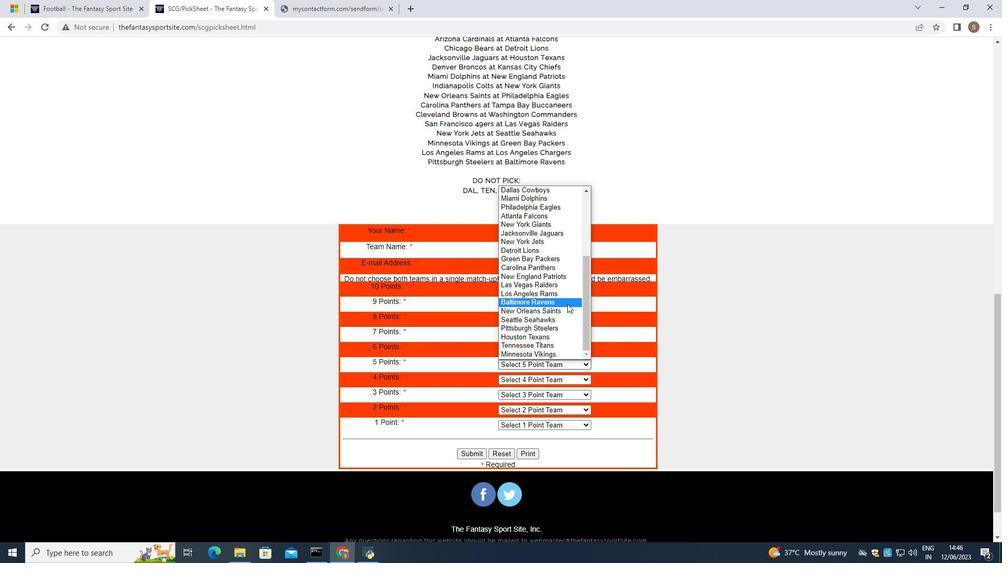 
Action: Mouse scrolled (567, 304) with delta (0, 0)
Screenshot: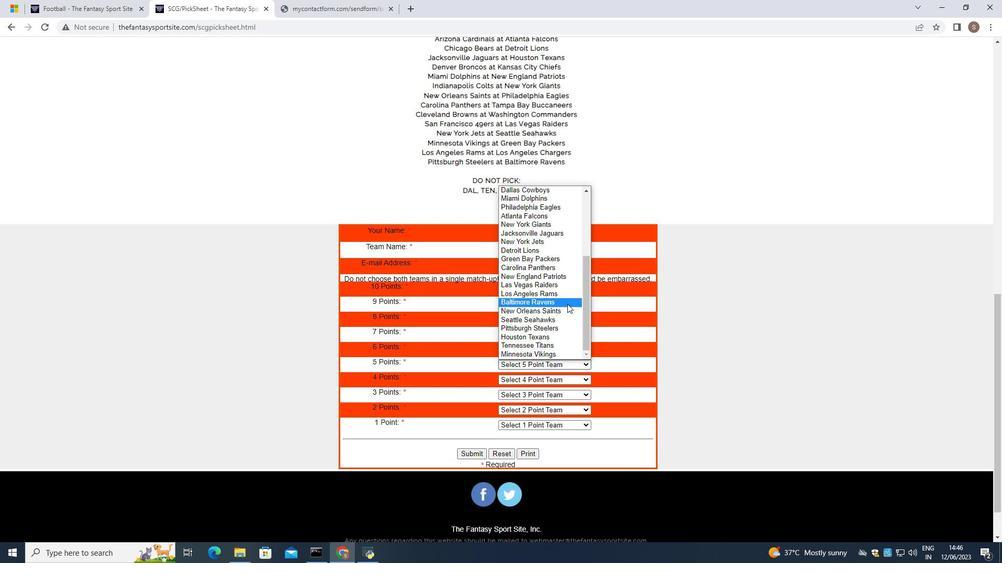 
Action: Mouse scrolled (567, 304) with delta (0, 0)
Screenshot: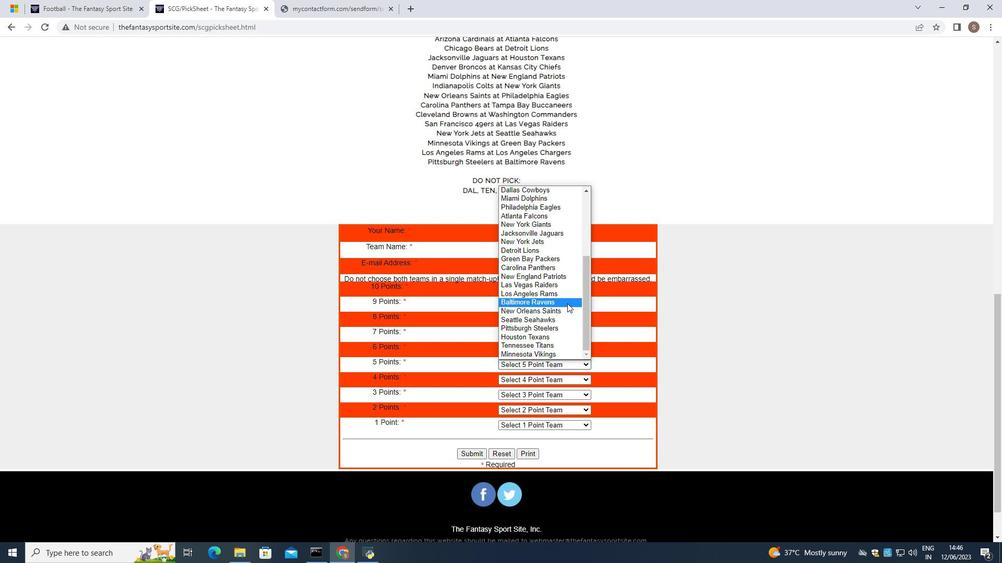 
Action: Mouse scrolled (567, 304) with delta (0, 0)
Screenshot: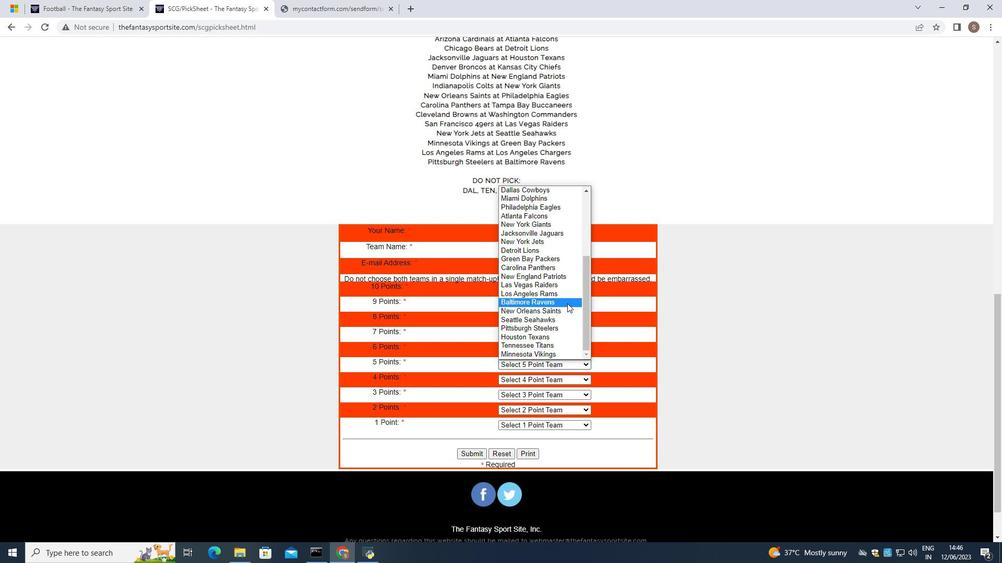 
Action: Mouse moved to (573, 266)
Screenshot: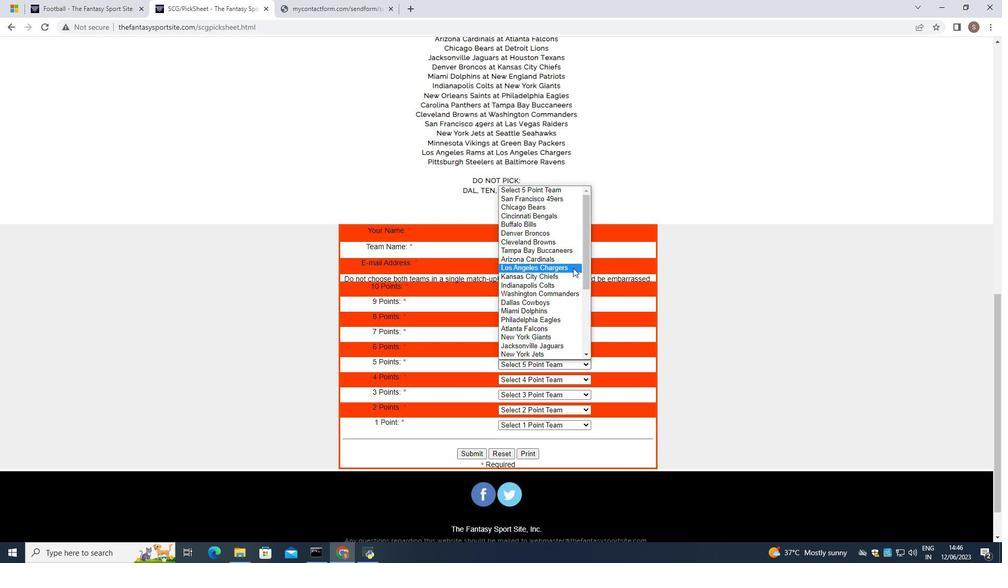 
Action: Mouse pressed left at (573, 266)
Screenshot: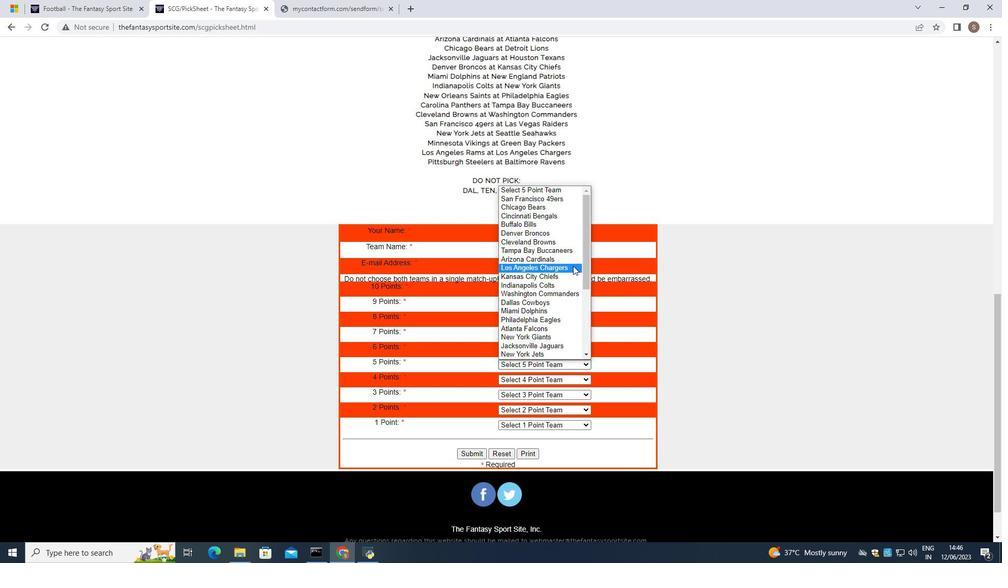 
Action: Mouse moved to (569, 378)
Screenshot: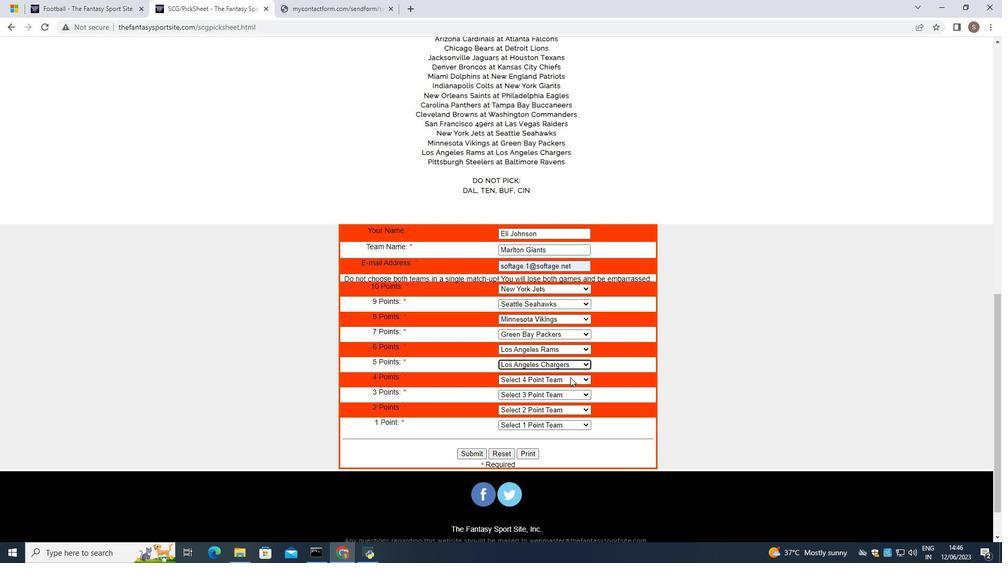 
Action: Mouse pressed left at (569, 378)
Screenshot: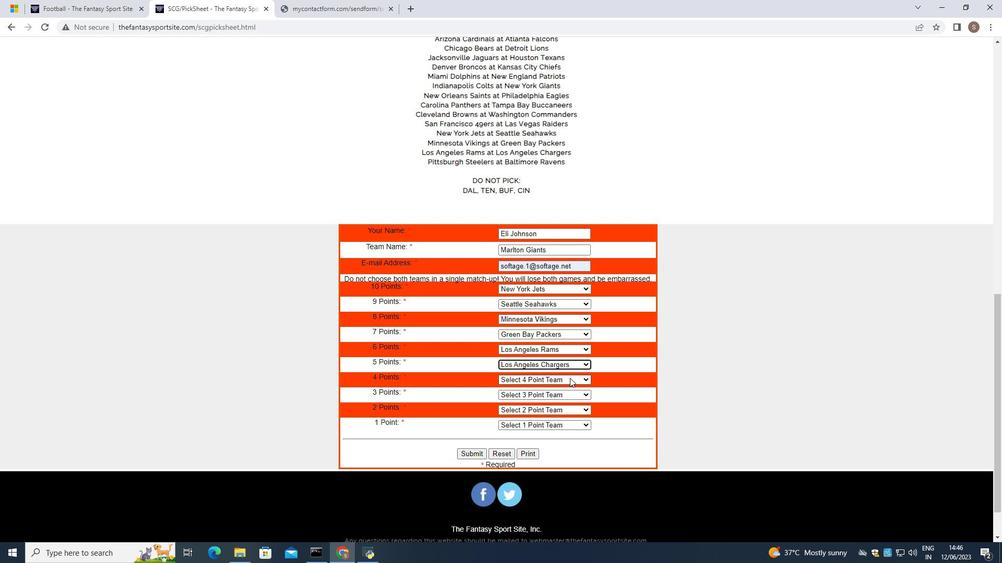 
Action: Mouse moved to (573, 362)
Screenshot: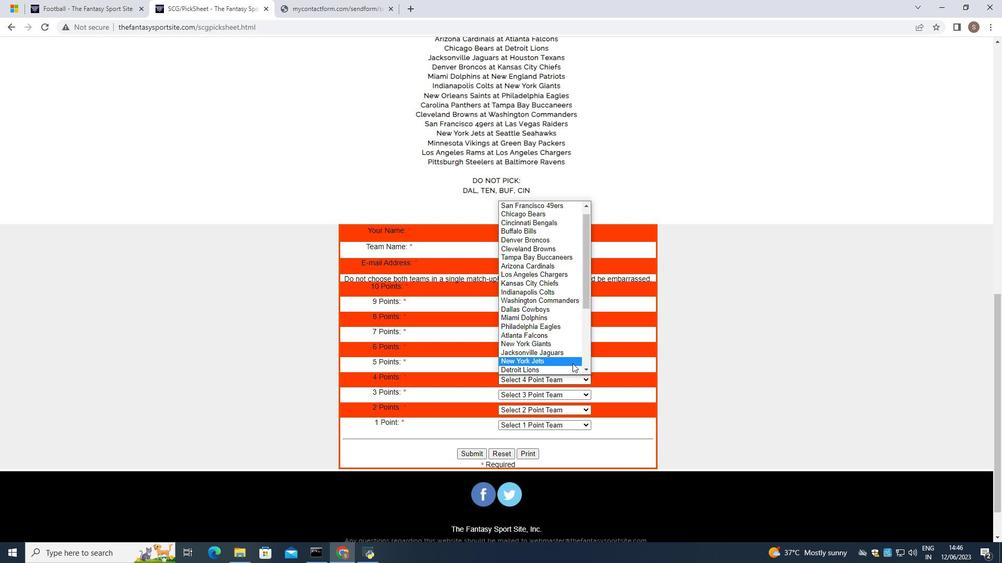 
Action: Mouse scrolled (573, 361) with delta (0, 0)
Screenshot: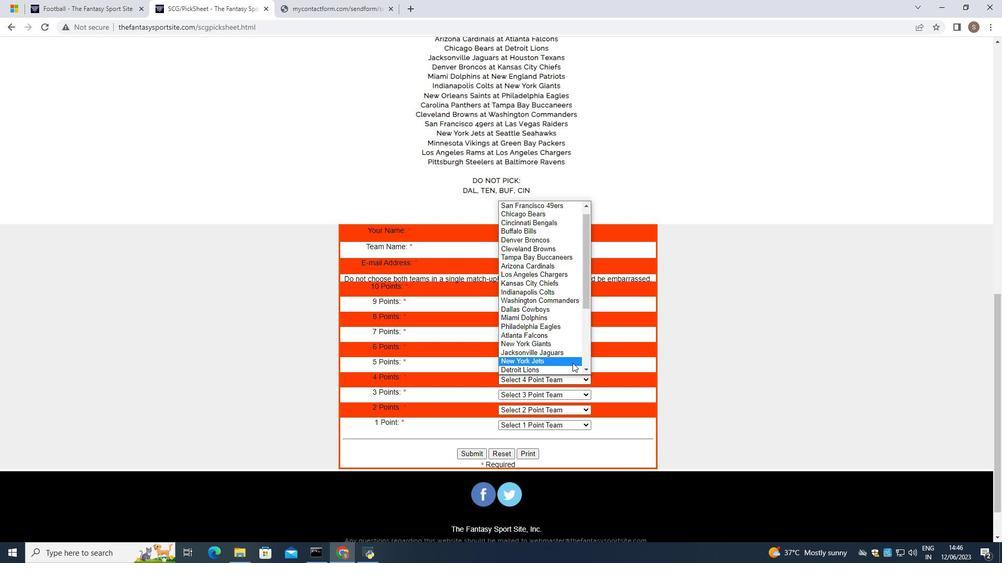
Action: Mouse scrolled (573, 361) with delta (0, 0)
Screenshot: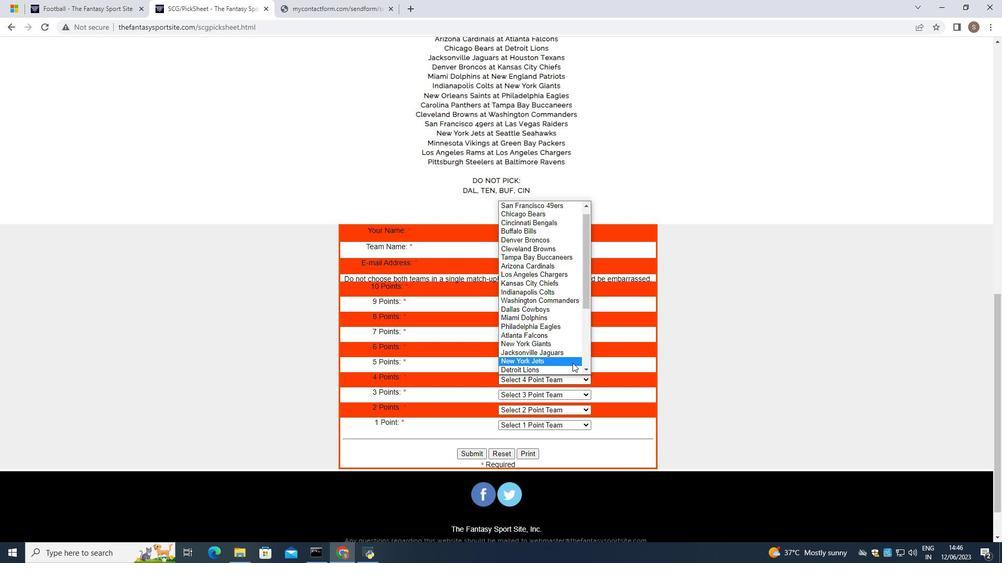 
Action: Mouse scrolled (573, 361) with delta (0, 0)
Screenshot: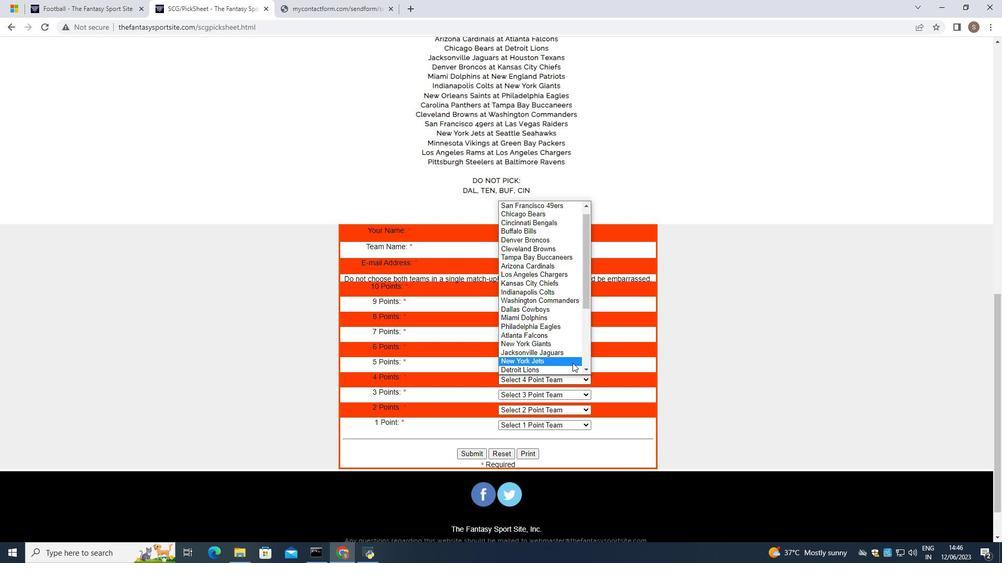 
Action: Mouse scrolled (573, 361) with delta (0, 0)
Screenshot: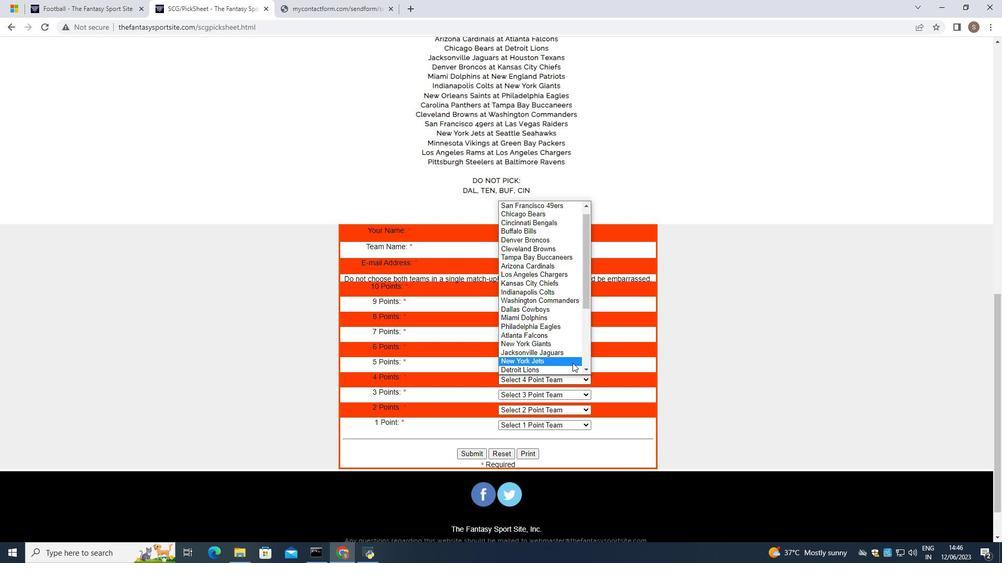
Action: Mouse scrolled (573, 361) with delta (0, 0)
Screenshot: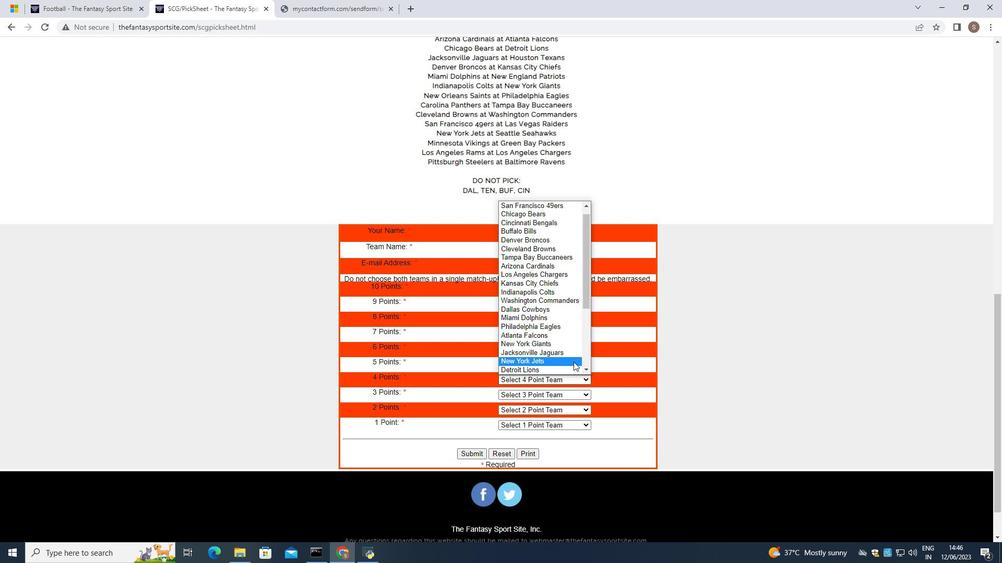 
Action: Mouse scrolled (573, 361) with delta (0, 0)
Screenshot: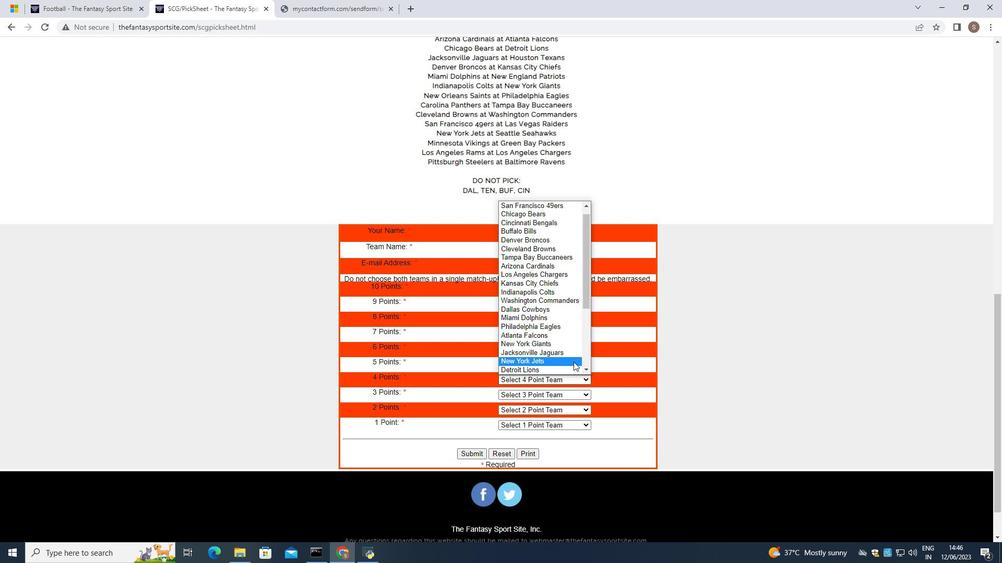 
Action: Mouse moved to (569, 341)
Screenshot: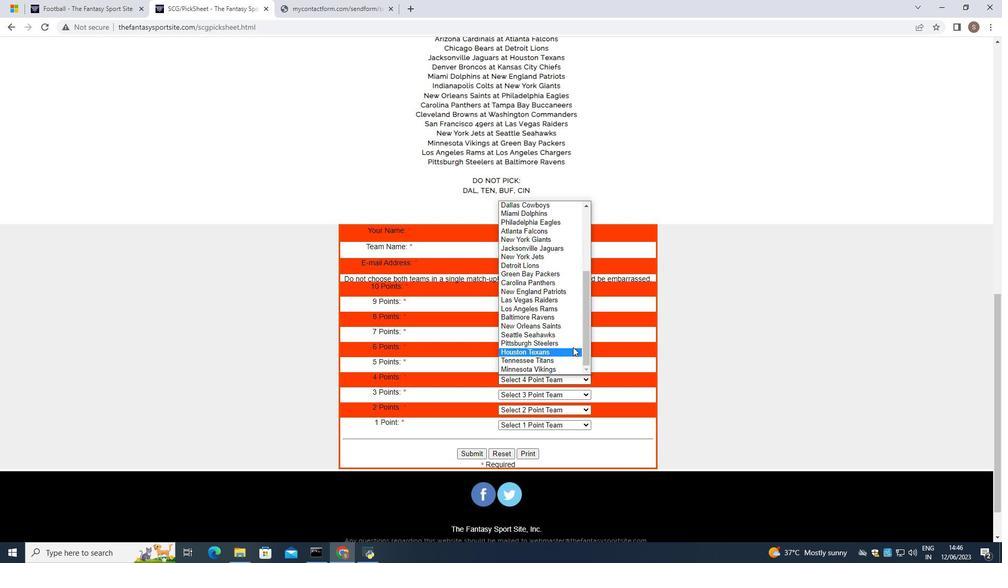 
Action: Mouse pressed left at (569, 341)
Screenshot: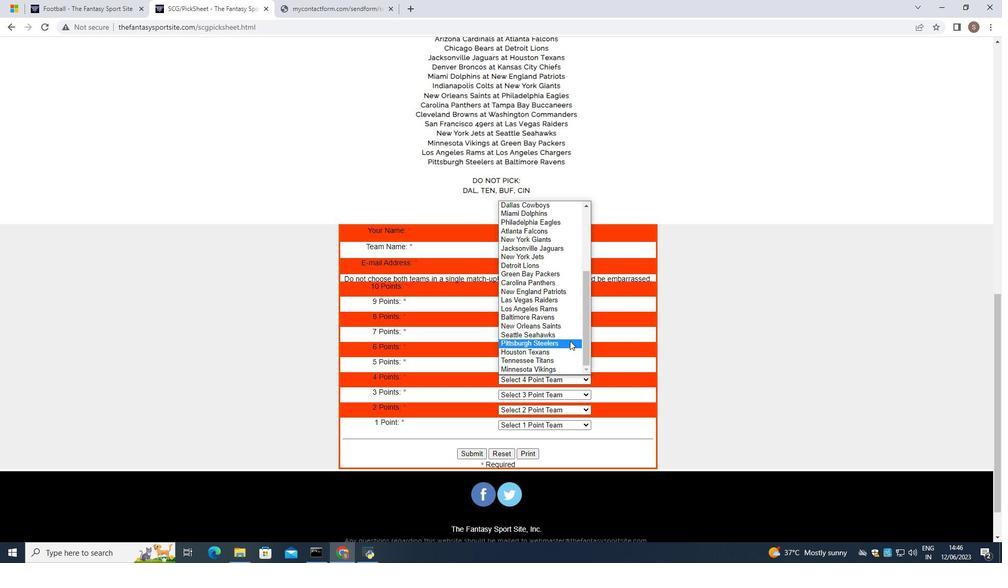 
Action: Mouse moved to (556, 392)
Screenshot: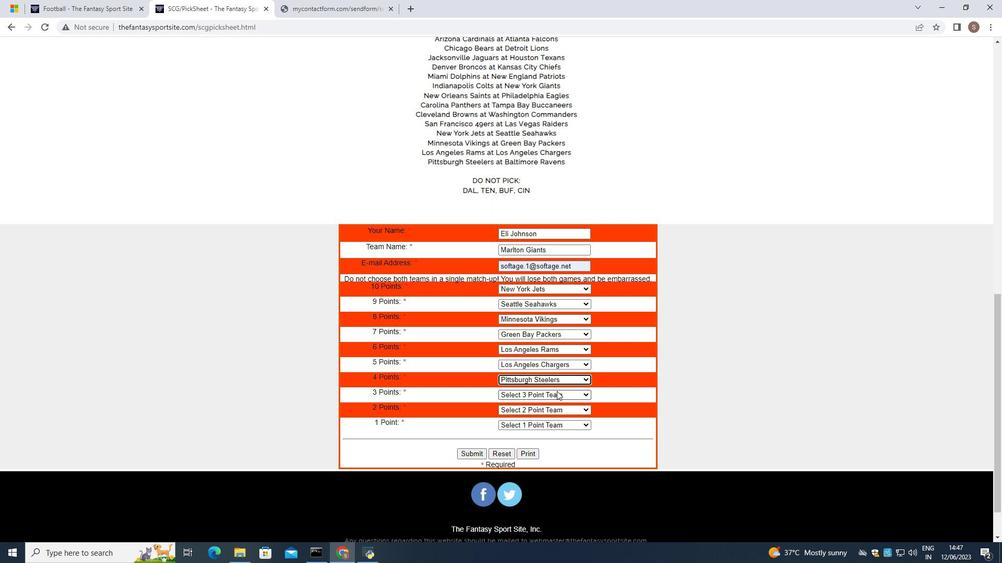 
Action: Mouse pressed left at (556, 392)
Screenshot: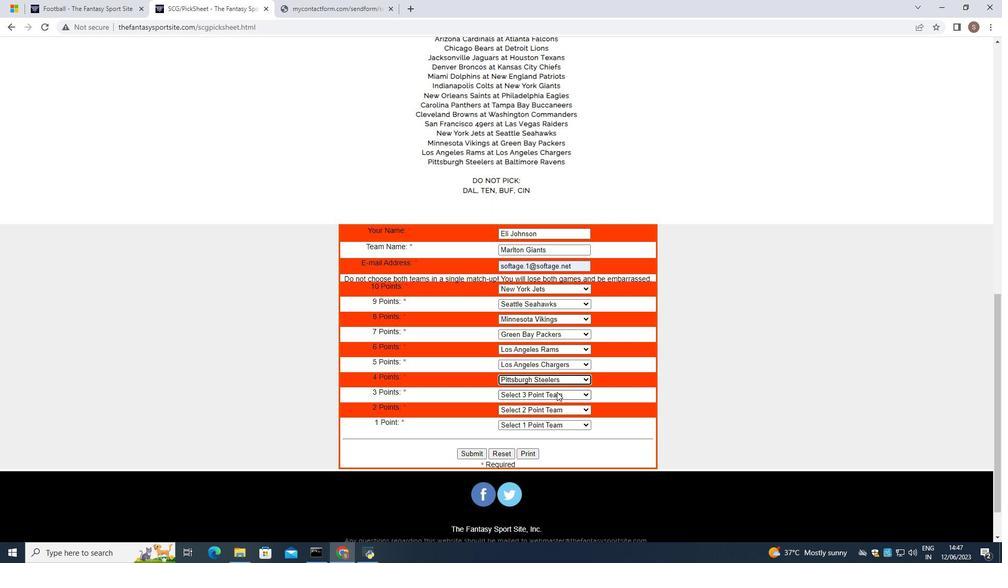 
Action: Mouse moved to (563, 370)
Screenshot: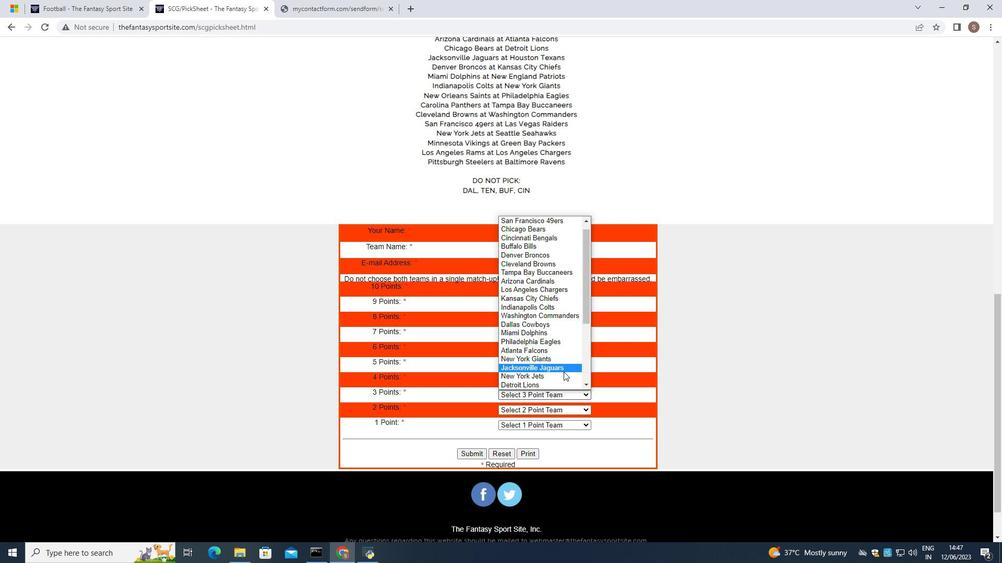 
Action: Mouse scrolled (563, 369) with delta (0, 0)
Screenshot: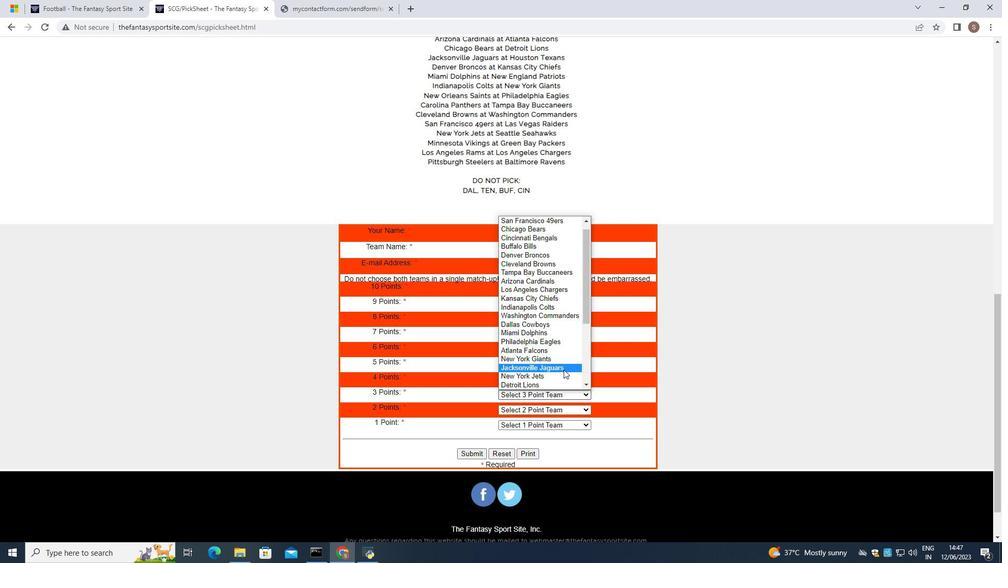 
Action: Mouse scrolled (563, 369) with delta (0, 0)
Screenshot: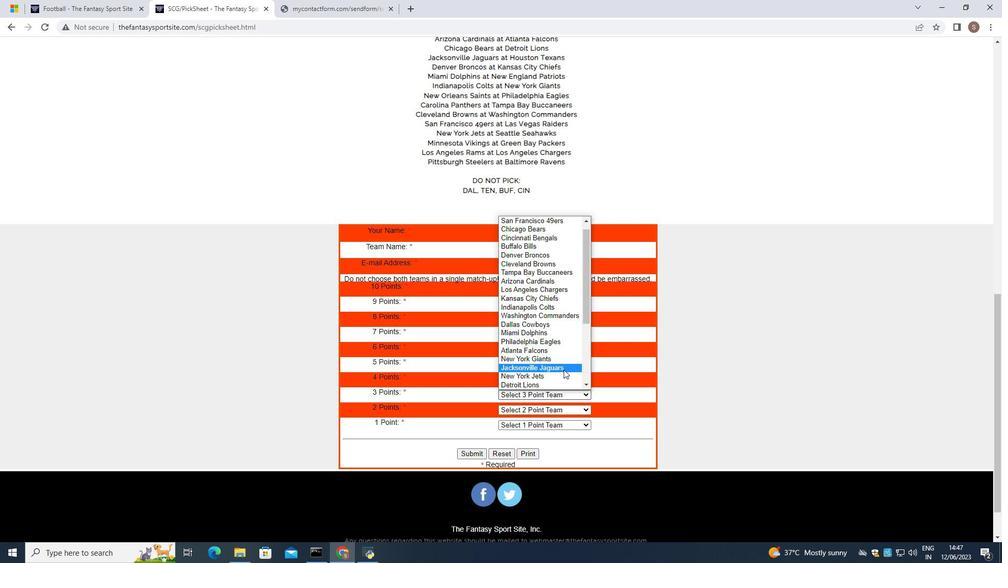 
Action: Mouse scrolled (563, 369) with delta (0, 0)
Screenshot: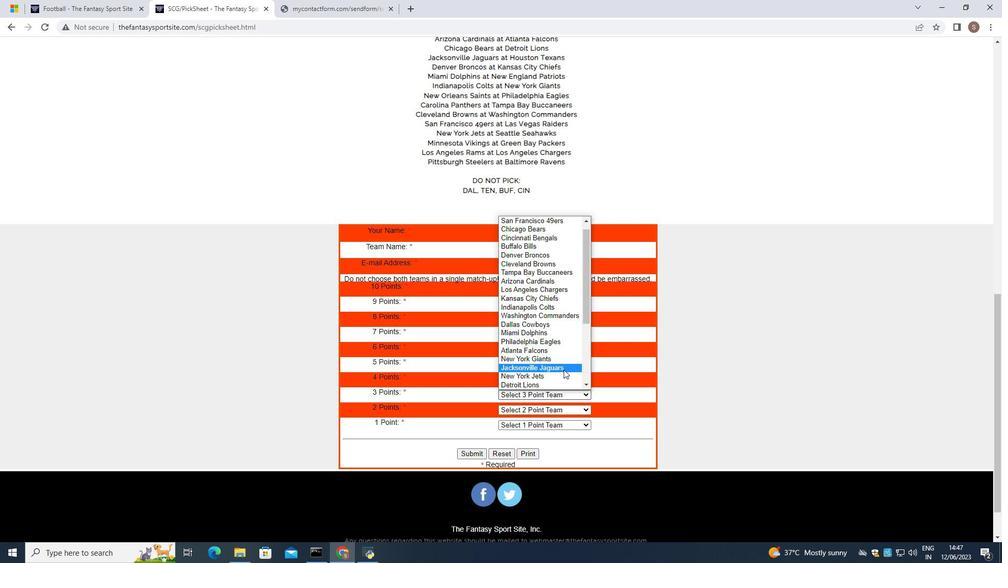
Action: Mouse scrolled (563, 369) with delta (0, 0)
Screenshot: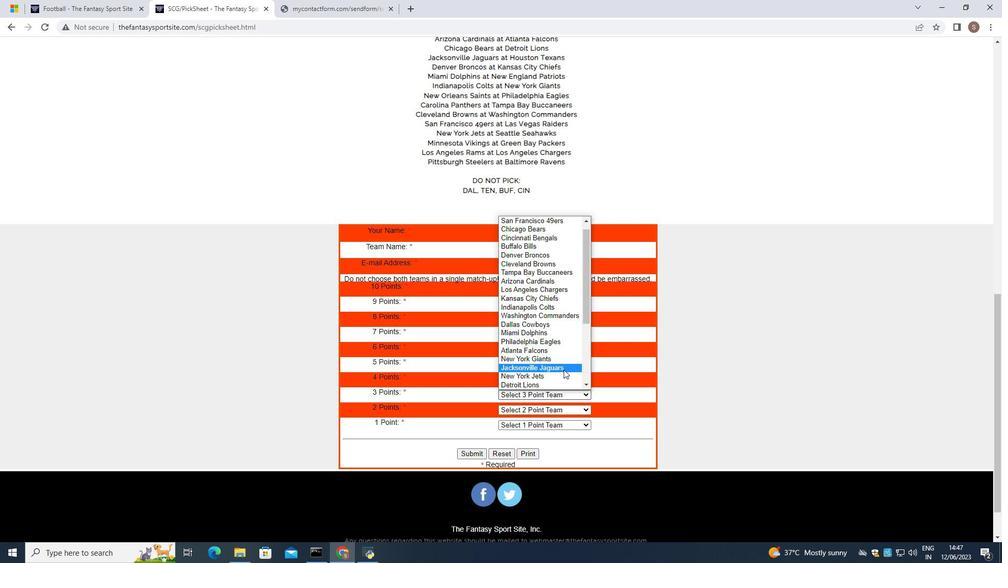 
Action: Mouse scrolled (563, 369) with delta (0, 0)
Screenshot: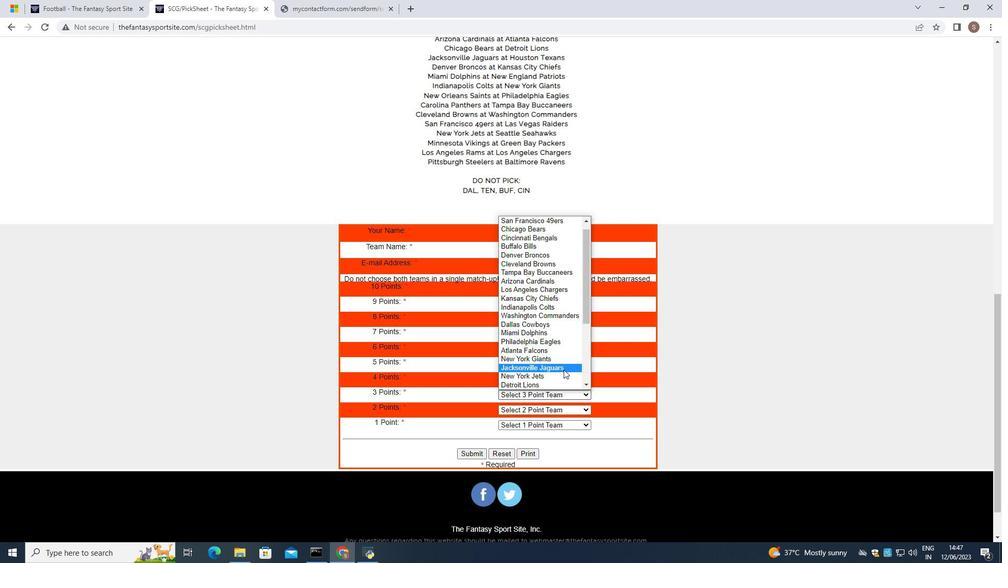 
Action: Mouse scrolled (563, 369) with delta (0, 0)
Screenshot: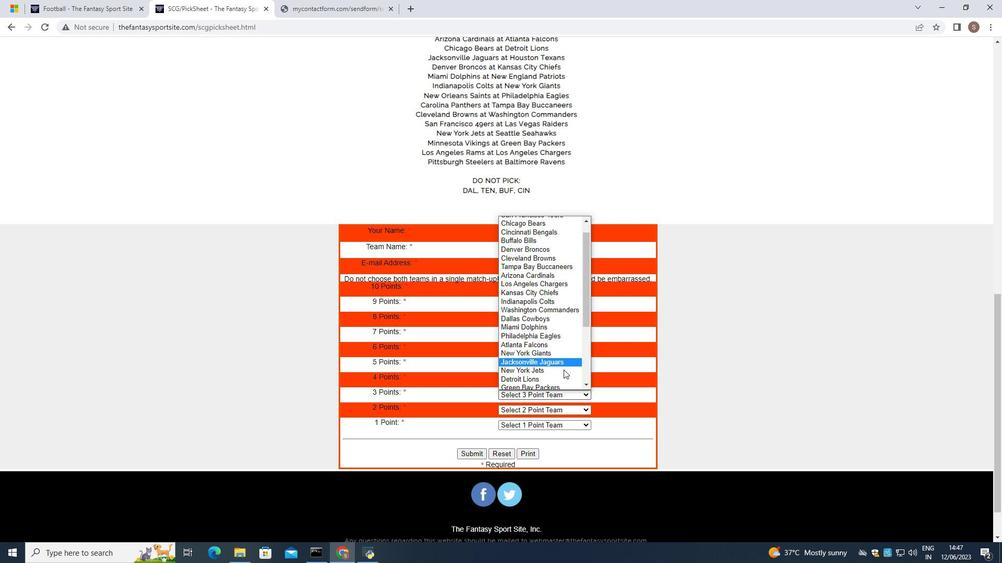 
Action: Mouse scrolled (563, 369) with delta (0, 0)
Screenshot: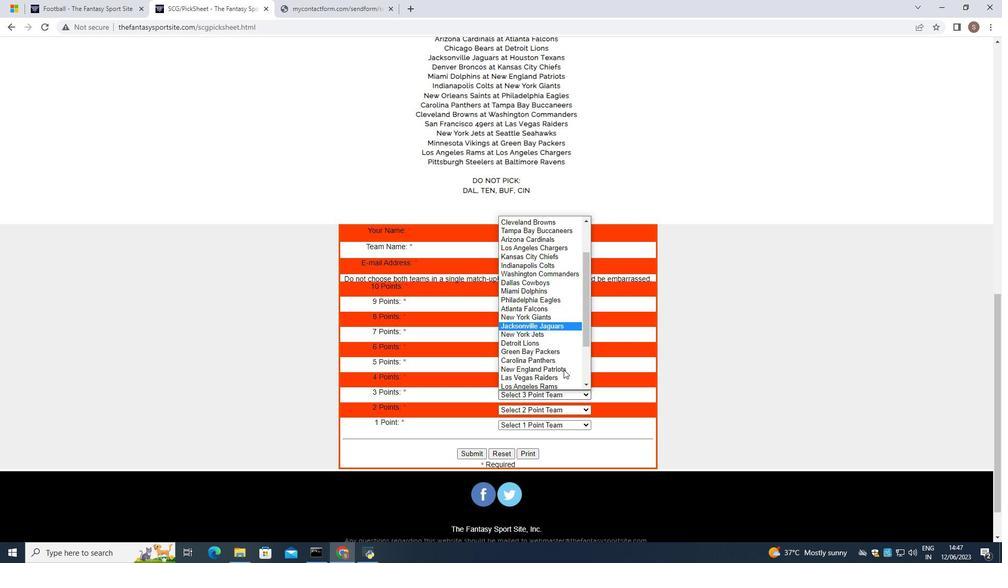 
Action: Mouse moved to (566, 332)
Screenshot: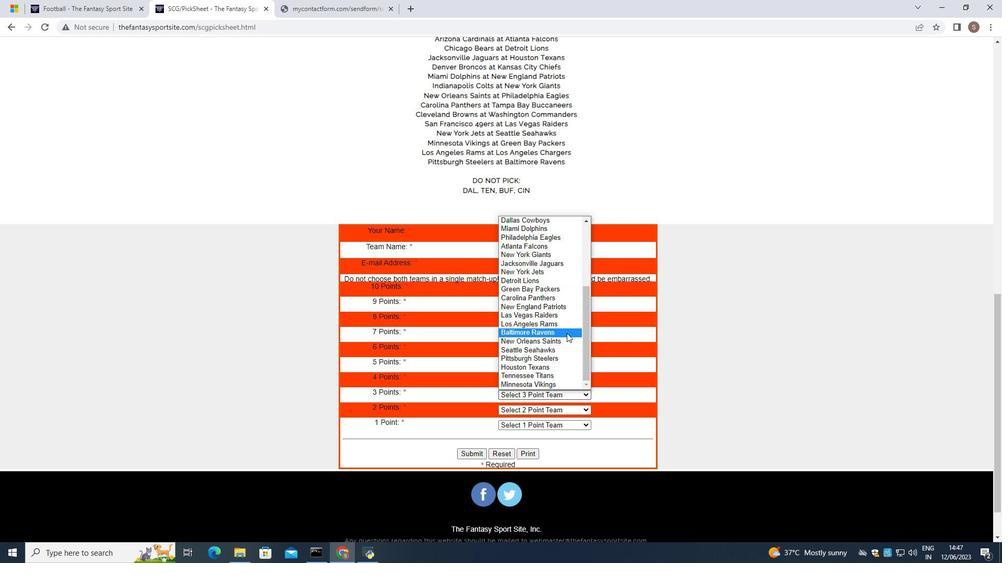 
Action: Mouse pressed left at (566, 332)
Screenshot: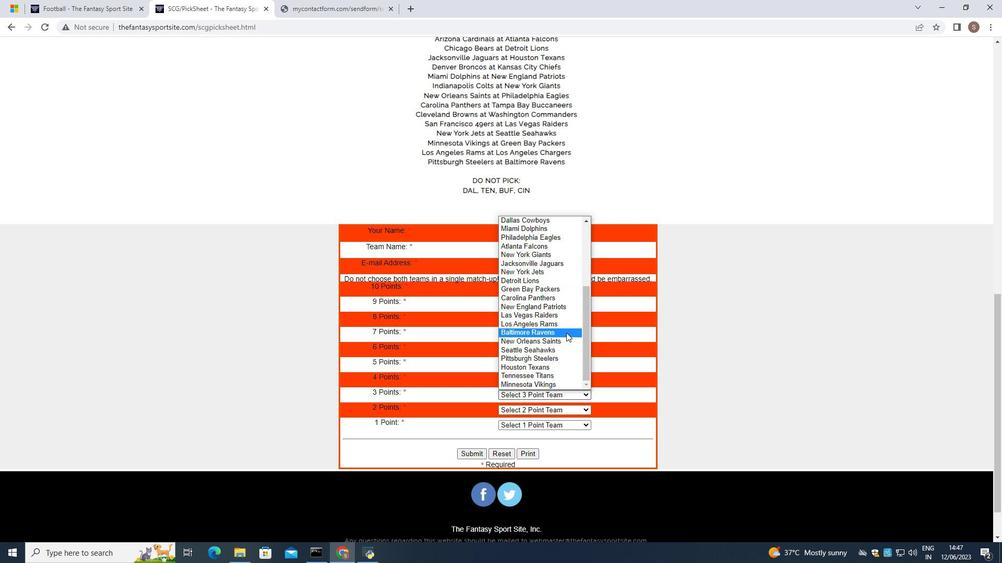 
Action: Mouse moved to (564, 410)
Screenshot: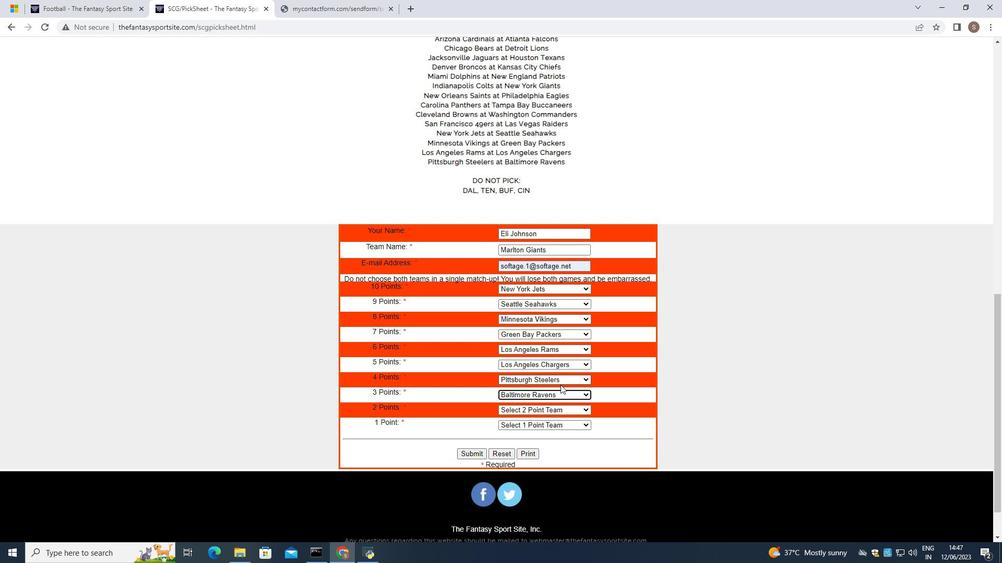 
Action: Mouse pressed left at (564, 410)
Screenshot: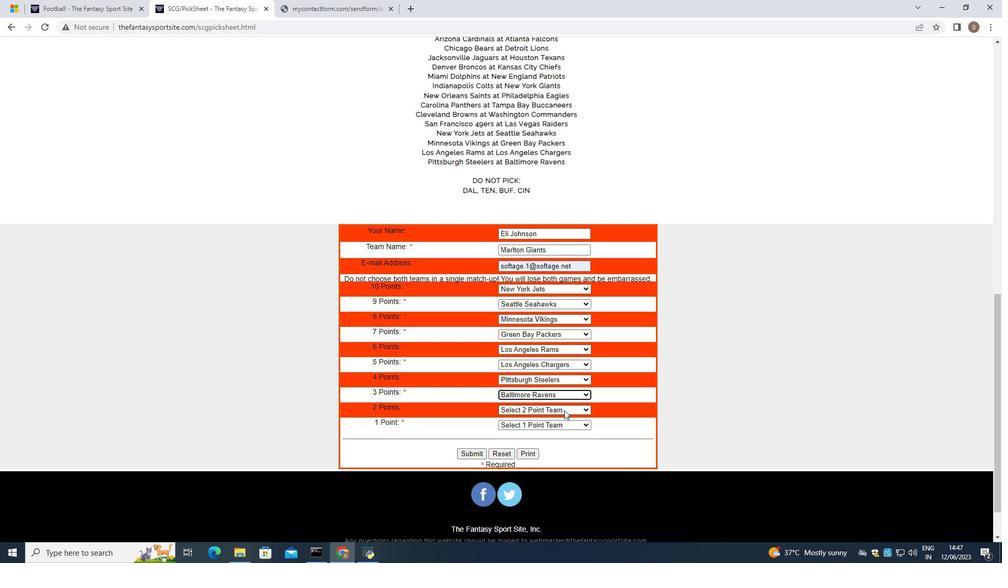
Action: Mouse moved to (566, 259)
Screenshot: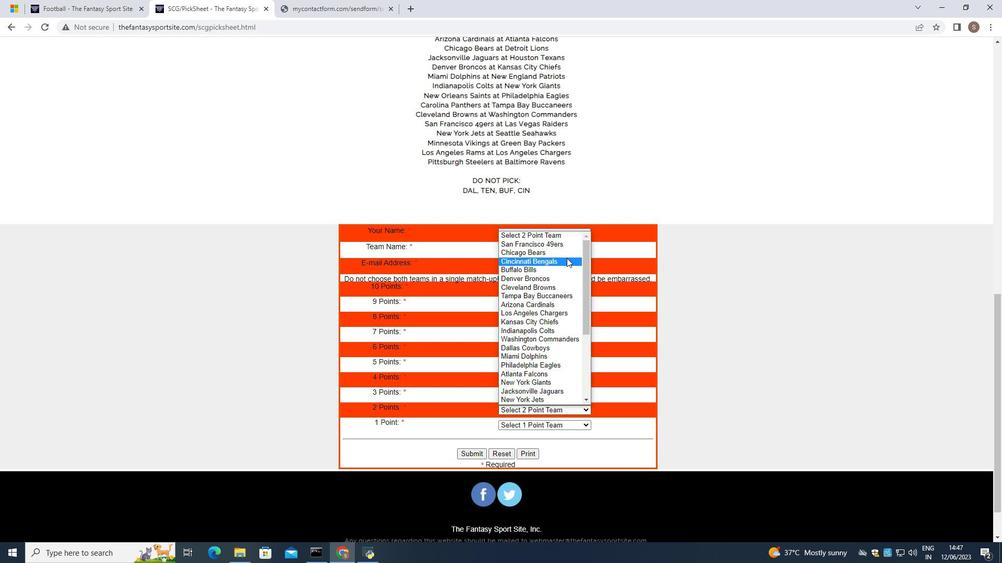 
Action: Mouse pressed left at (566, 259)
Screenshot: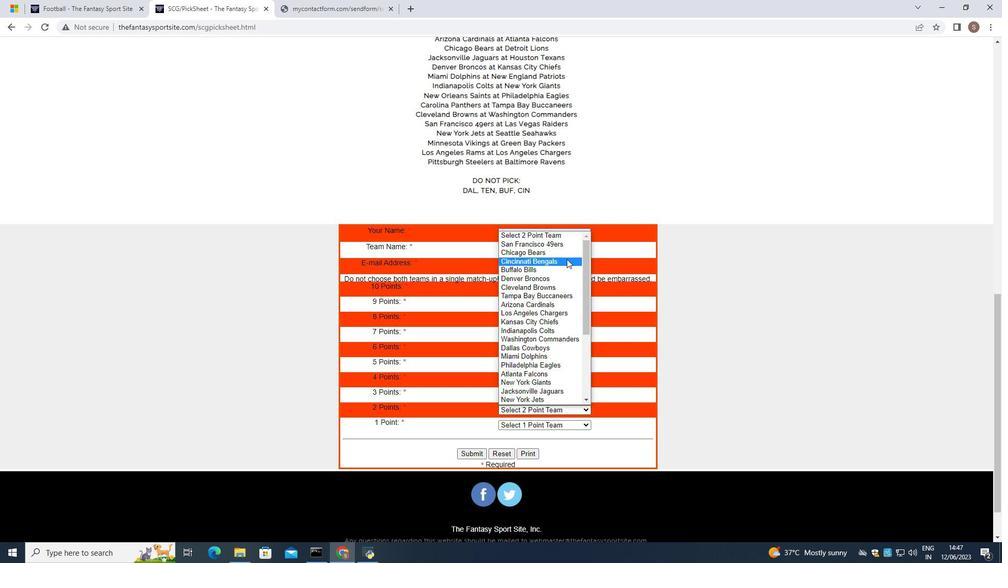 
Action: Mouse moved to (556, 423)
Screenshot: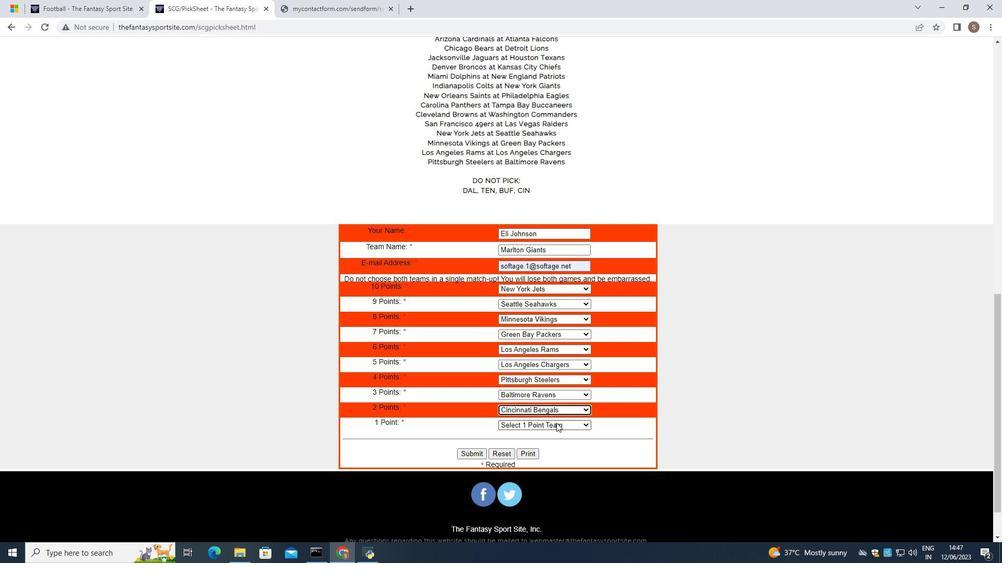 
Action: Mouse pressed left at (556, 423)
Screenshot: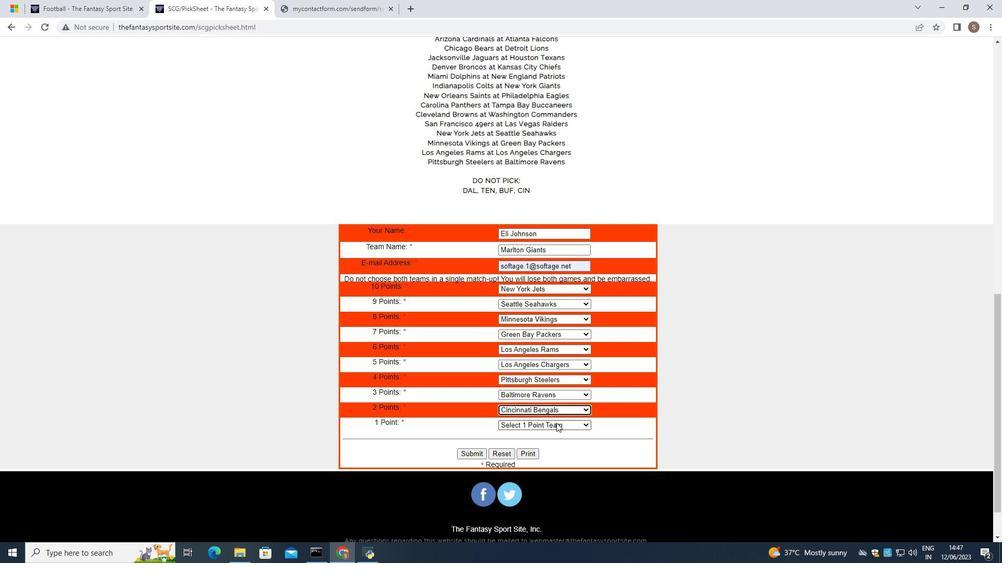 
Action: Mouse moved to (562, 280)
Screenshot: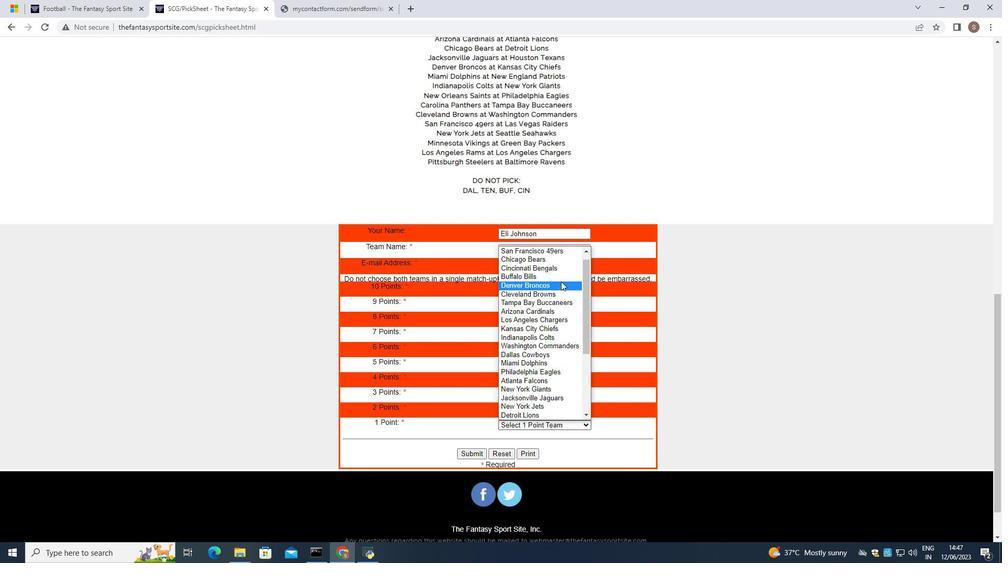 
Action: Mouse pressed left at (562, 280)
Screenshot: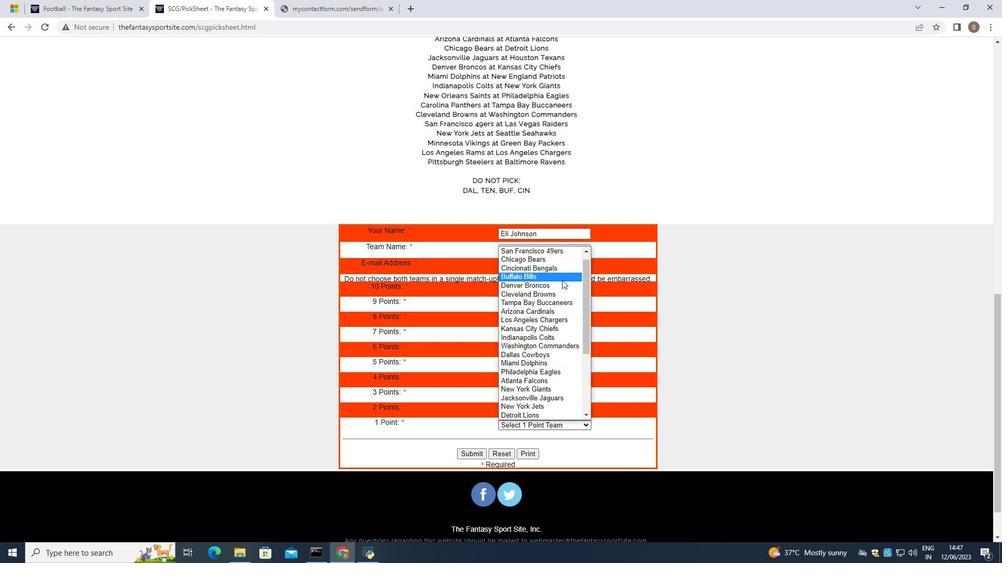 
Action: Mouse moved to (474, 454)
Screenshot: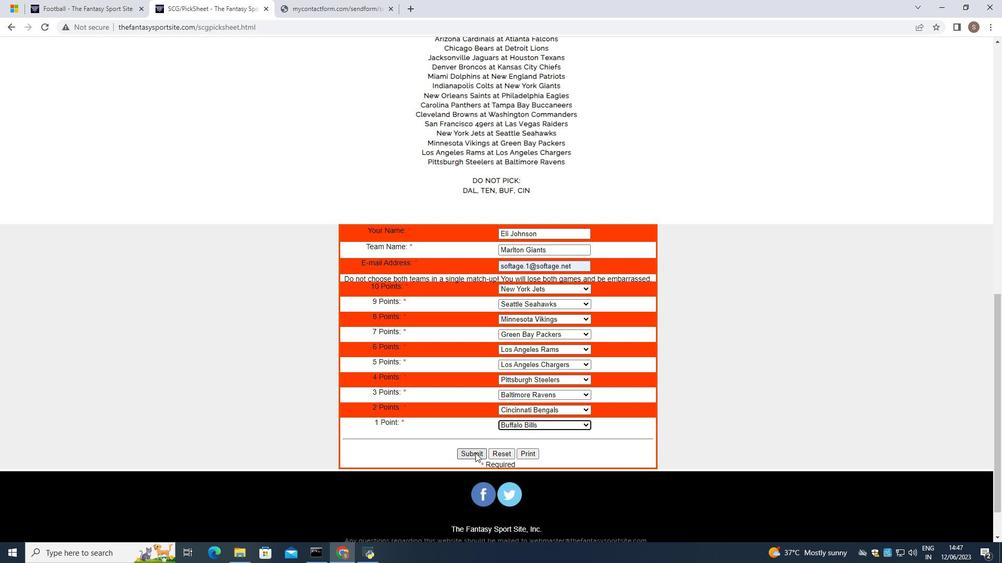 
Action: Mouse pressed left at (474, 454)
Screenshot: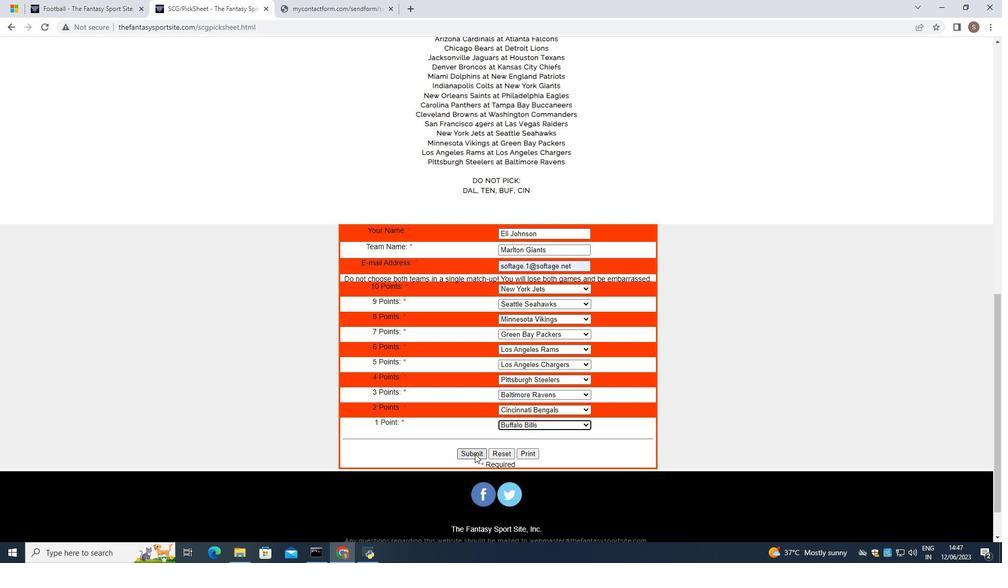 
